 Task: Compose an email with the signature Bailey Nelson with the subject Congratulations and the message I will review this document and get back to you shortly. from softage.1@softage.net to softage.9@softage.net,  softage.1@softage.net and softage.10@softage.net with CC to softage.2@softage.net with an attached document Financial_report.xlsx, insert an emoji of late Send the email
Action: Mouse moved to (461, 605)
Screenshot: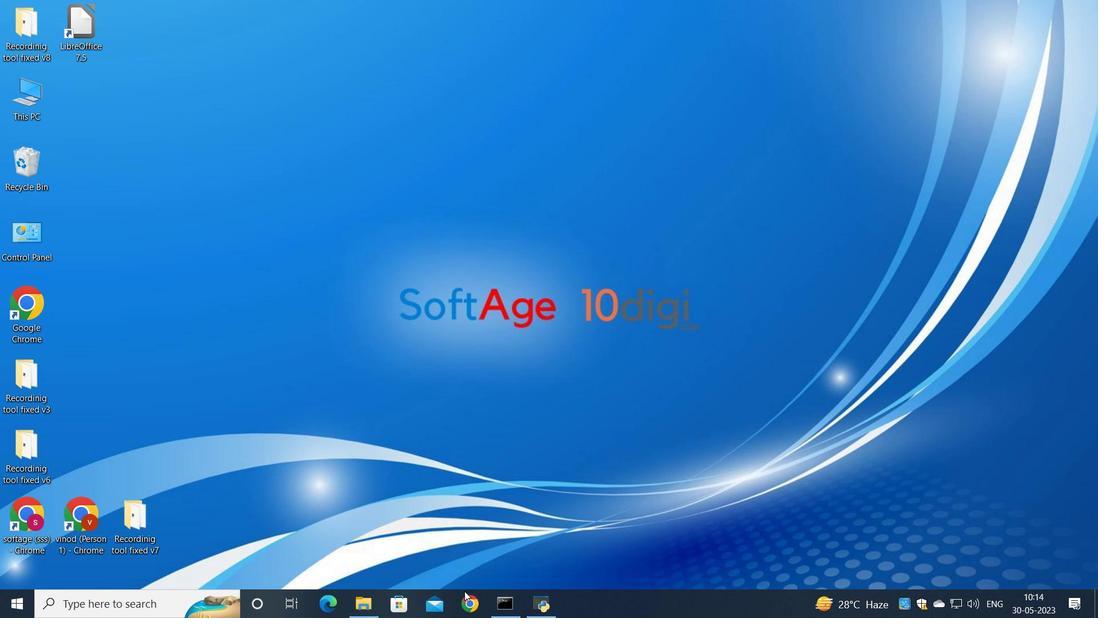 
Action: Mouse pressed left at (461, 605)
Screenshot: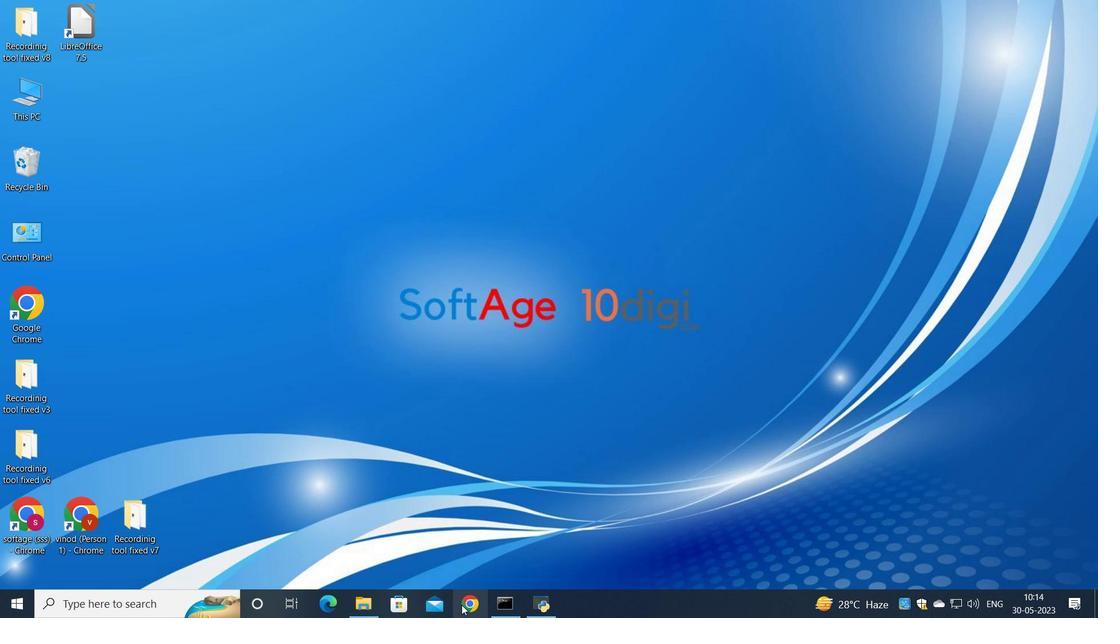 
Action: Mouse moved to (456, 372)
Screenshot: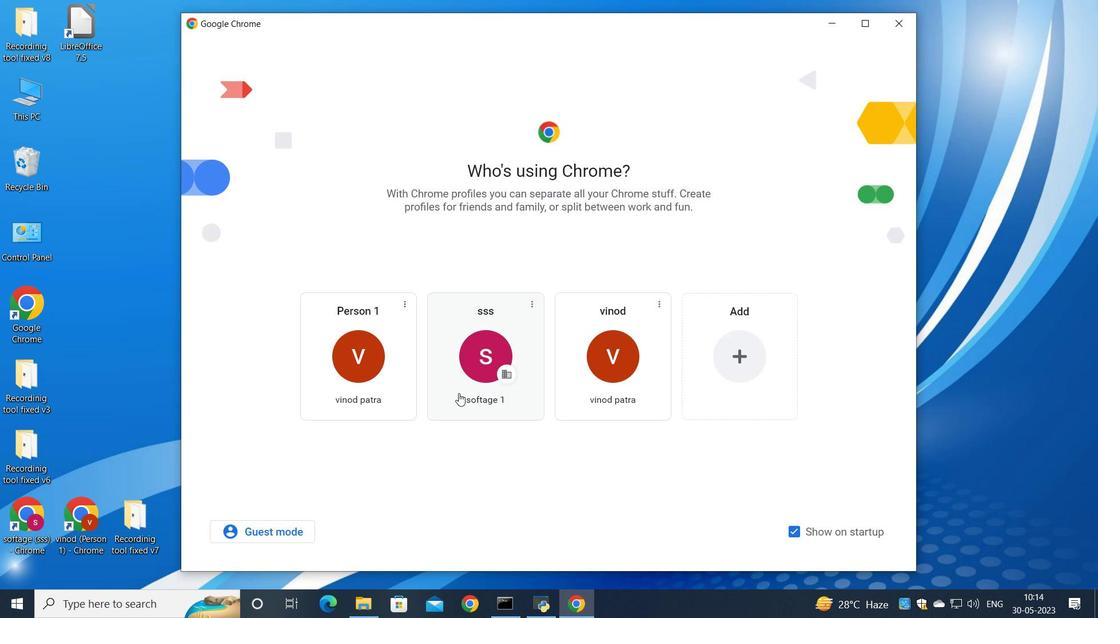 
Action: Mouse pressed left at (456, 372)
Screenshot: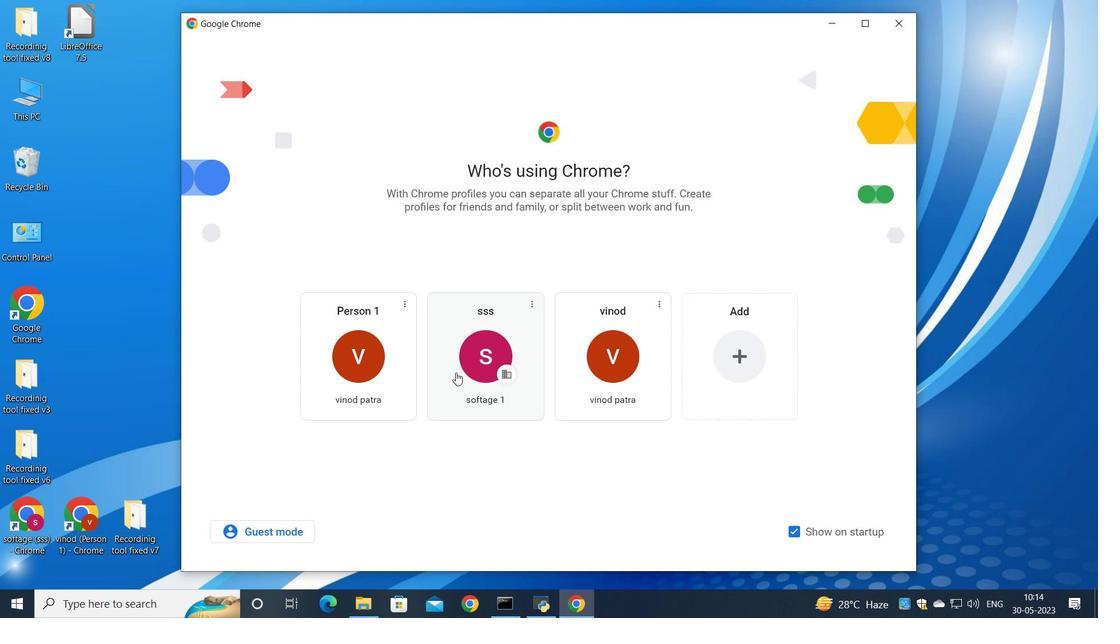 
Action: Mouse moved to (958, 78)
Screenshot: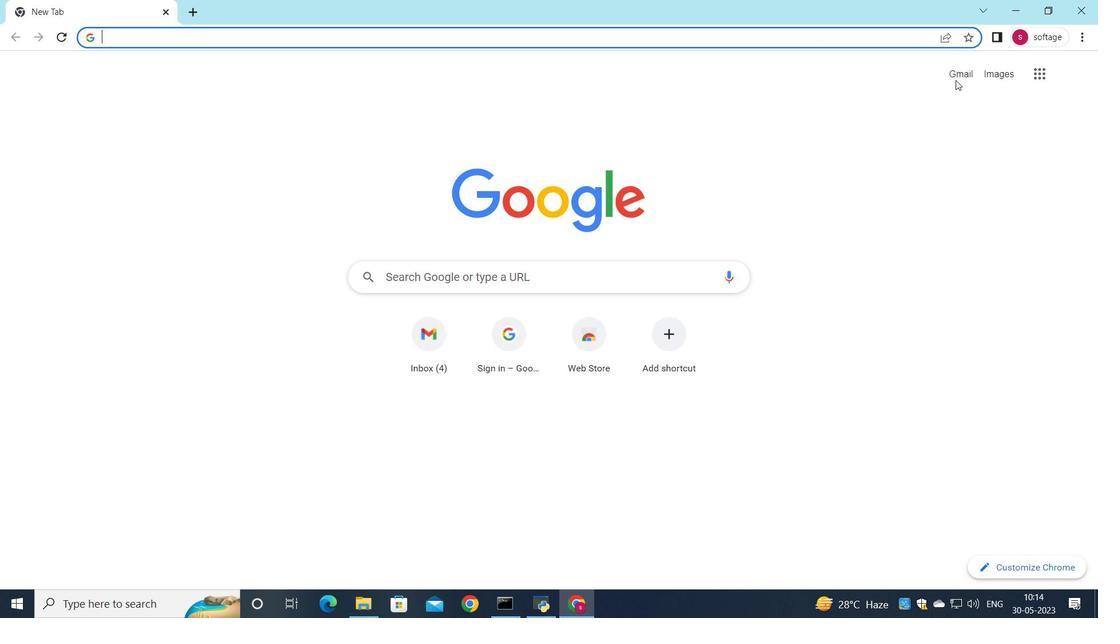 
Action: Mouse pressed left at (958, 78)
Screenshot: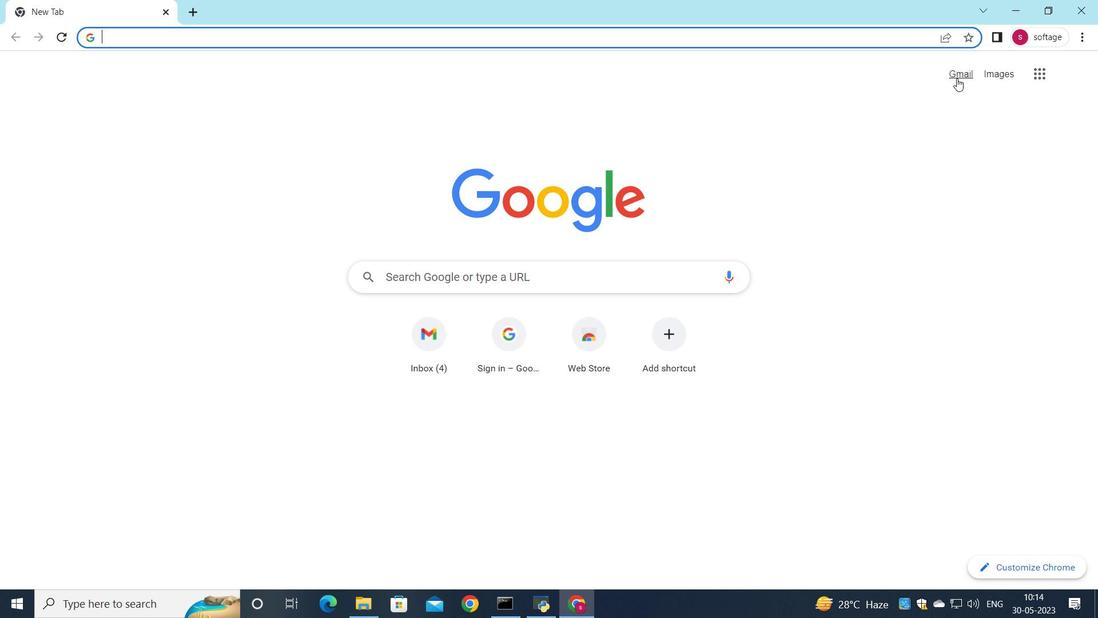 
Action: Mouse moved to (934, 101)
Screenshot: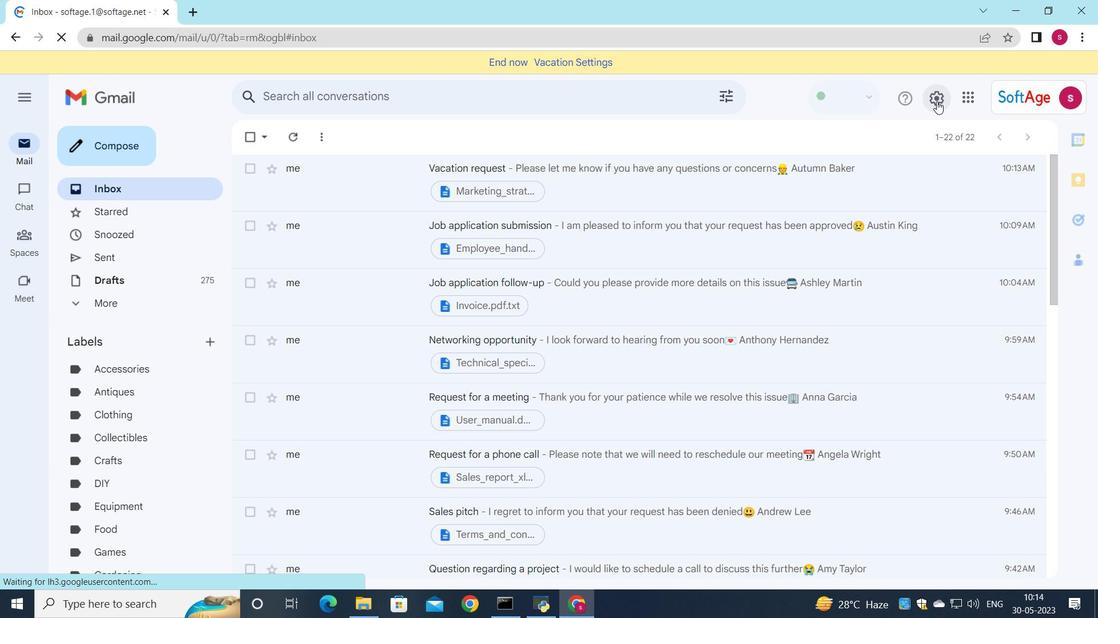 
Action: Mouse pressed left at (934, 101)
Screenshot: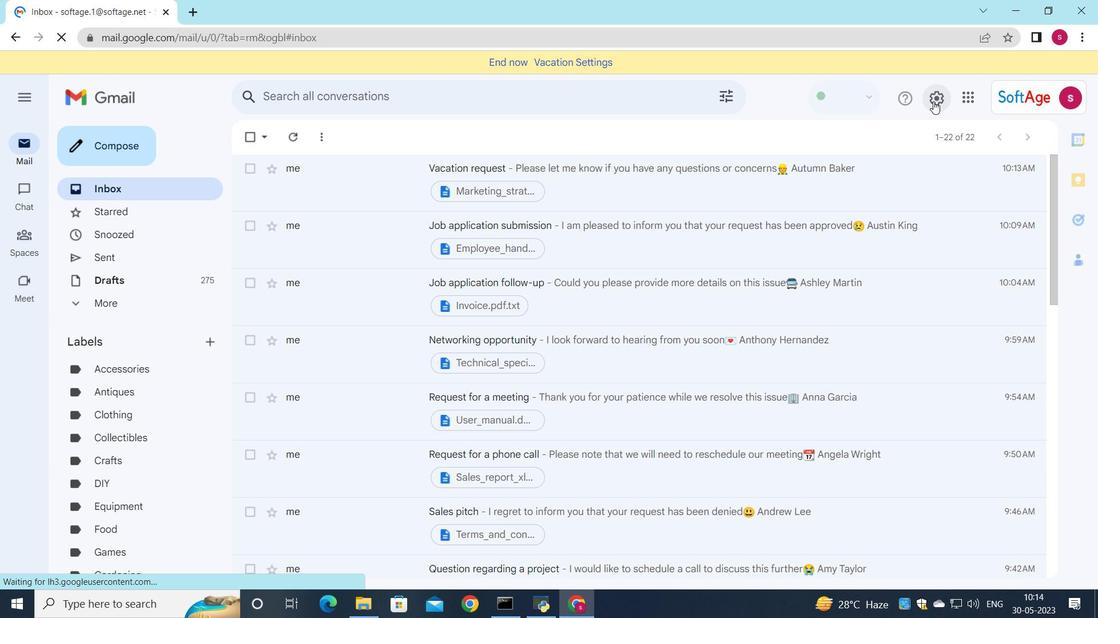 
Action: Mouse moved to (950, 168)
Screenshot: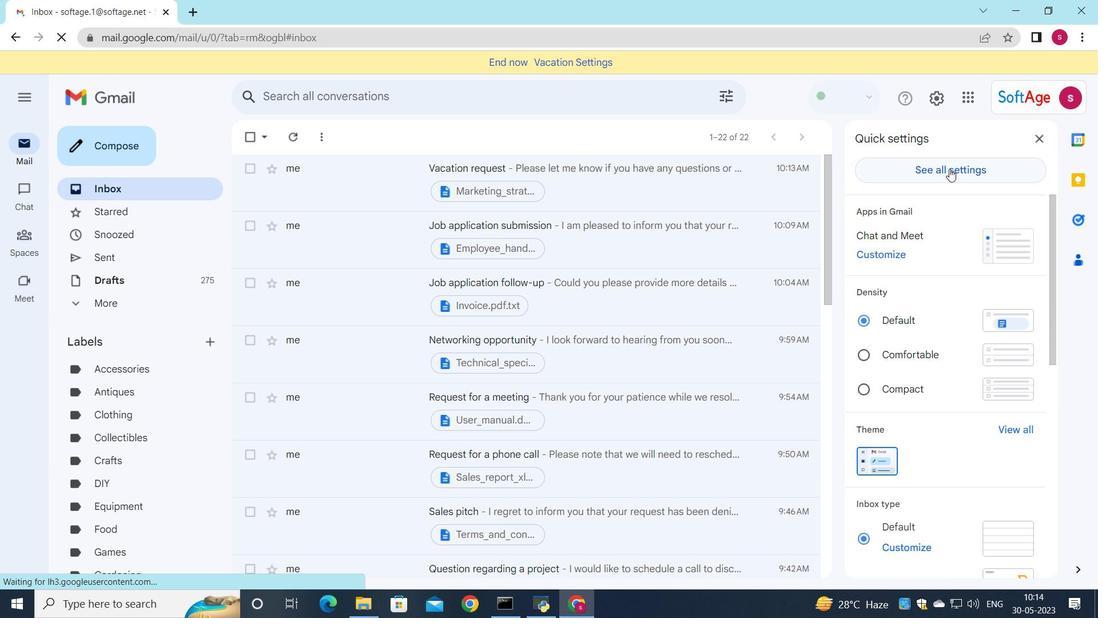 
Action: Mouse pressed left at (950, 168)
Screenshot: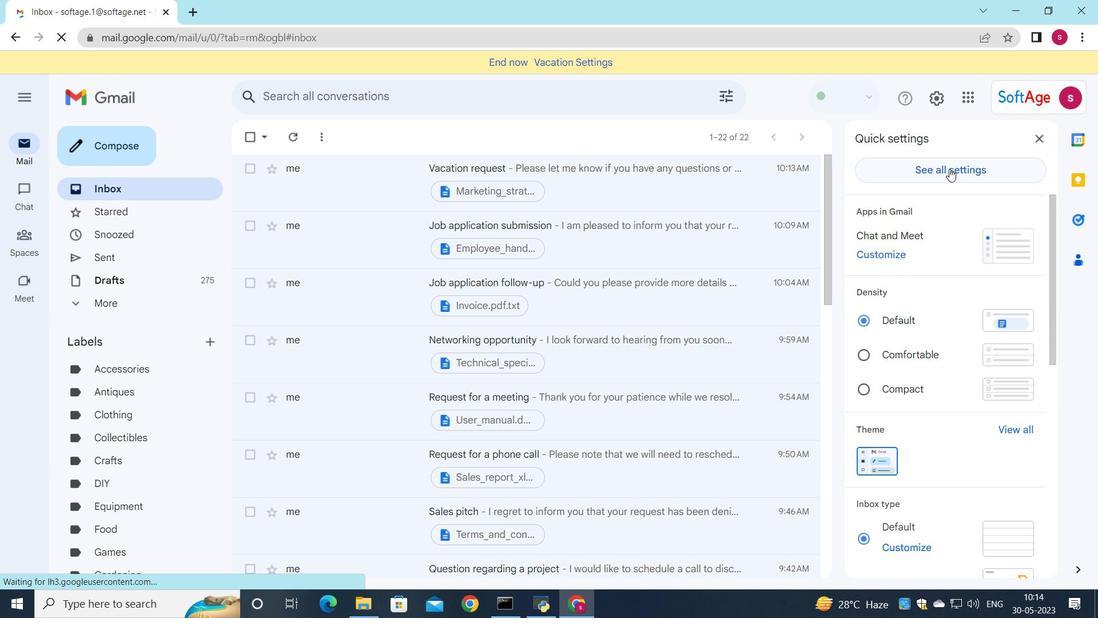 
Action: Mouse moved to (725, 245)
Screenshot: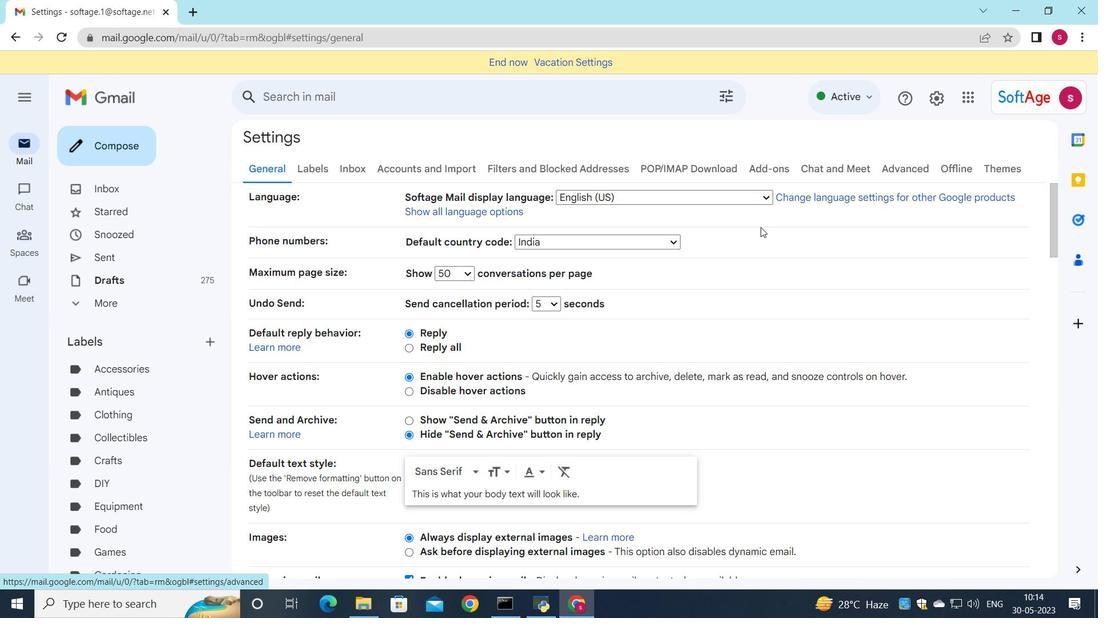 
Action: Mouse scrolled (725, 244) with delta (0, 0)
Screenshot: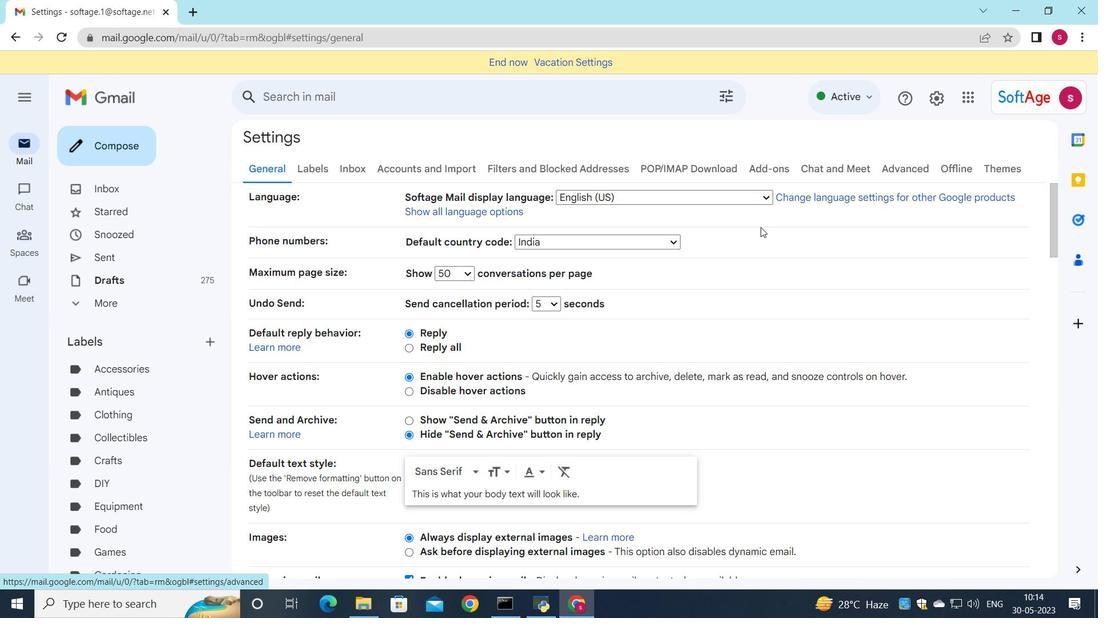 
Action: Mouse moved to (722, 251)
Screenshot: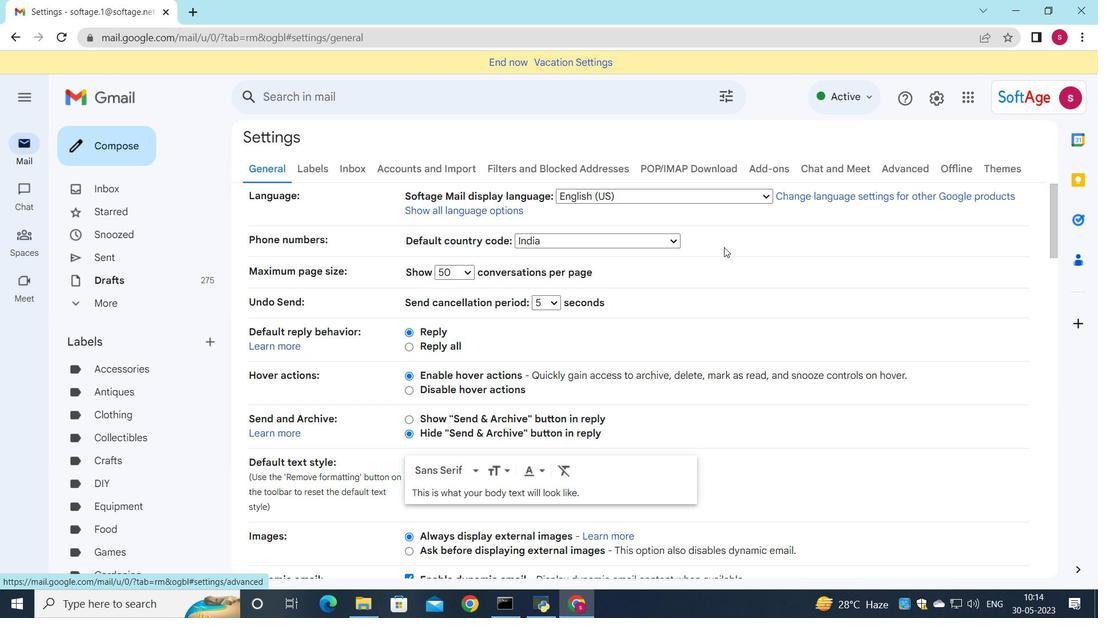 
Action: Mouse scrolled (723, 248) with delta (0, 0)
Screenshot: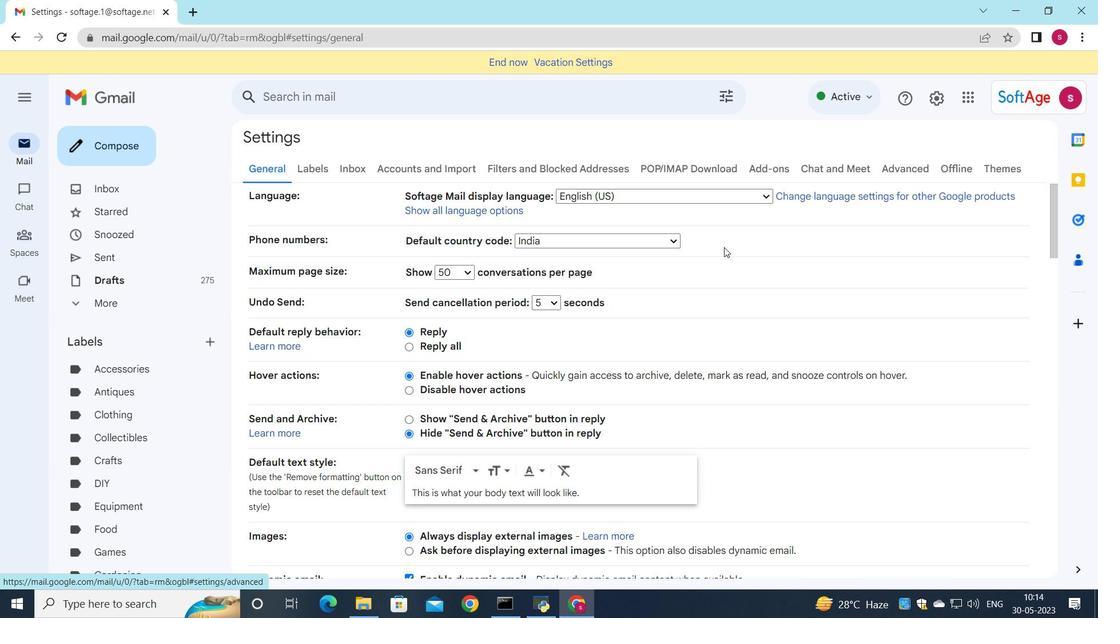 
Action: Mouse scrolled (722, 250) with delta (0, 0)
Screenshot: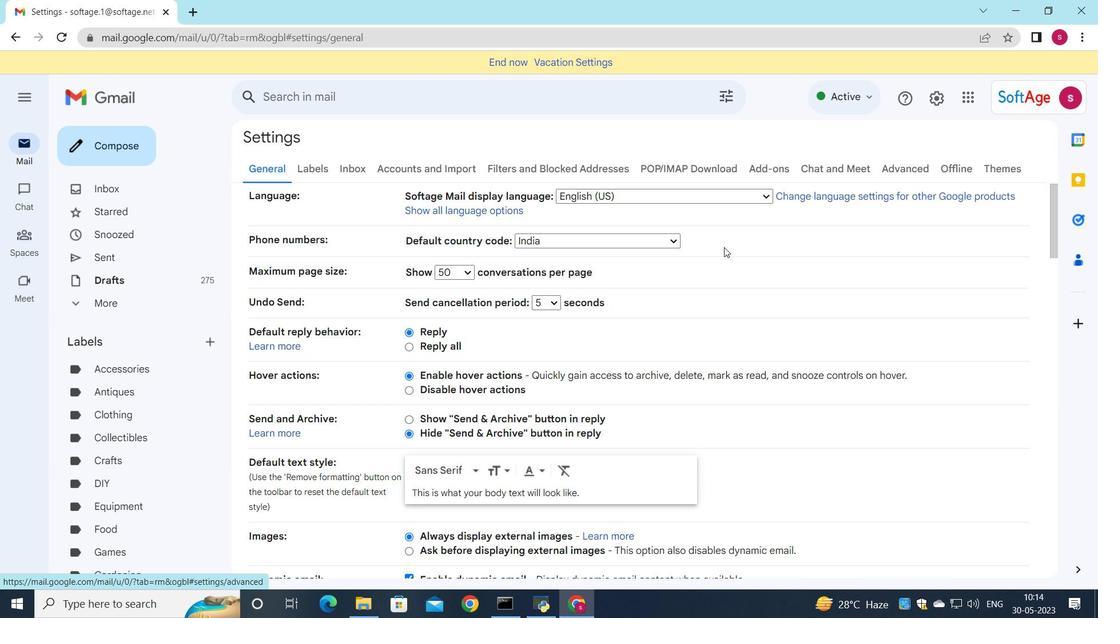 
Action: Mouse moved to (717, 250)
Screenshot: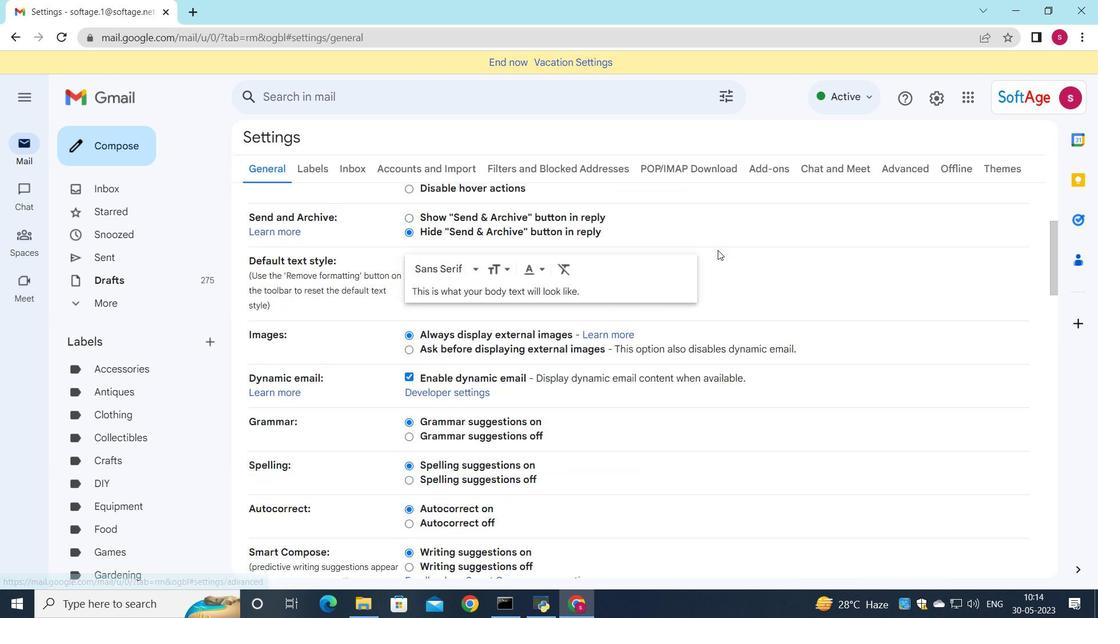 
Action: Mouse scrolled (717, 250) with delta (0, 0)
Screenshot: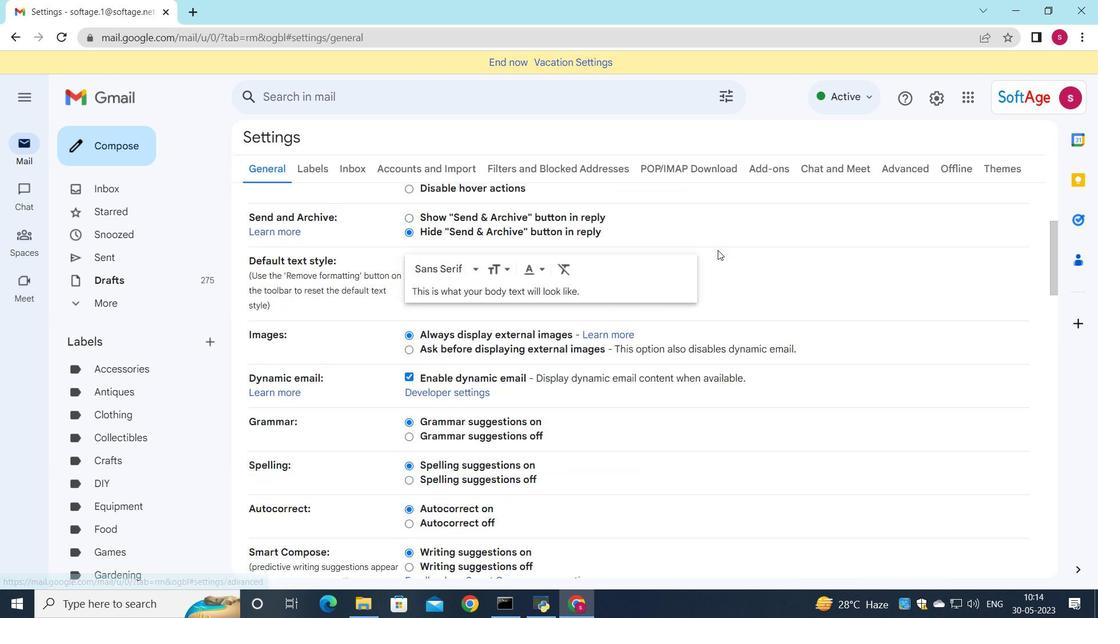
Action: Mouse scrolled (717, 250) with delta (0, 0)
Screenshot: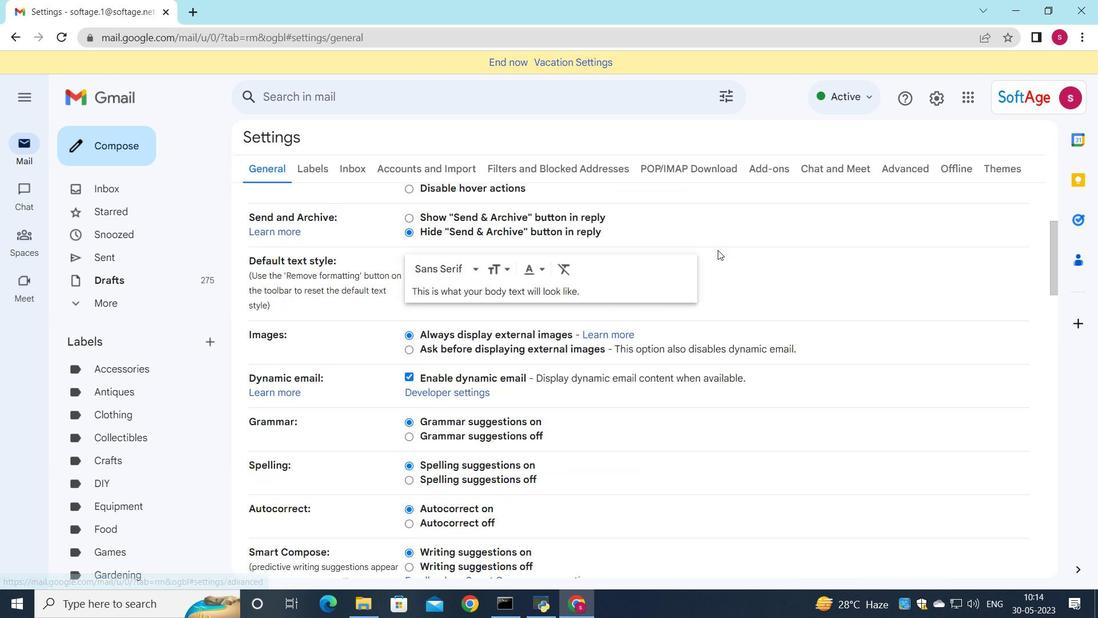 
Action: Mouse scrolled (717, 250) with delta (0, 0)
Screenshot: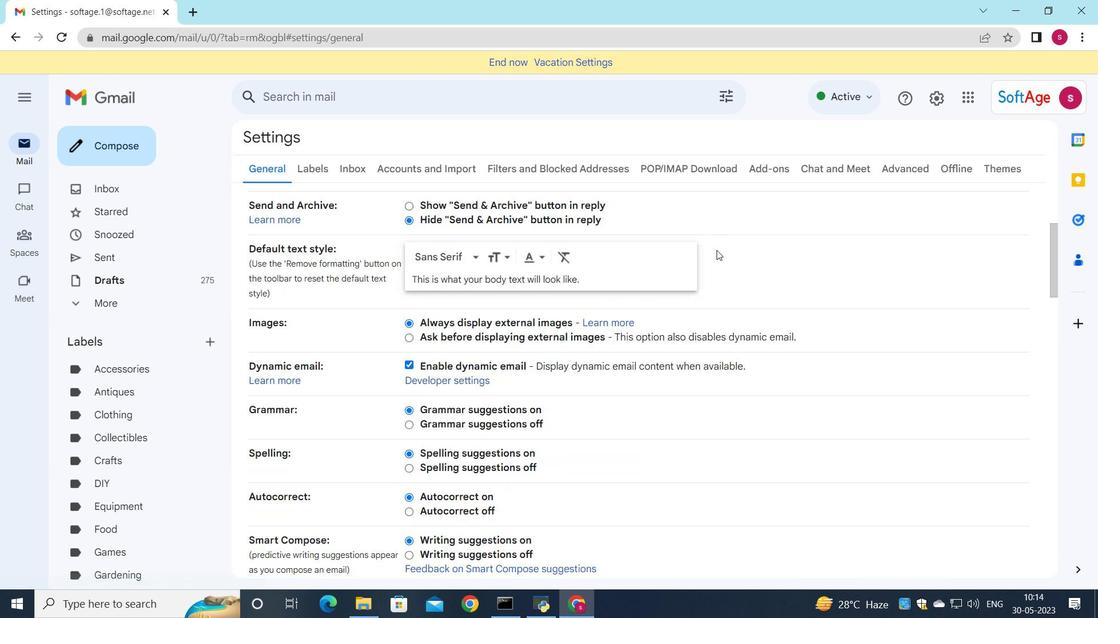 
Action: Mouse scrolled (717, 250) with delta (0, 0)
Screenshot: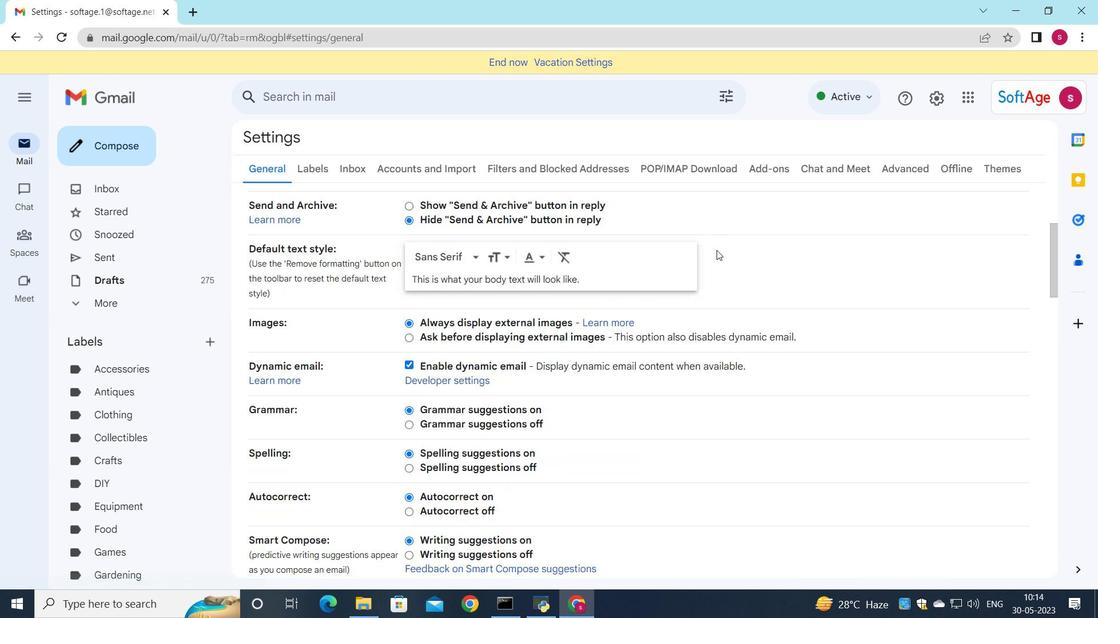 
Action: Mouse scrolled (717, 250) with delta (0, 0)
Screenshot: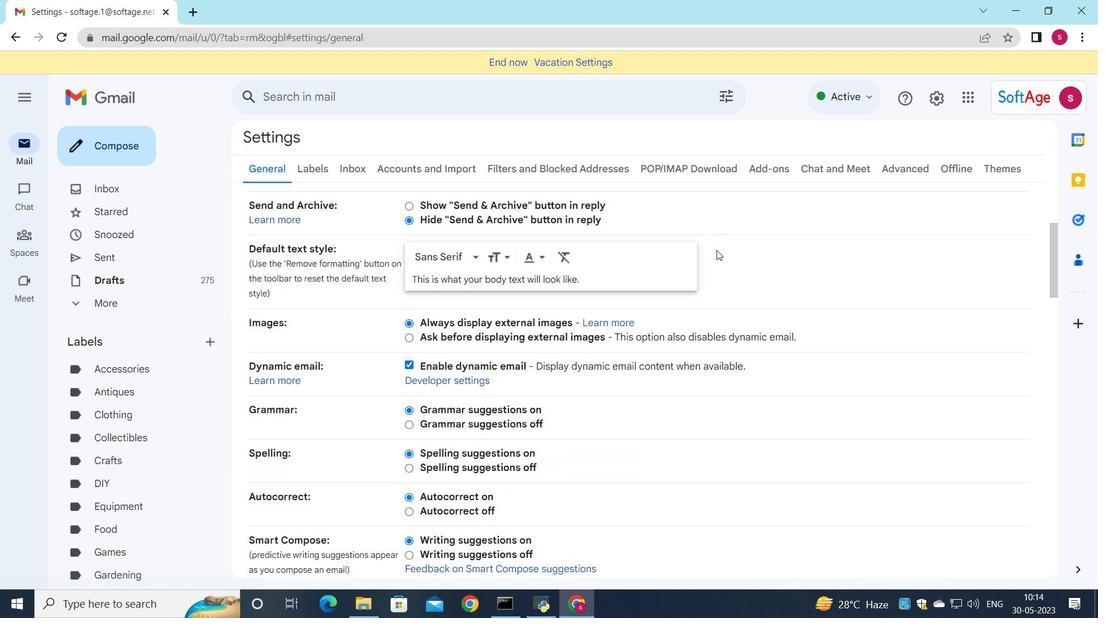 
Action: Mouse moved to (461, 299)
Screenshot: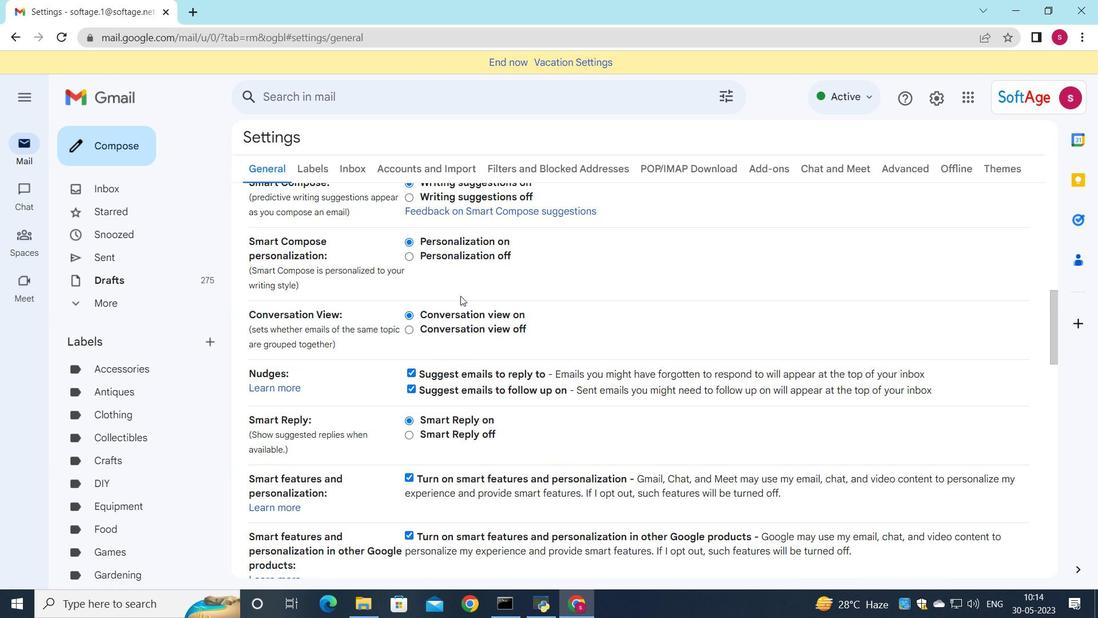 
Action: Mouse scrolled (461, 299) with delta (0, 0)
Screenshot: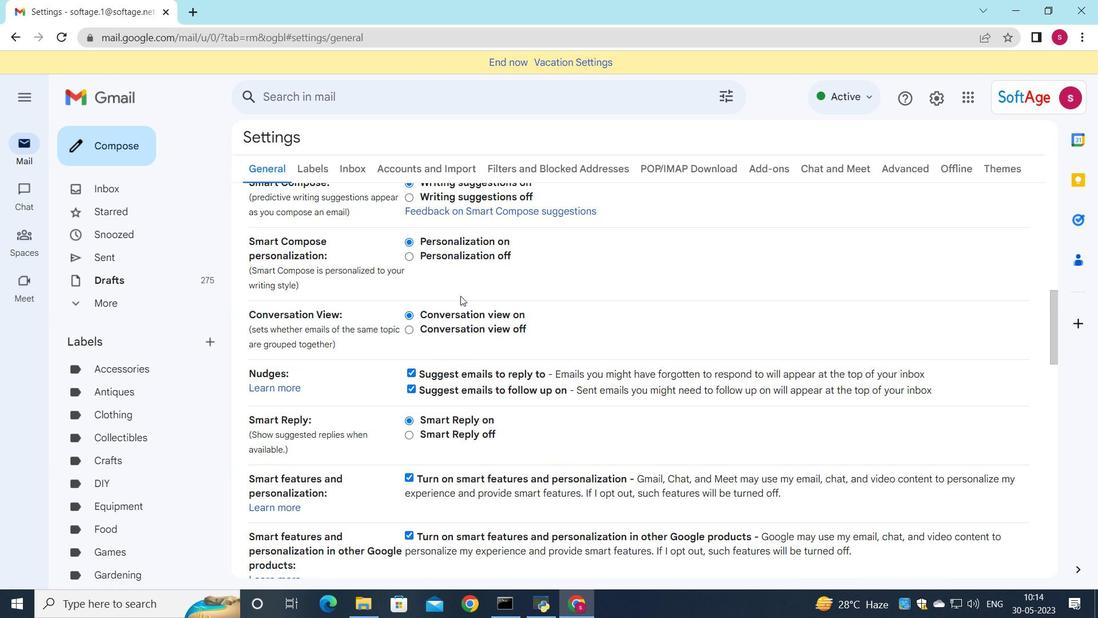 
Action: Mouse moved to (461, 300)
Screenshot: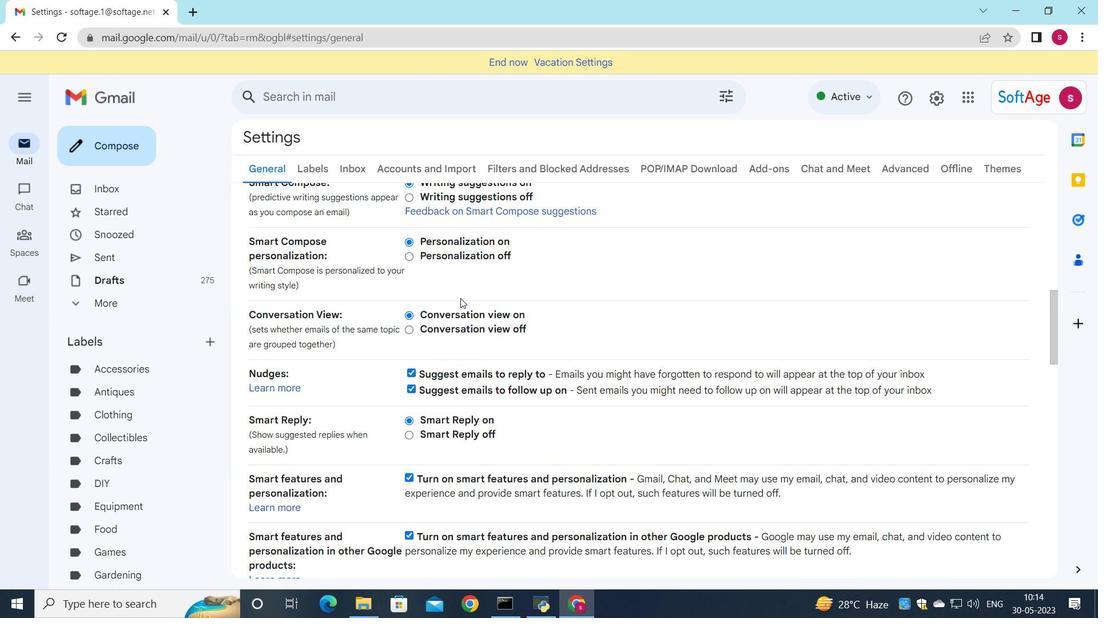 
Action: Mouse scrolled (461, 299) with delta (0, 0)
Screenshot: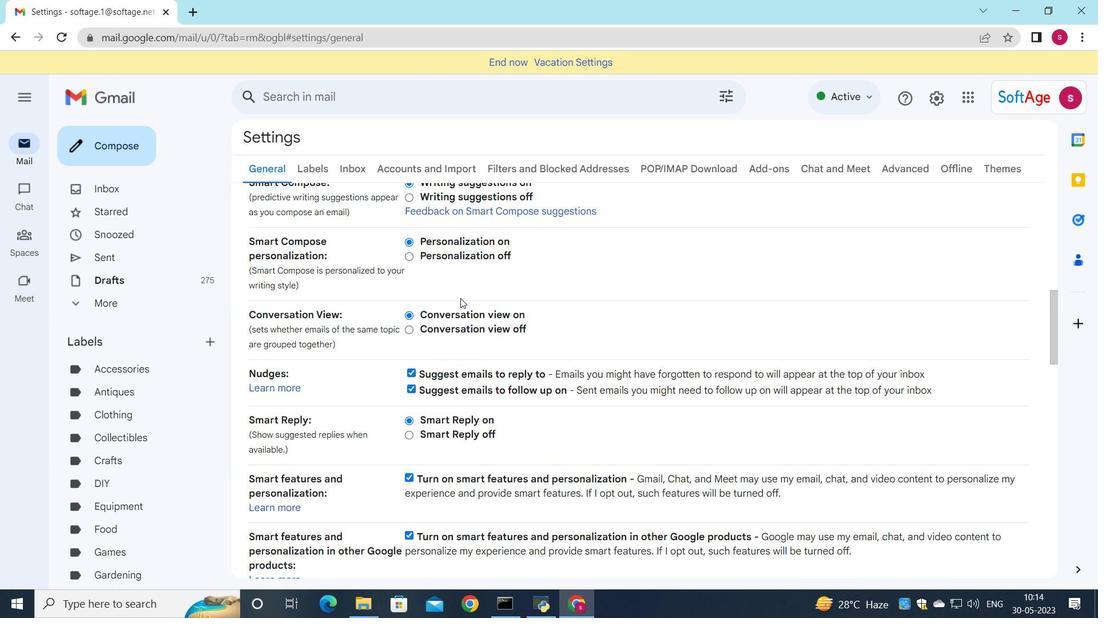 
Action: Mouse moved to (462, 301)
Screenshot: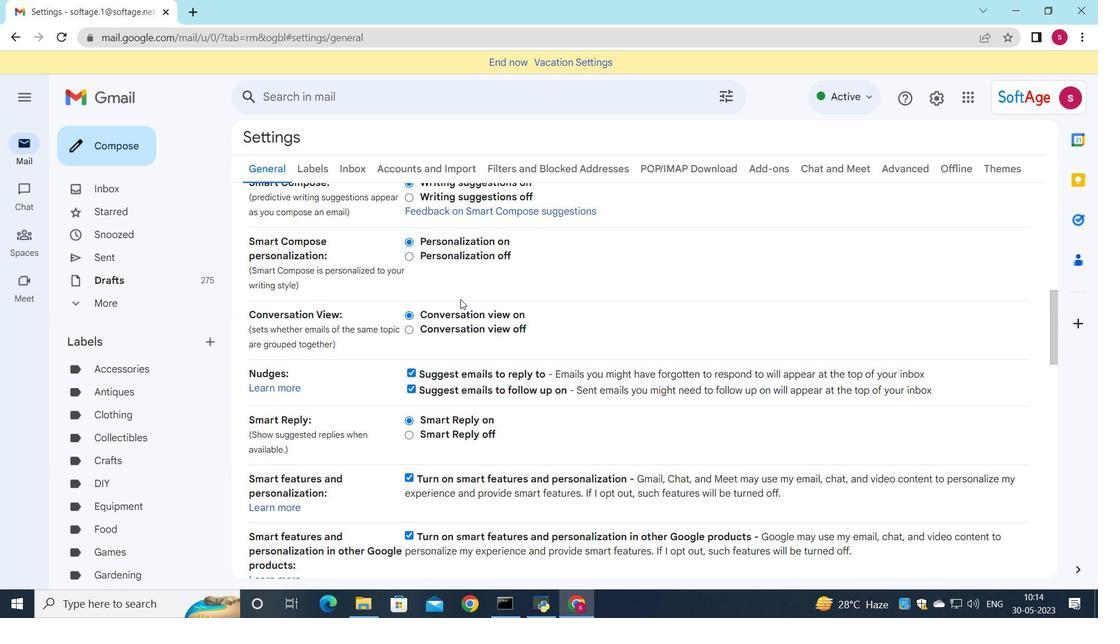 
Action: Mouse scrolled (462, 300) with delta (0, 0)
Screenshot: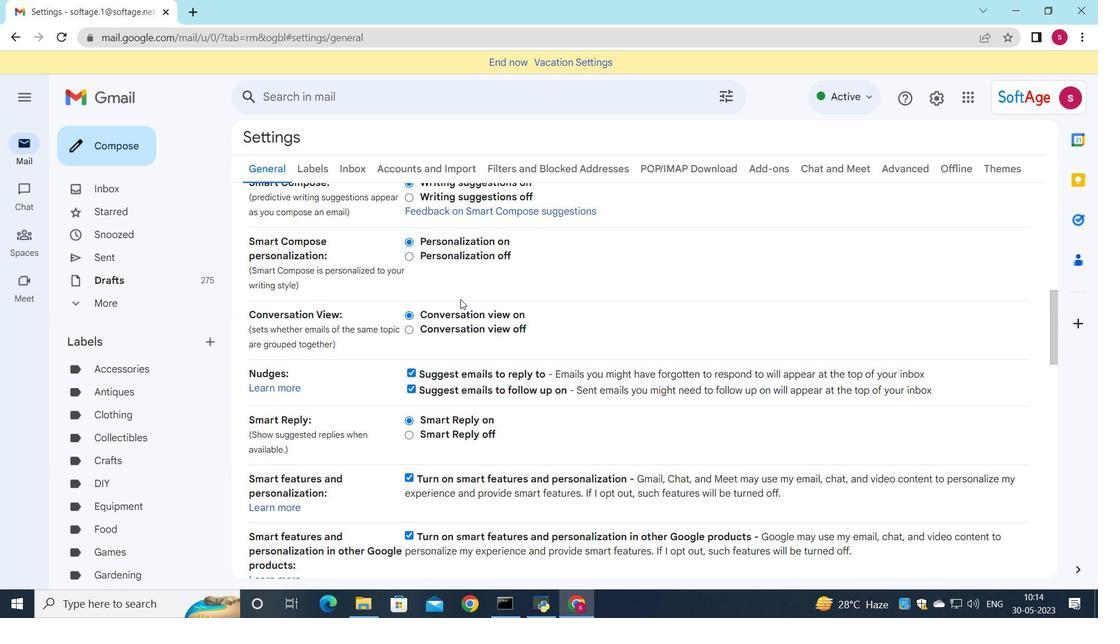 
Action: Mouse moved to (463, 301)
Screenshot: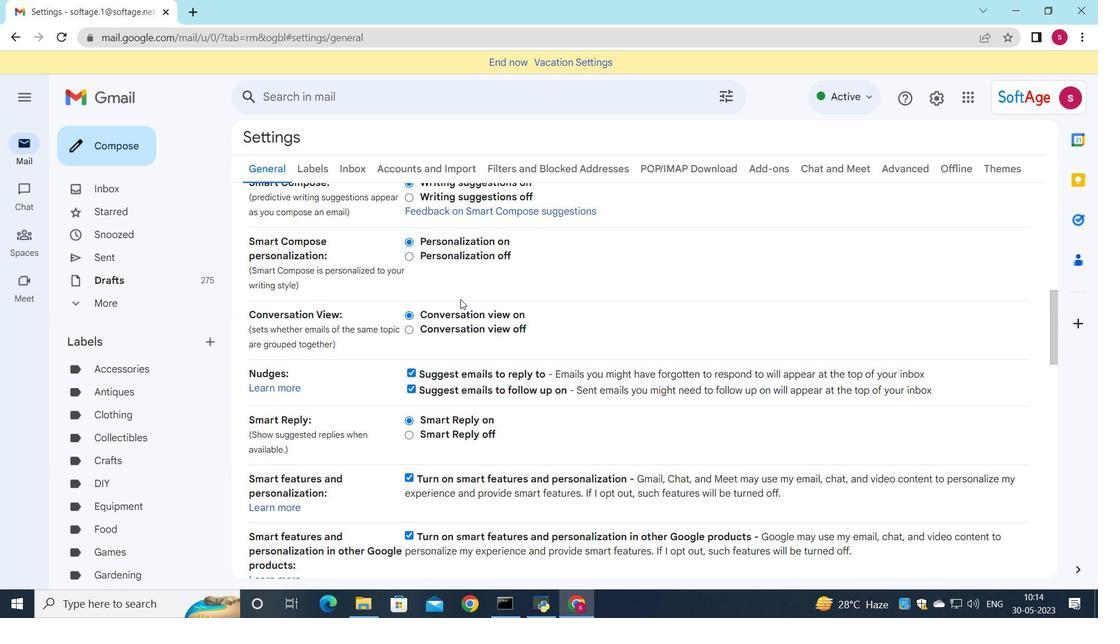 
Action: Mouse scrolled (463, 300) with delta (0, 0)
Screenshot: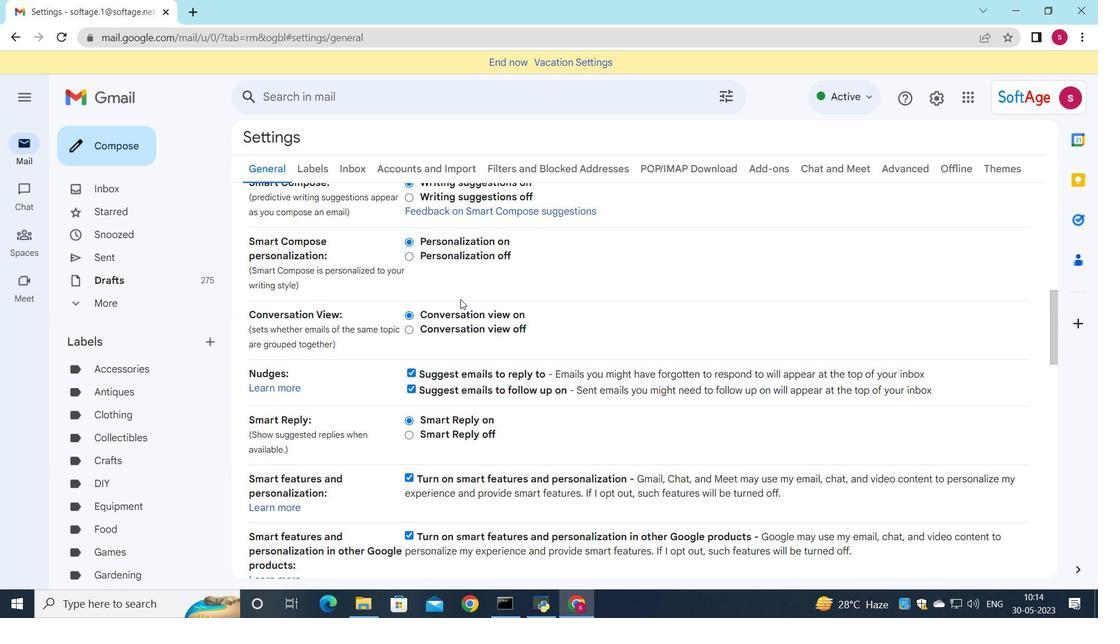 
Action: Mouse moved to (468, 303)
Screenshot: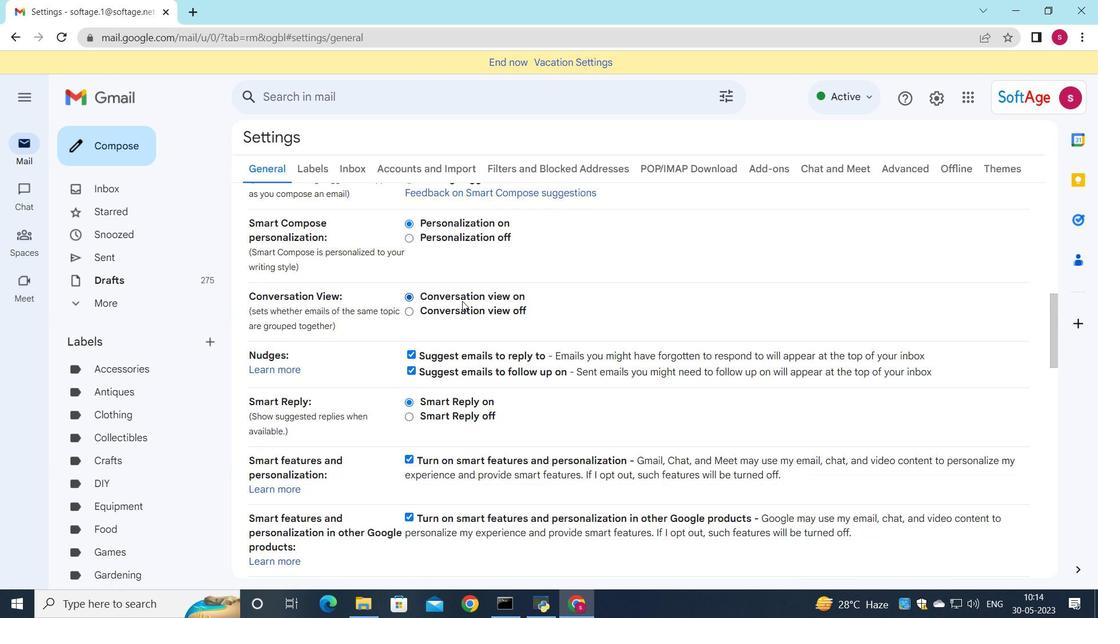 
Action: Mouse scrolled (468, 303) with delta (0, 0)
Screenshot: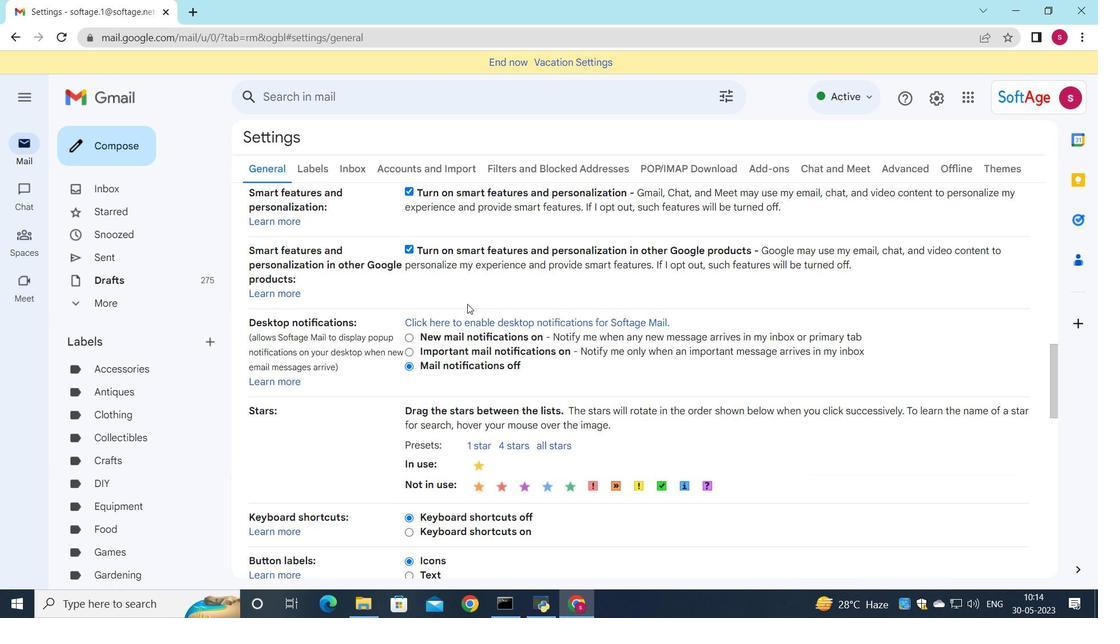 
Action: Mouse scrolled (468, 303) with delta (0, 0)
Screenshot: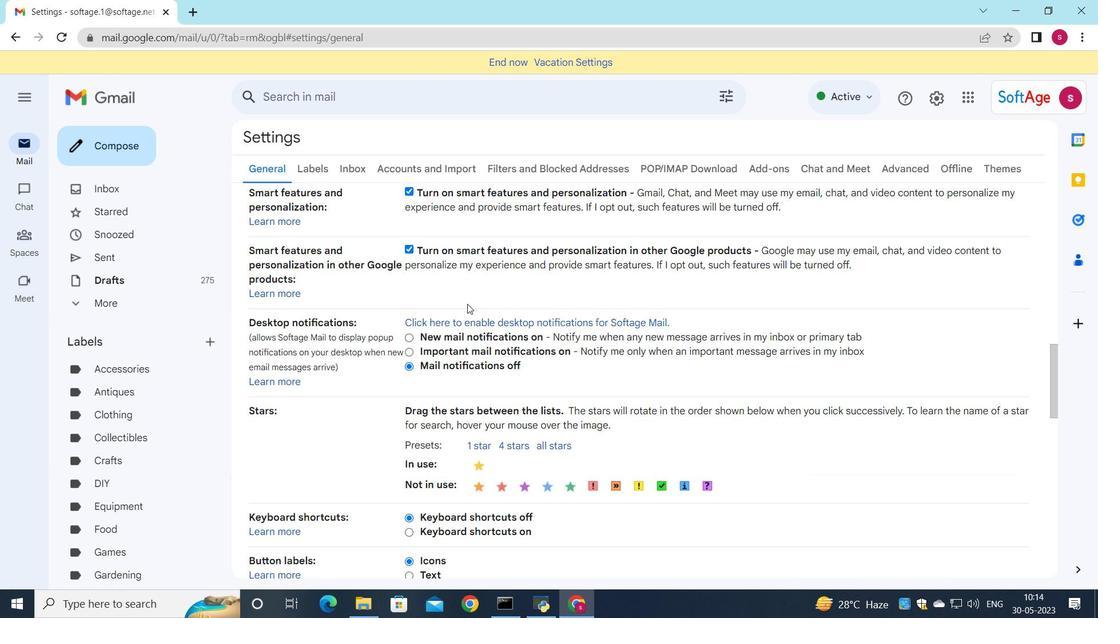 
Action: Mouse scrolled (468, 303) with delta (0, 0)
Screenshot: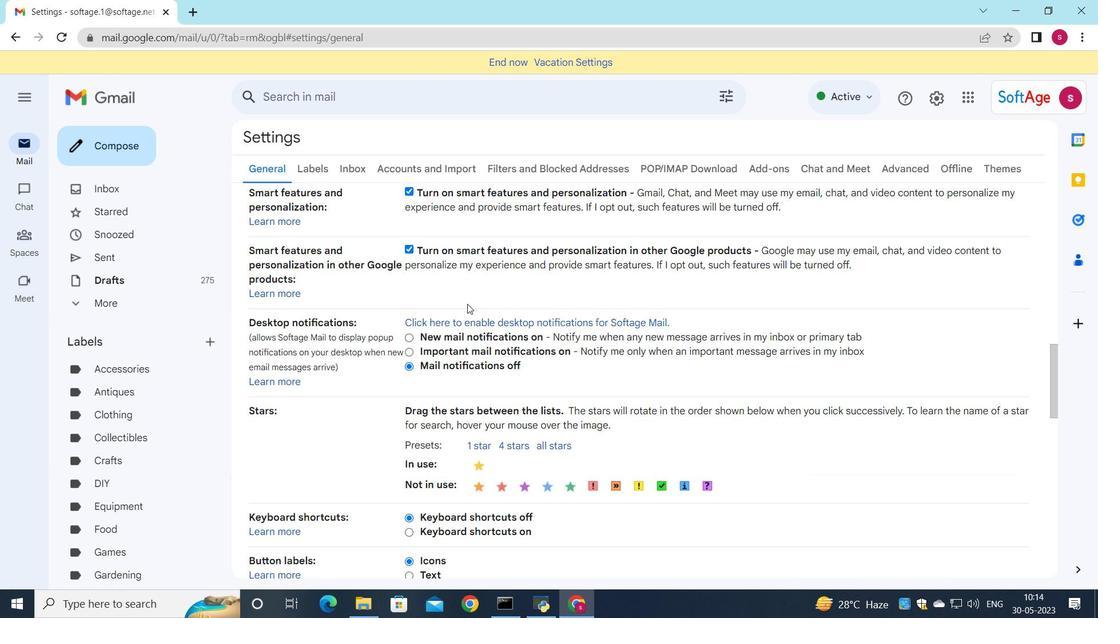 
Action: Mouse scrolled (468, 303) with delta (0, 0)
Screenshot: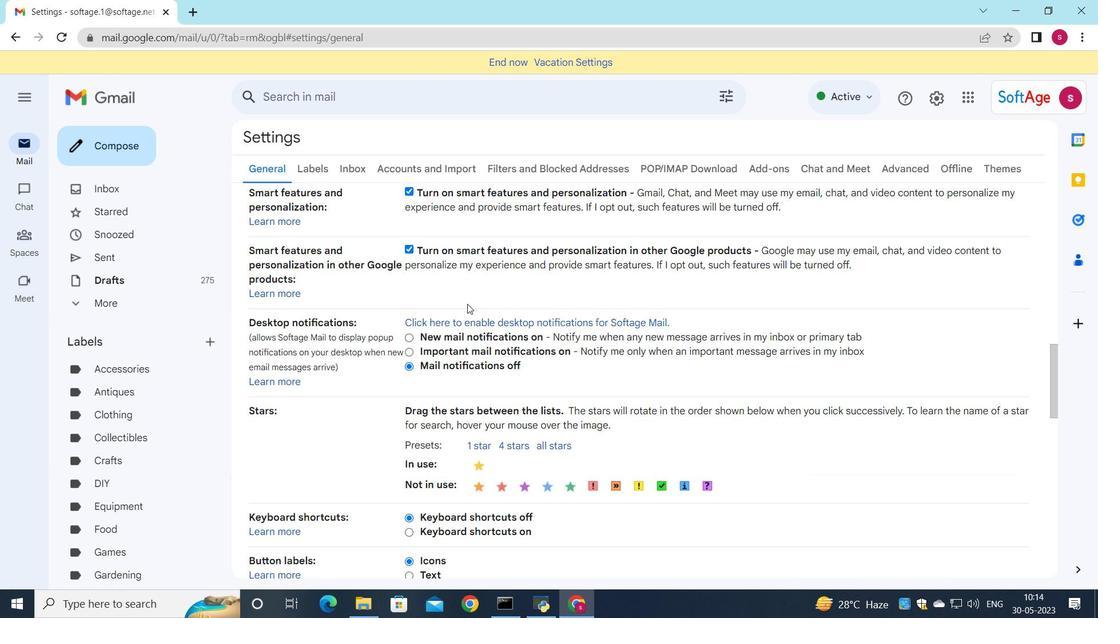 
Action: Mouse scrolled (468, 303) with delta (0, 0)
Screenshot: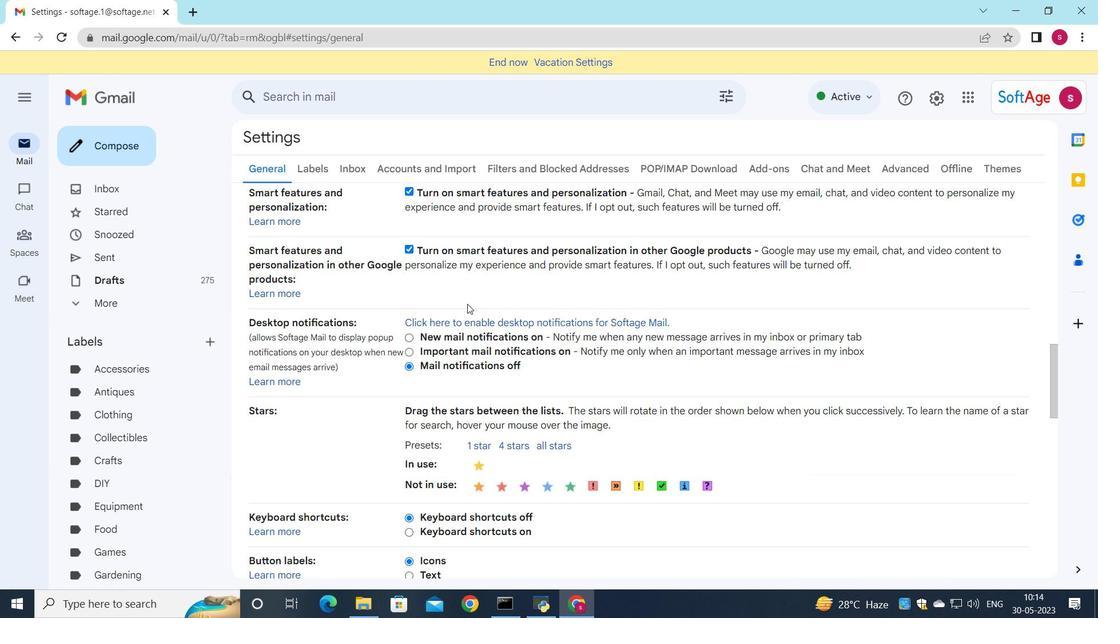 
Action: Mouse moved to (552, 355)
Screenshot: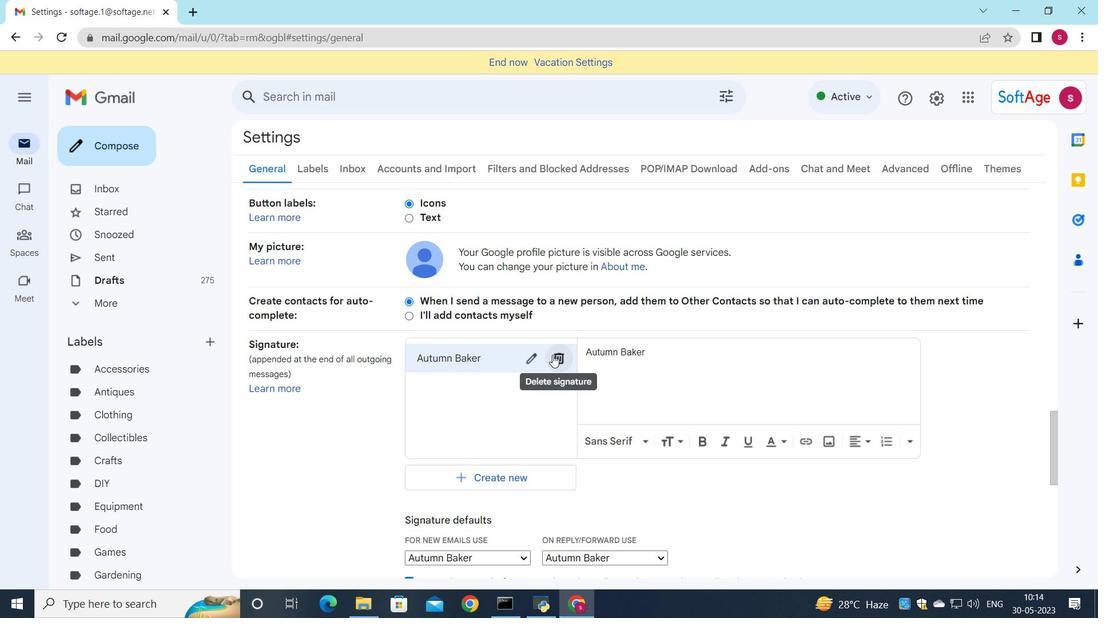 
Action: Mouse pressed left at (552, 355)
Screenshot: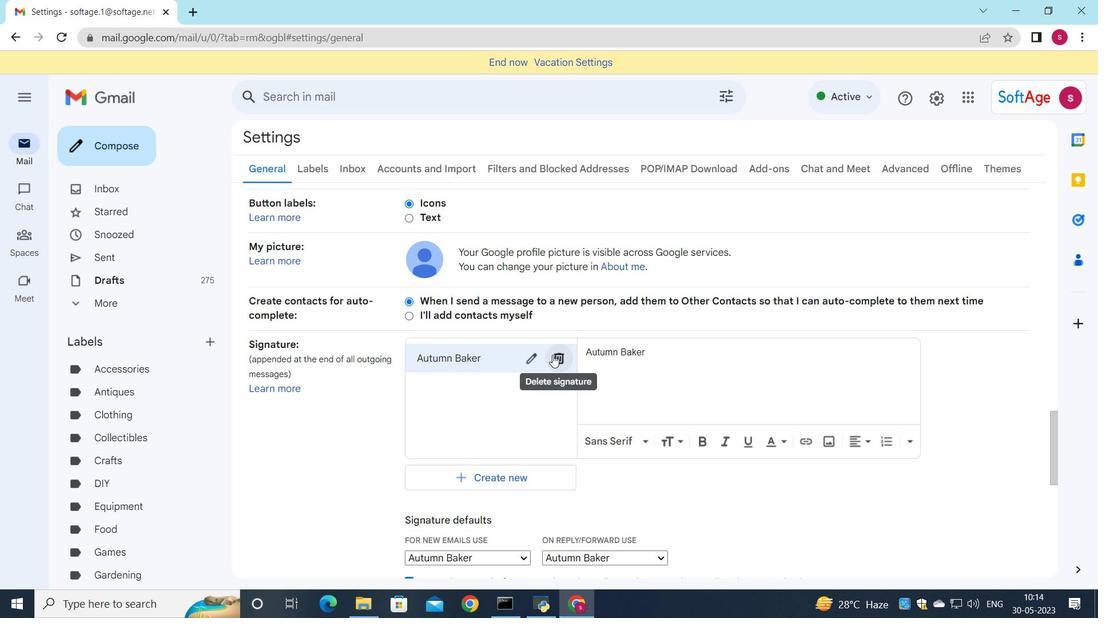 
Action: Mouse moved to (685, 354)
Screenshot: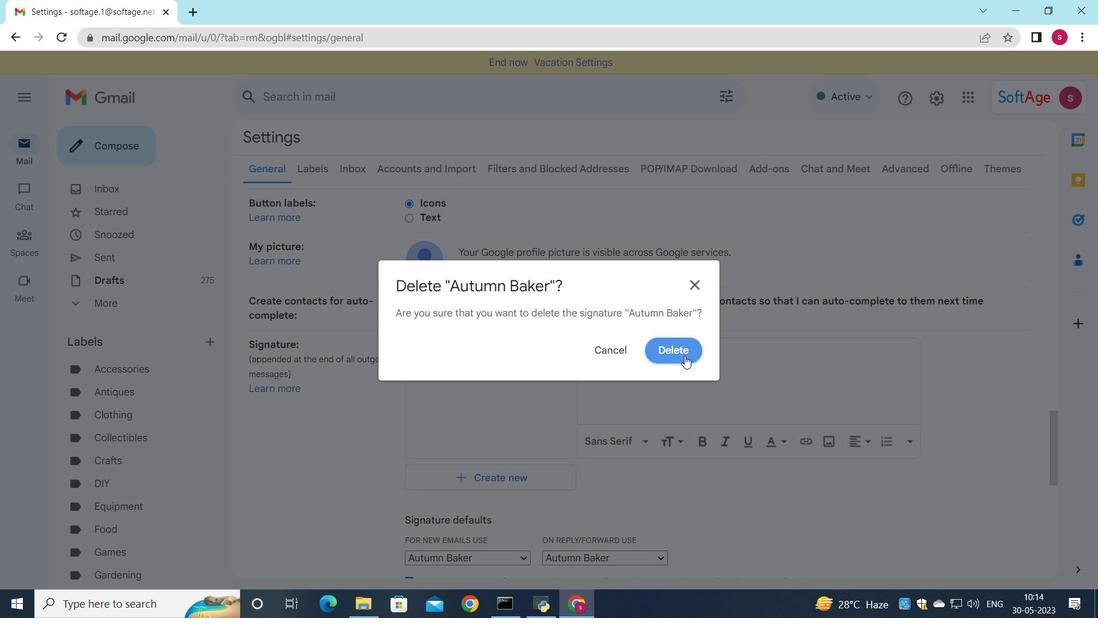 
Action: Mouse pressed left at (685, 354)
Screenshot: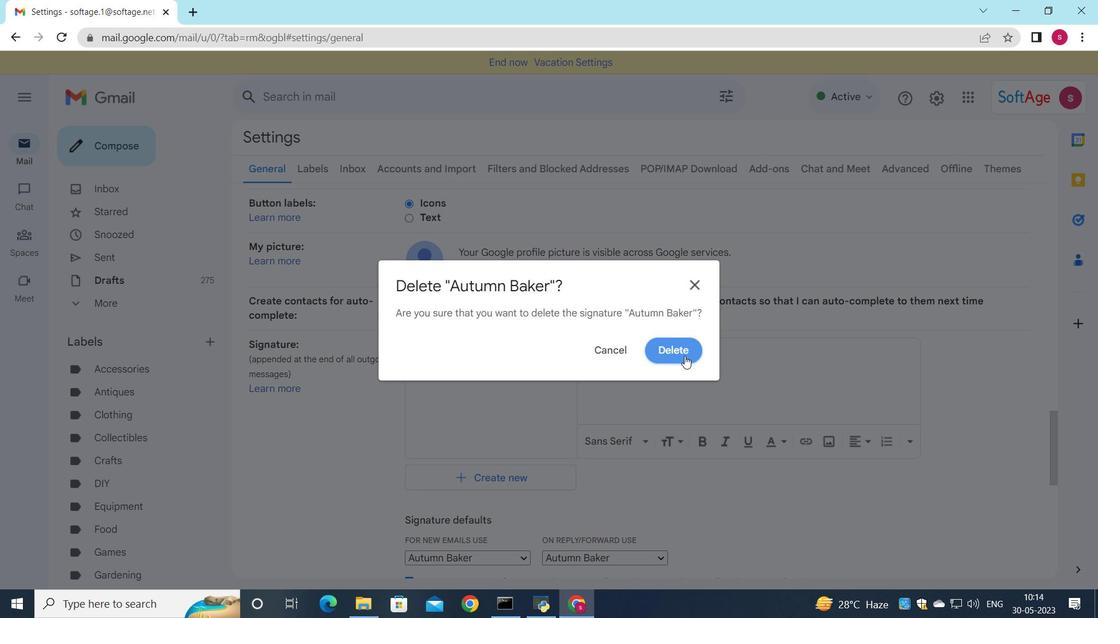 
Action: Mouse moved to (473, 375)
Screenshot: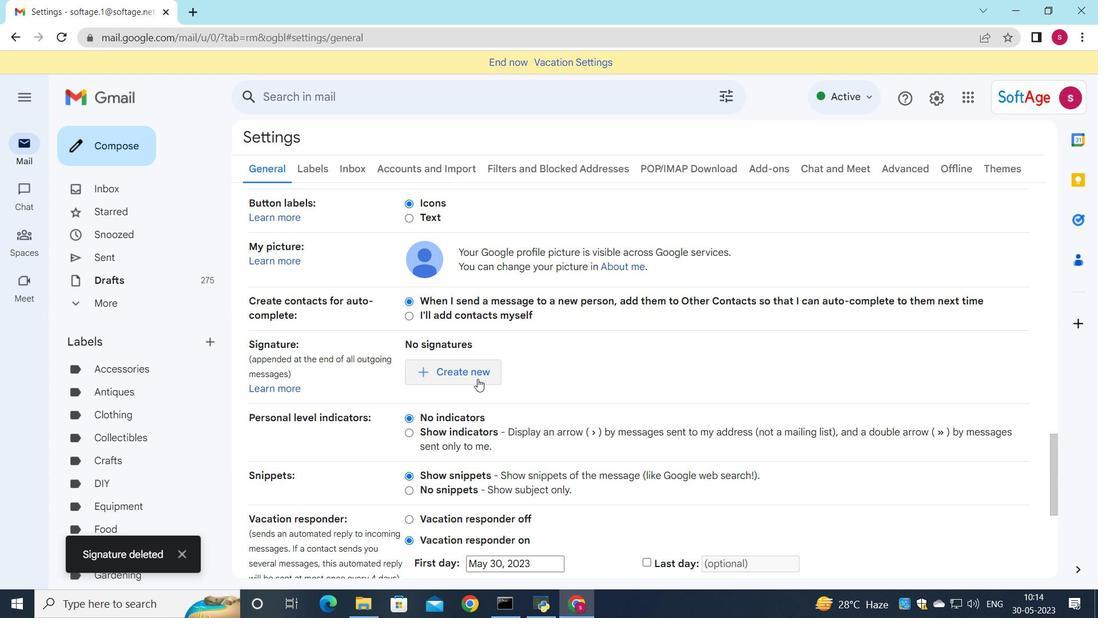 
Action: Mouse pressed left at (473, 375)
Screenshot: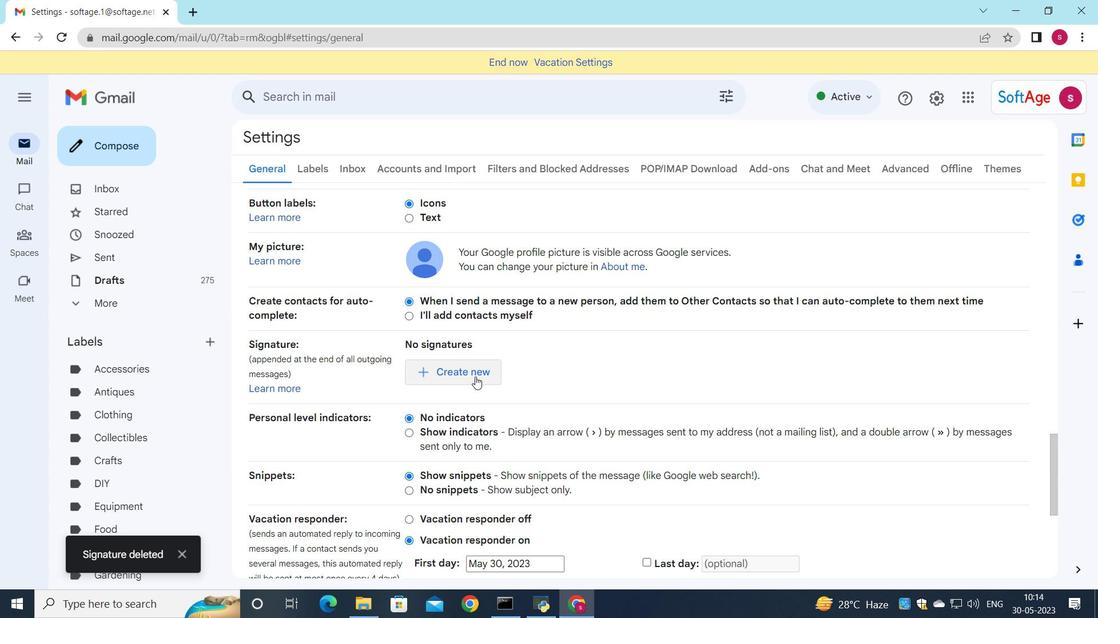 
Action: Mouse moved to (729, 398)
Screenshot: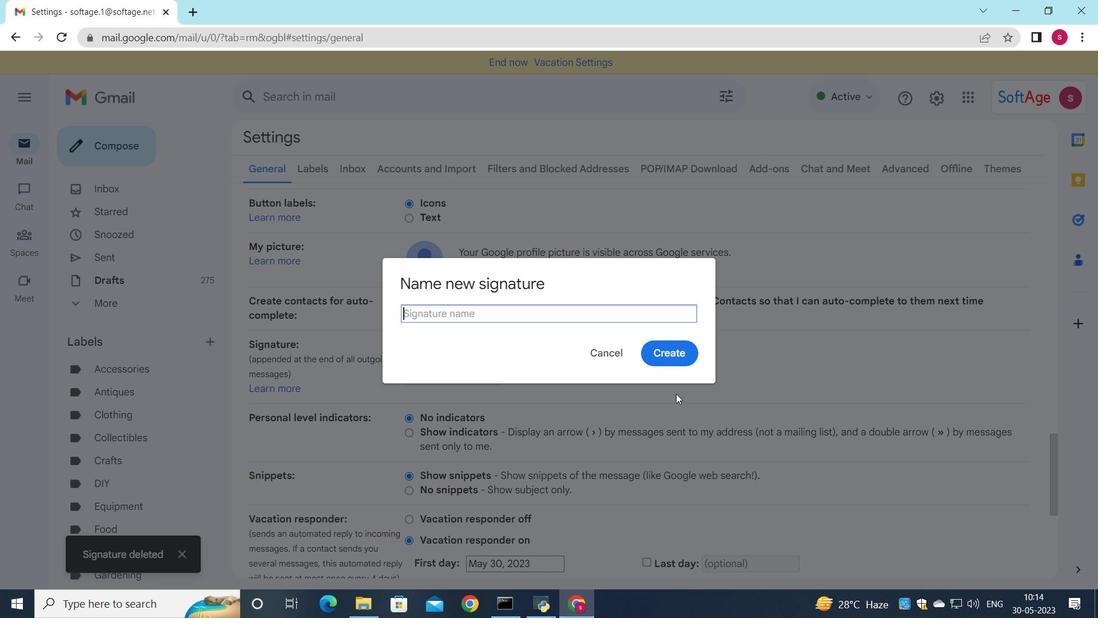 
Action: Key pressed <Key.shift>Bailey<Key.space><Key.shift>Nelson
Screenshot: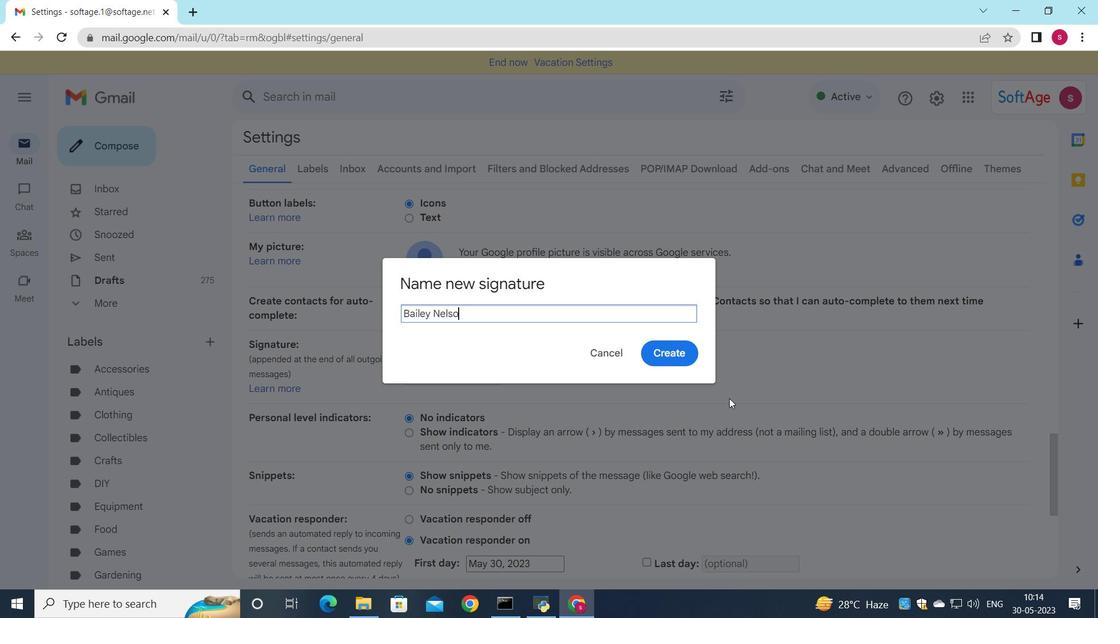 
Action: Mouse moved to (651, 346)
Screenshot: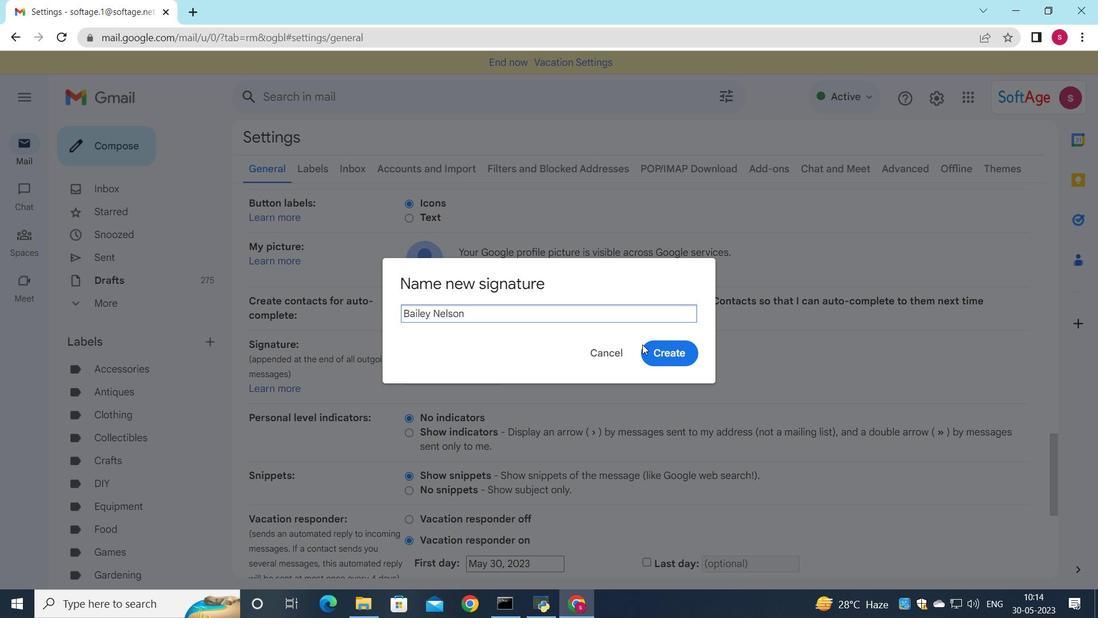 
Action: Mouse pressed left at (651, 346)
Screenshot: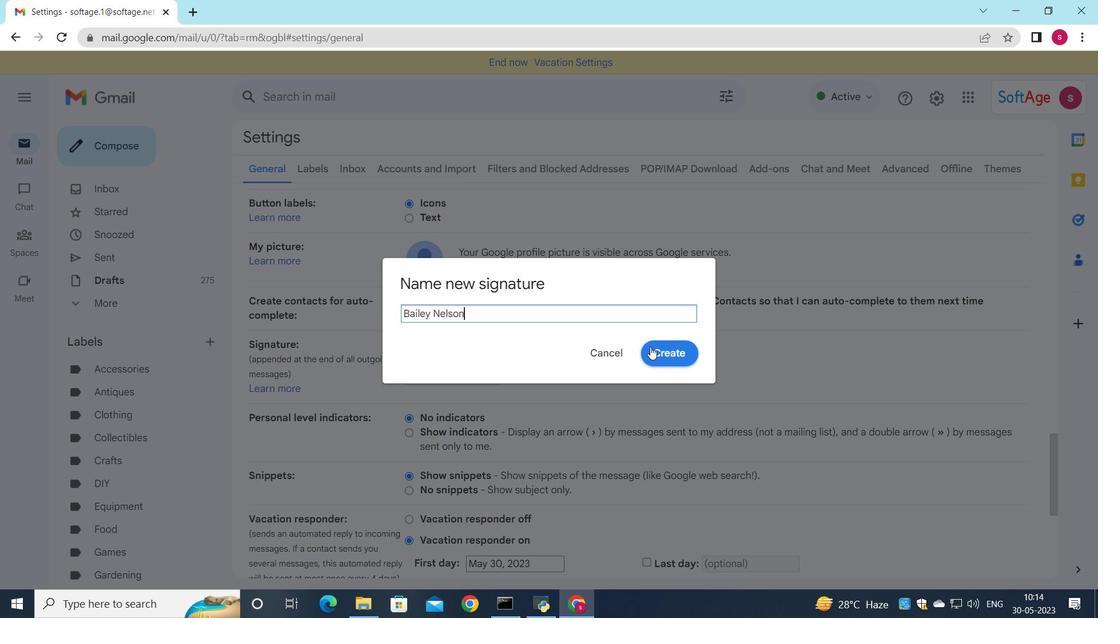
Action: Mouse moved to (694, 365)
Screenshot: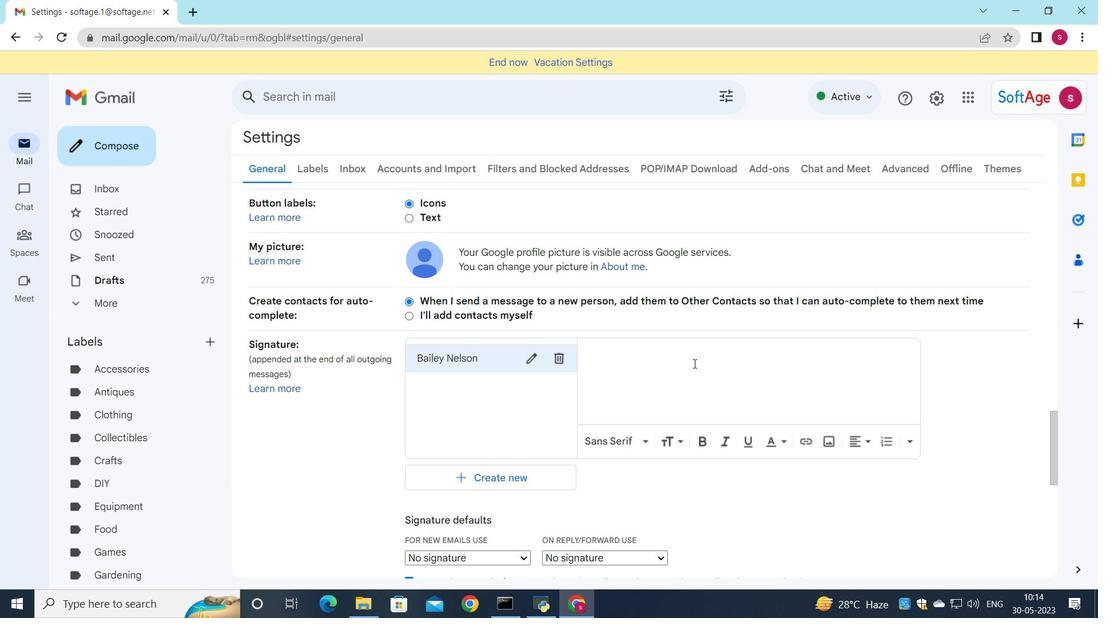 
Action: Mouse pressed left at (694, 365)
Screenshot: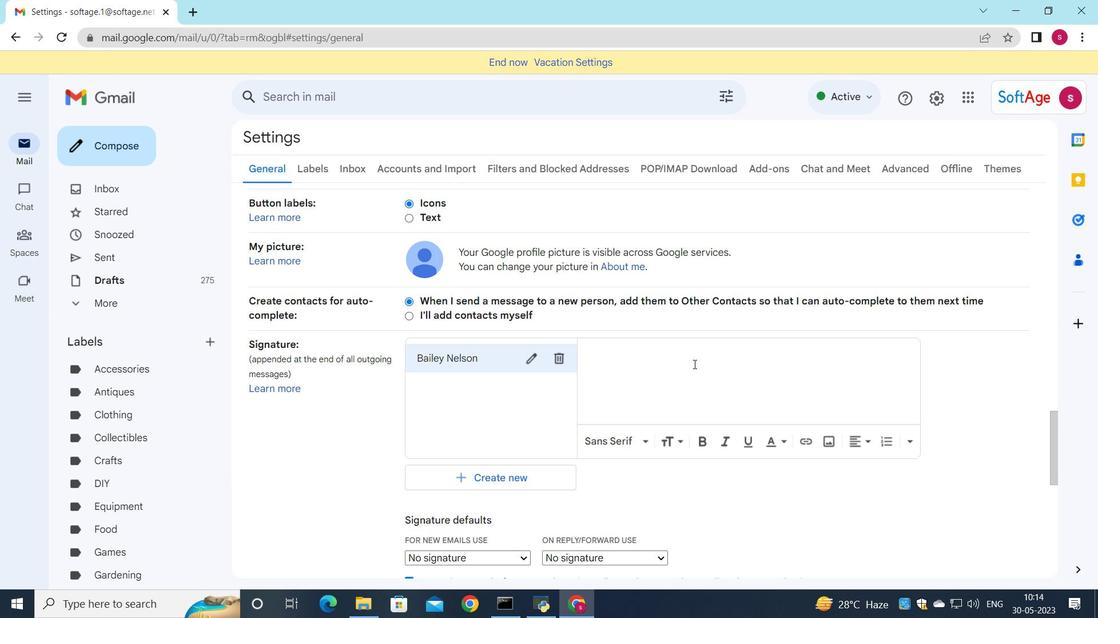 
Action: Key pressed <Key.shift>Bailey<Key.space><Key.shift>Nelson
Screenshot: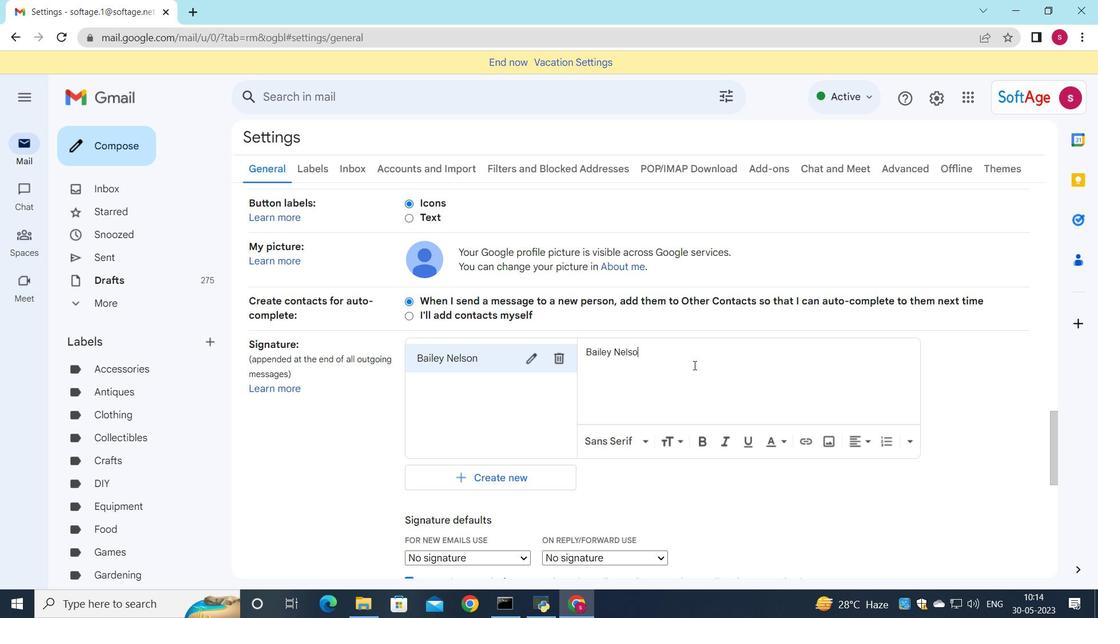 
Action: Mouse moved to (573, 385)
Screenshot: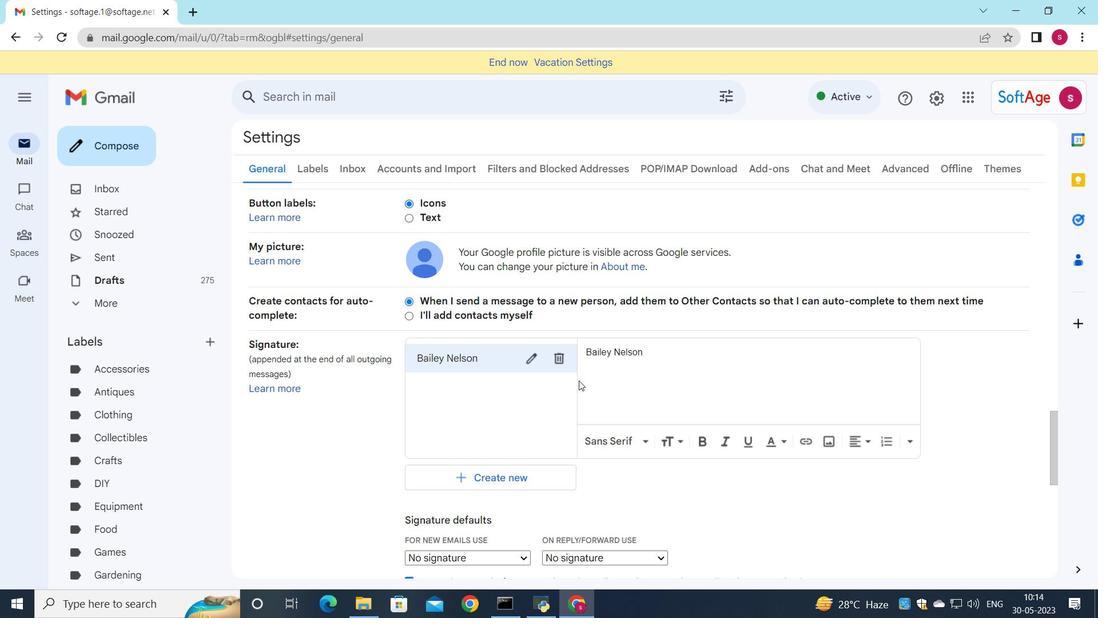 
Action: Mouse scrolled (573, 385) with delta (0, 0)
Screenshot: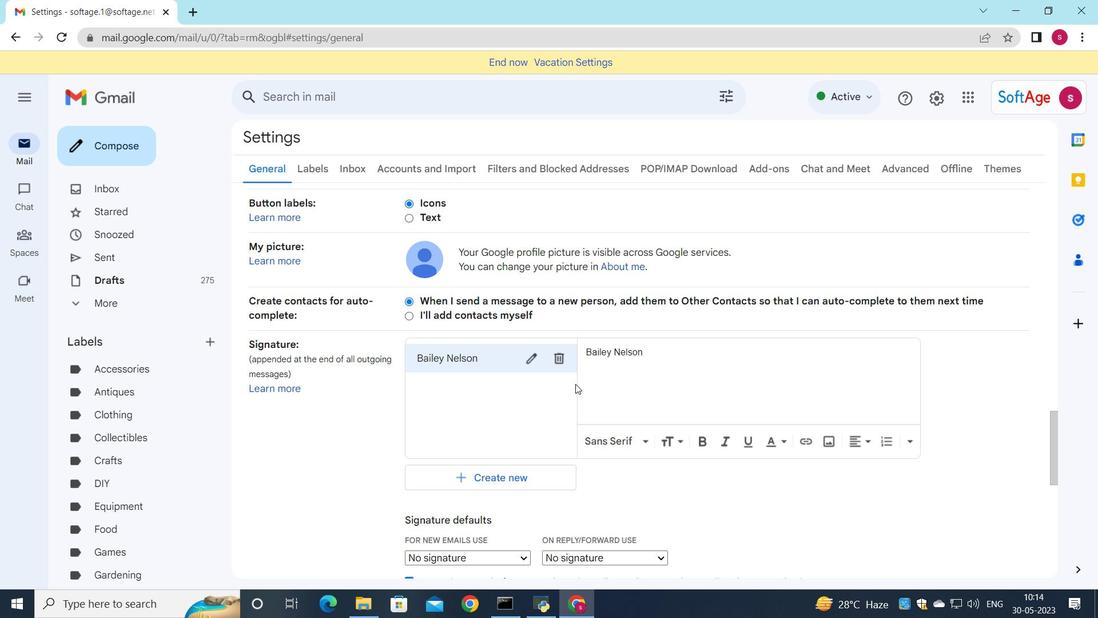 
Action: Mouse moved to (573, 386)
Screenshot: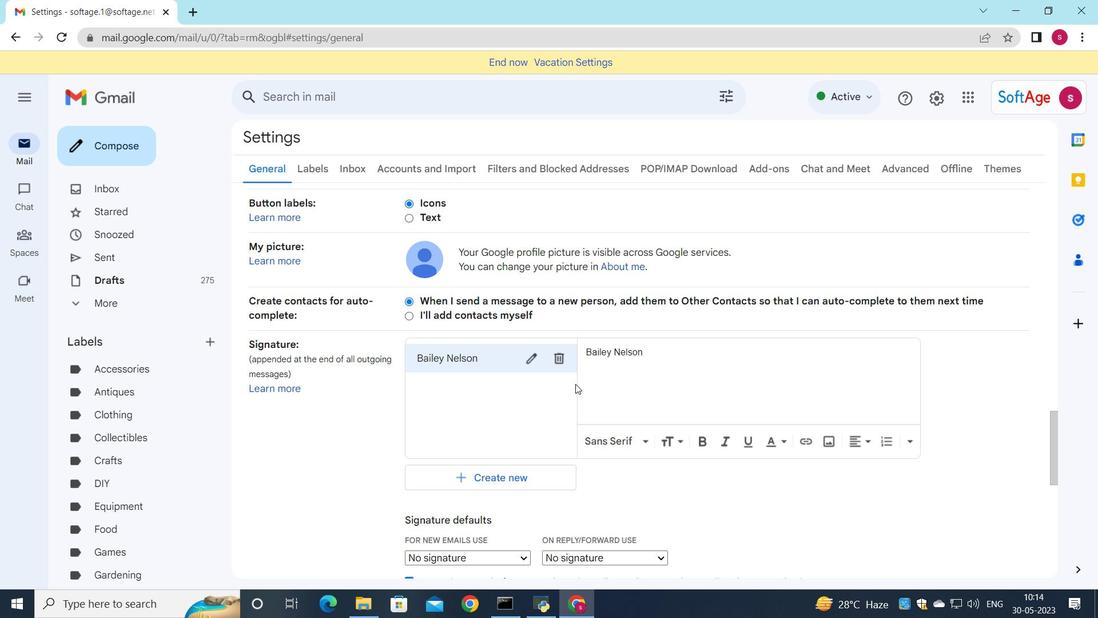 
Action: Mouse scrolled (573, 385) with delta (0, 0)
Screenshot: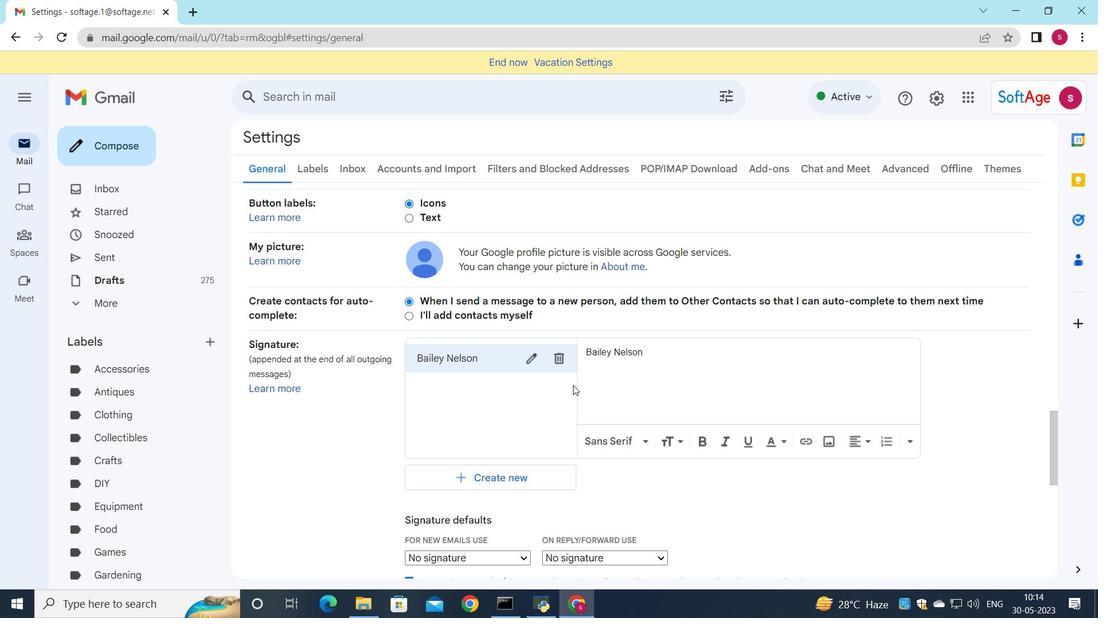 
Action: Mouse moved to (500, 414)
Screenshot: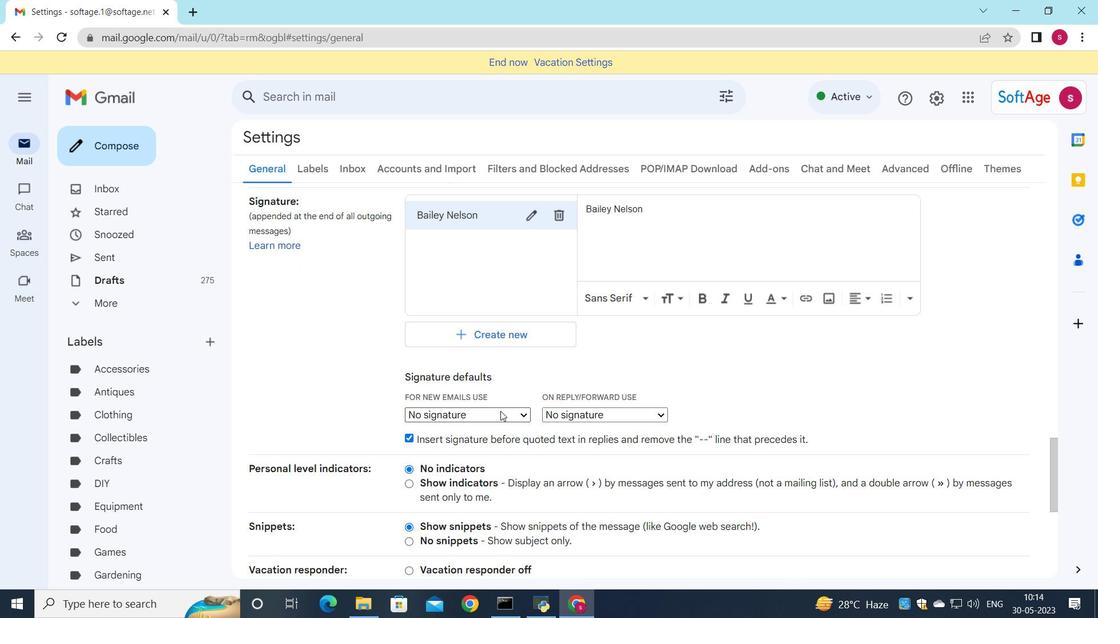 
Action: Mouse pressed left at (500, 414)
Screenshot: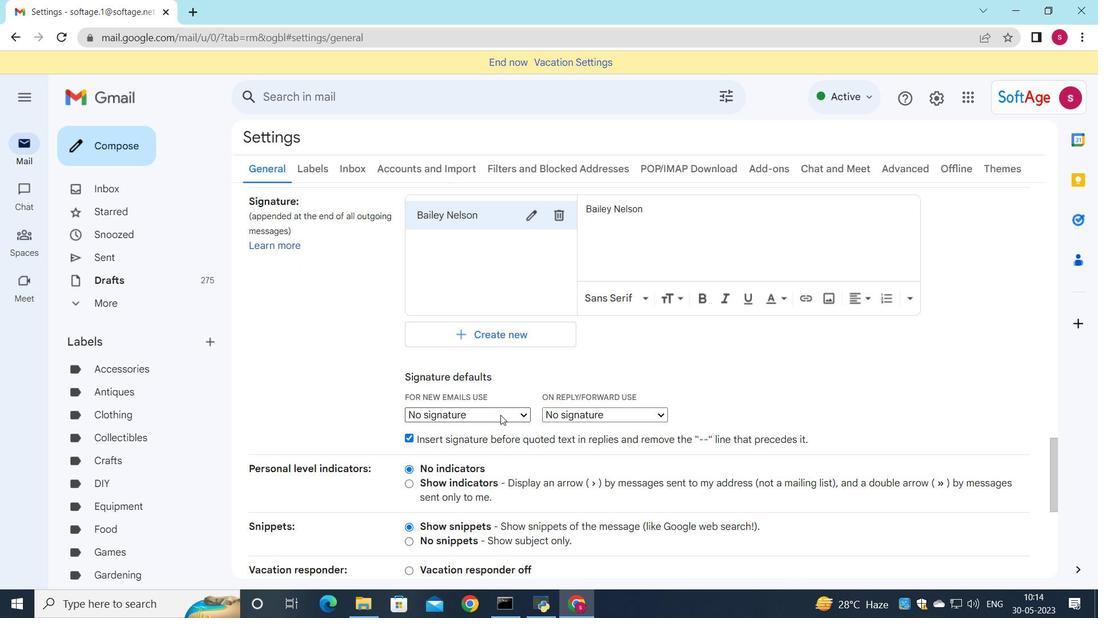 
Action: Mouse moved to (489, 440)
Screenshot: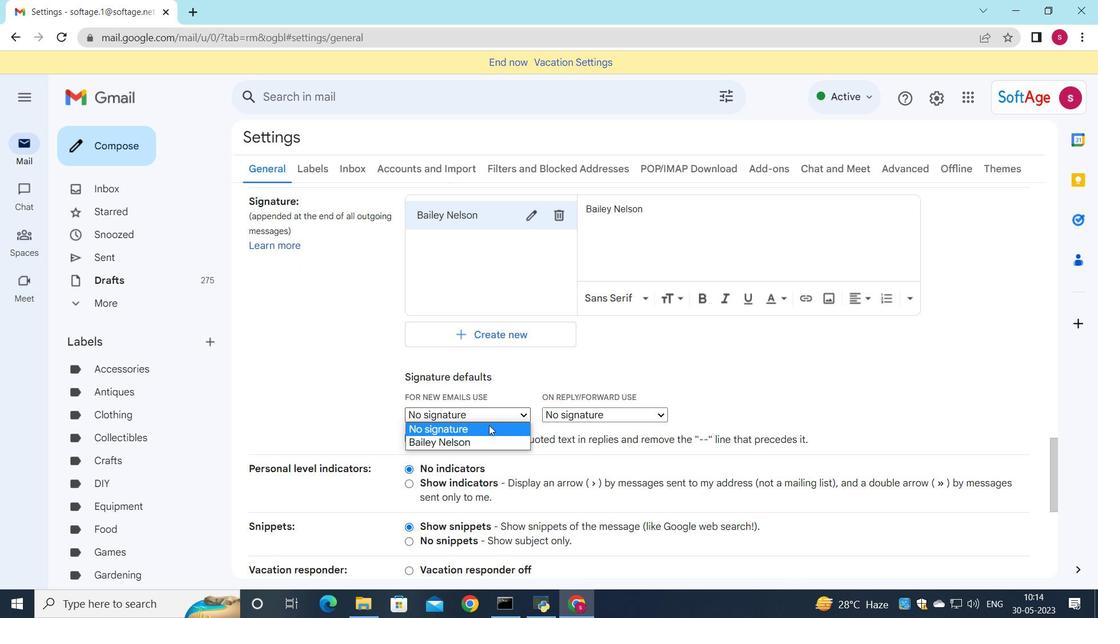 
Action: Mouse pressed left at (489, 440)
Screenshot: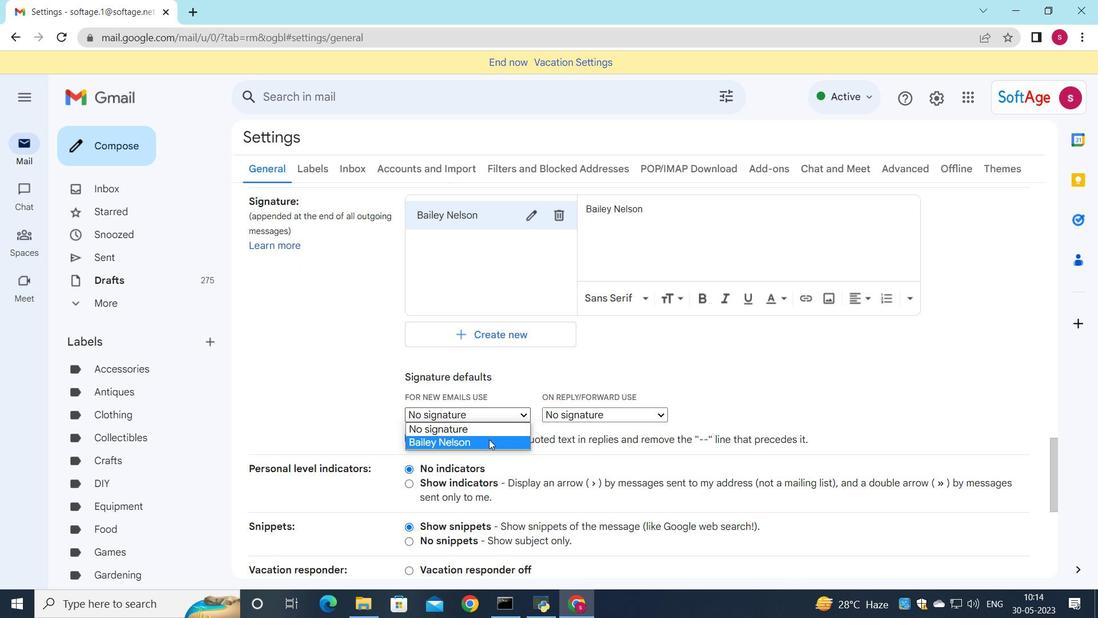 
Action: Mouse moved to (559, 416)
Screenshot: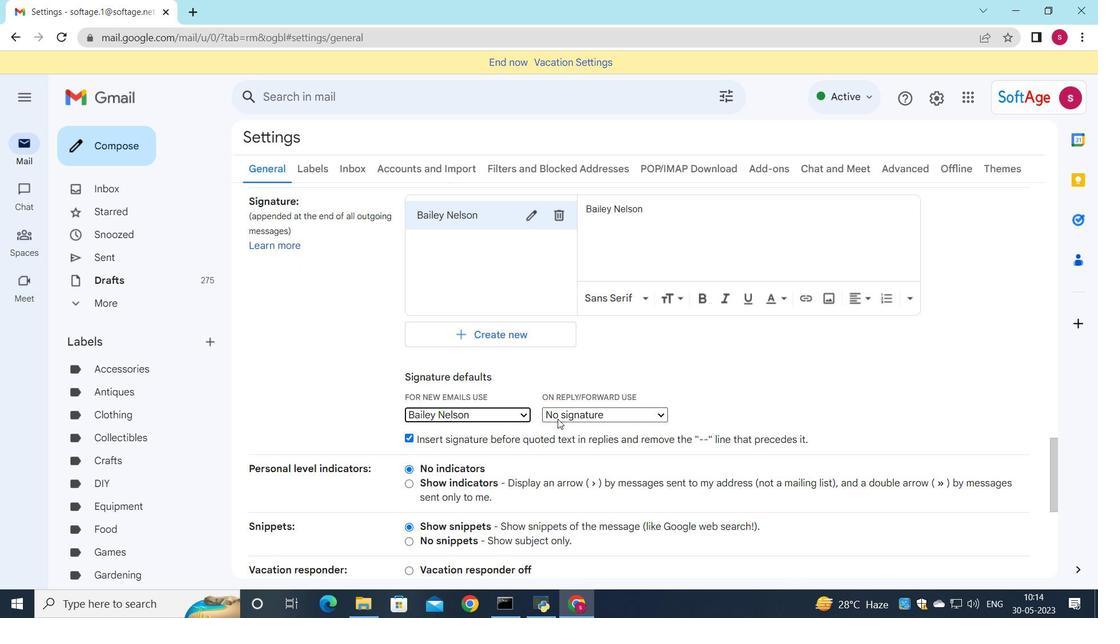 
Action: Mouse pressed left at (559, 416)
Screenshot: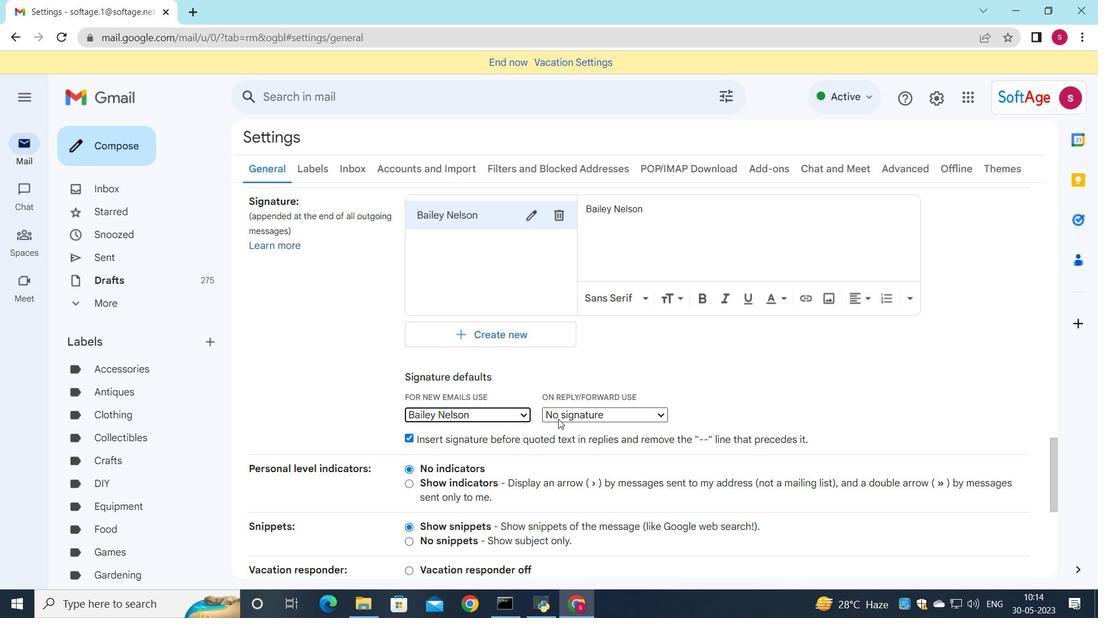 
Action: Mouse moved to (560, 438)
Screenshot: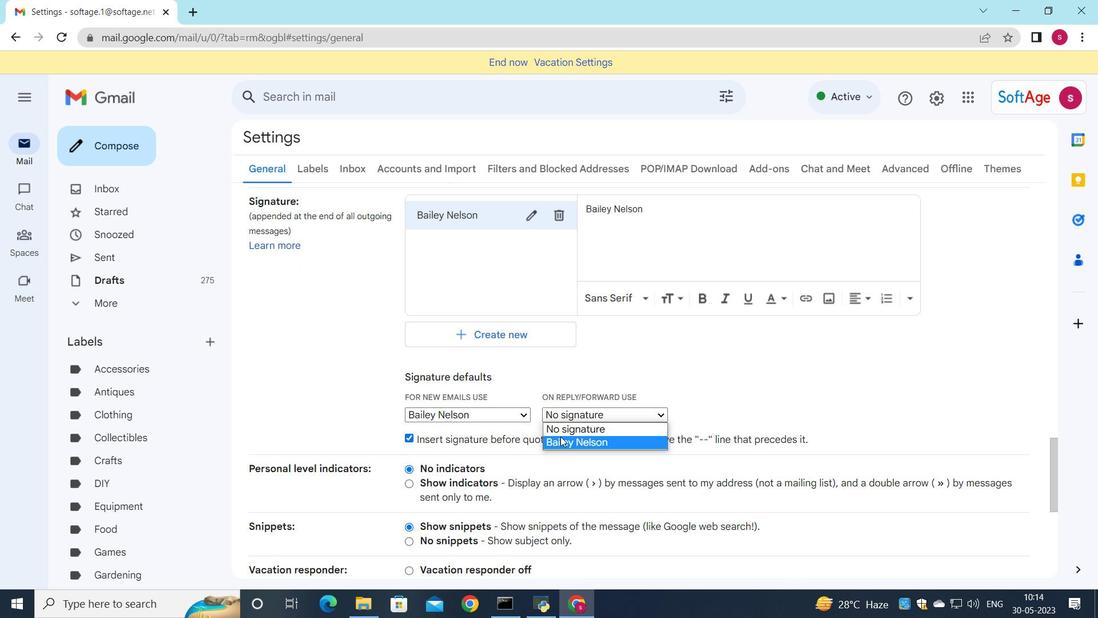 
Action: Mouse pressed left at (560, 438)
Screenshot: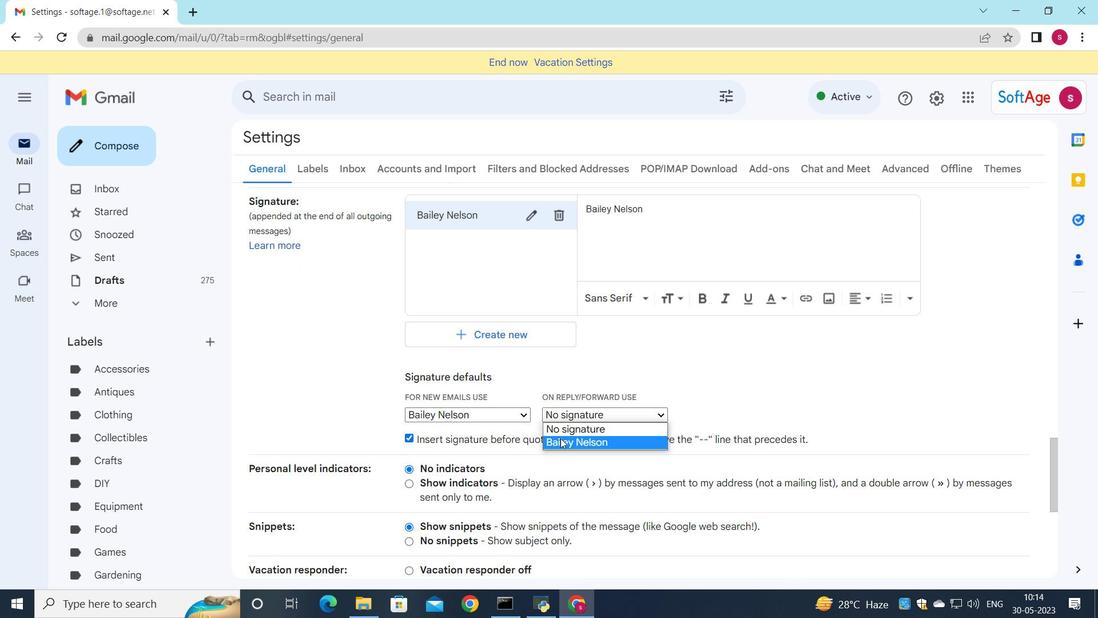 
Action: Mouse moved to (588, 324)
Screenshot: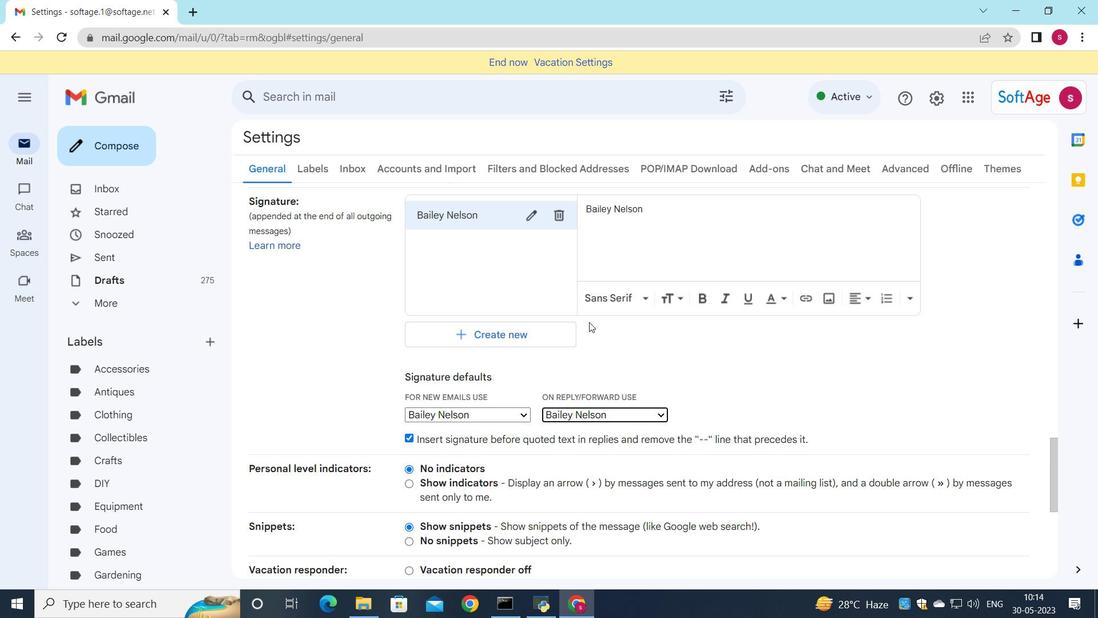 
Action: Mouse scrolled (588, 323) with delta (0, 0)
Screenshot: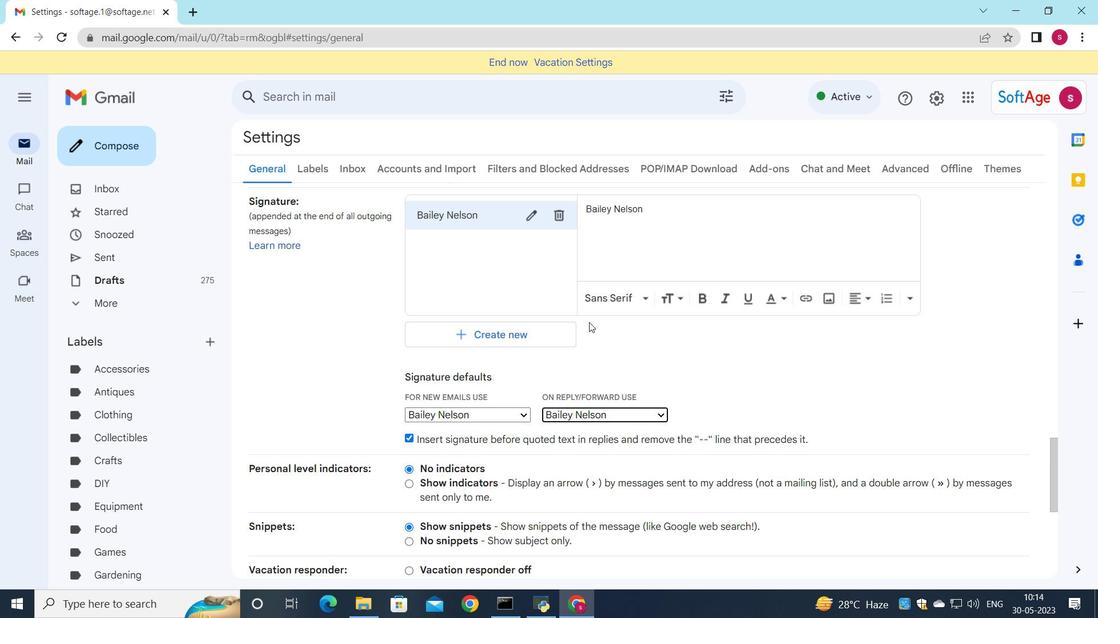 
Action: Mouse scrolled (588, 323) with delta (0, 0)
Screenshot: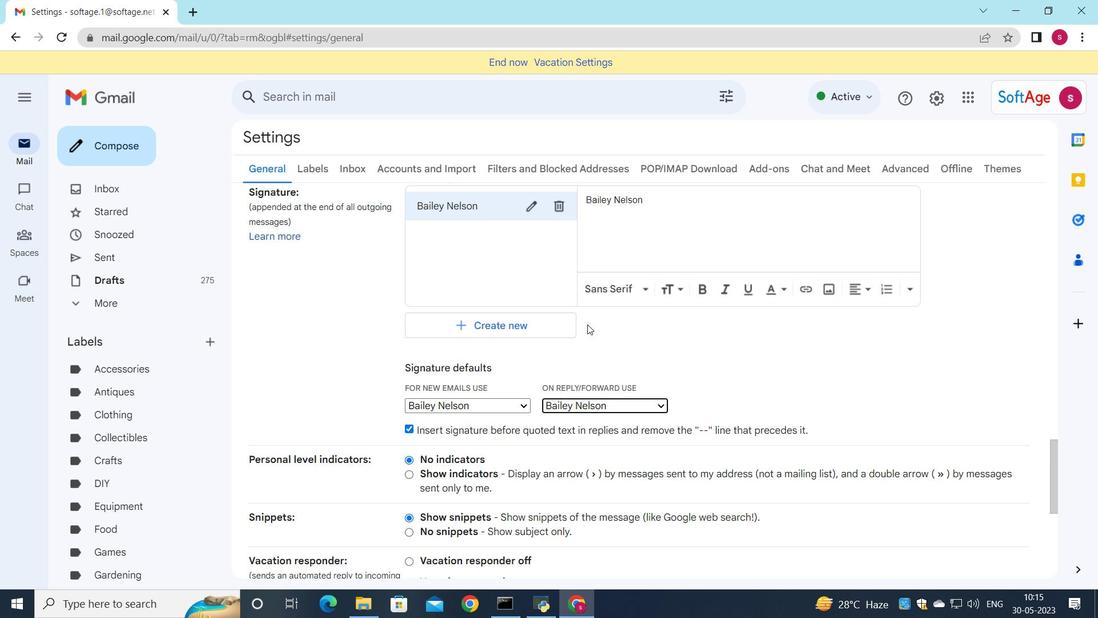 
Action: Mouse scrolled (588, 323) with delta (0, 0)
Screenshot: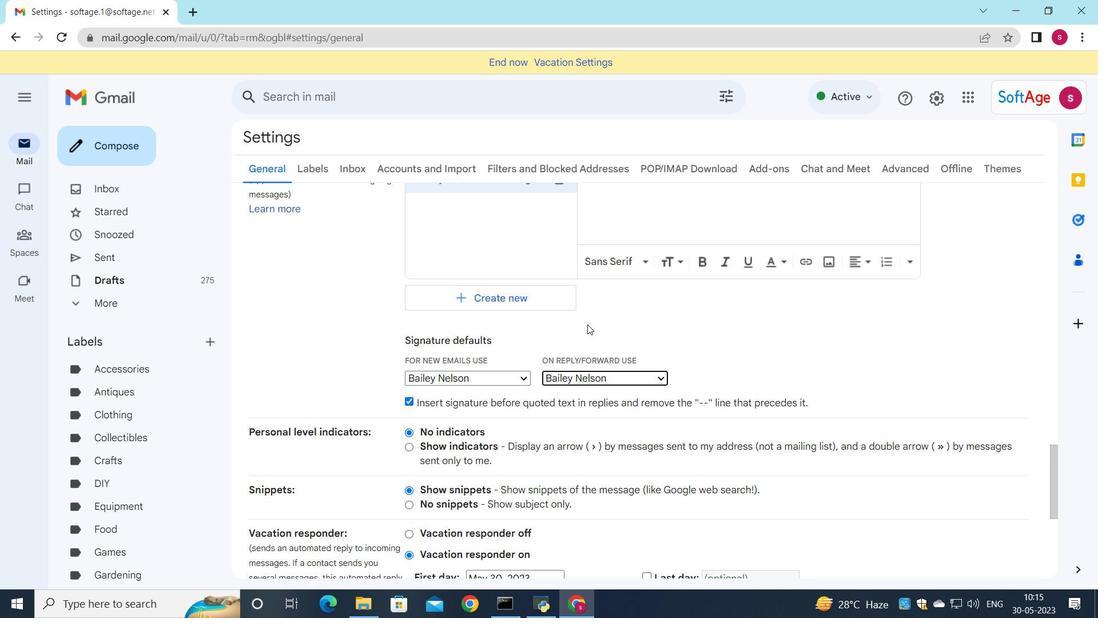 
Action: Mouse moved to (520, 452)
Screenshot: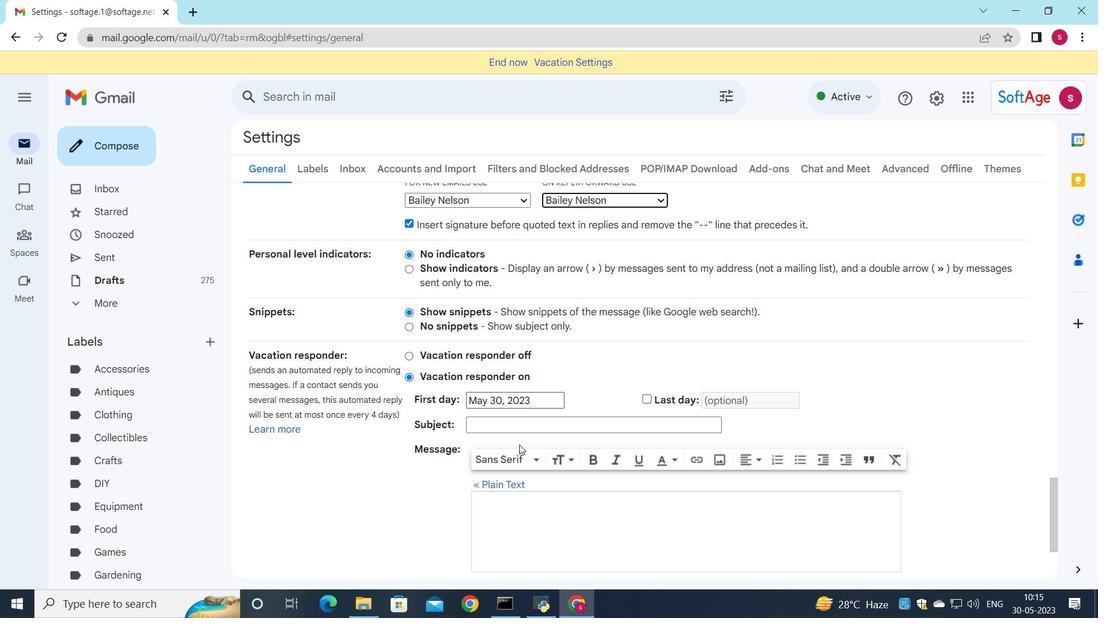 
Action: Mouse scrolled (520, 451) with delta (0, 0)
Screenshot: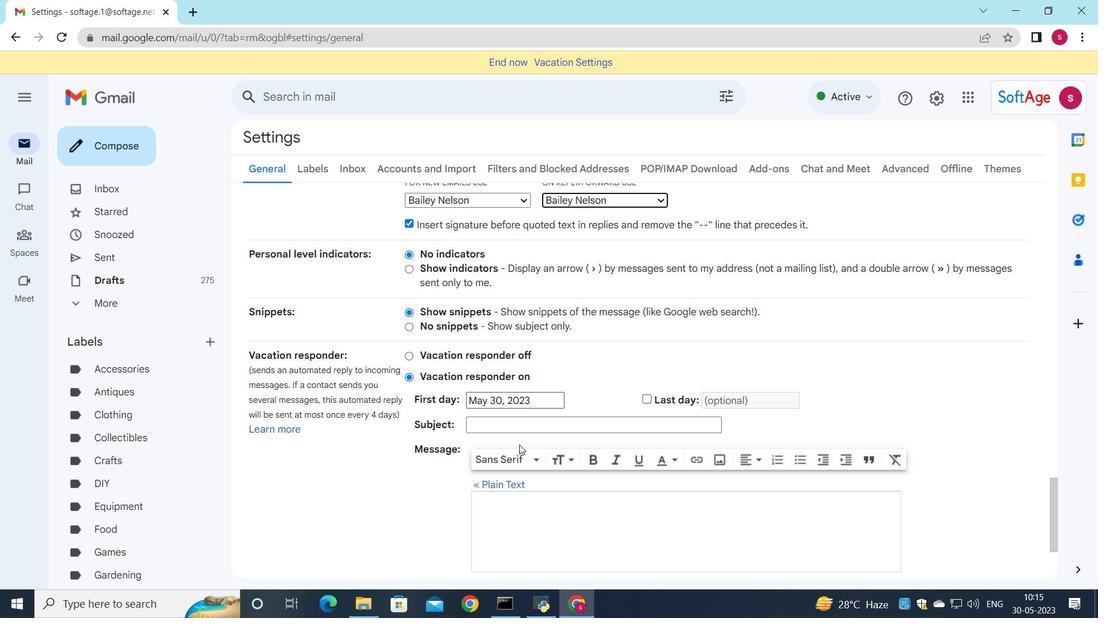 
Action: Mouse scrolled (520, 451) with delta (0, 0)
Screenshot: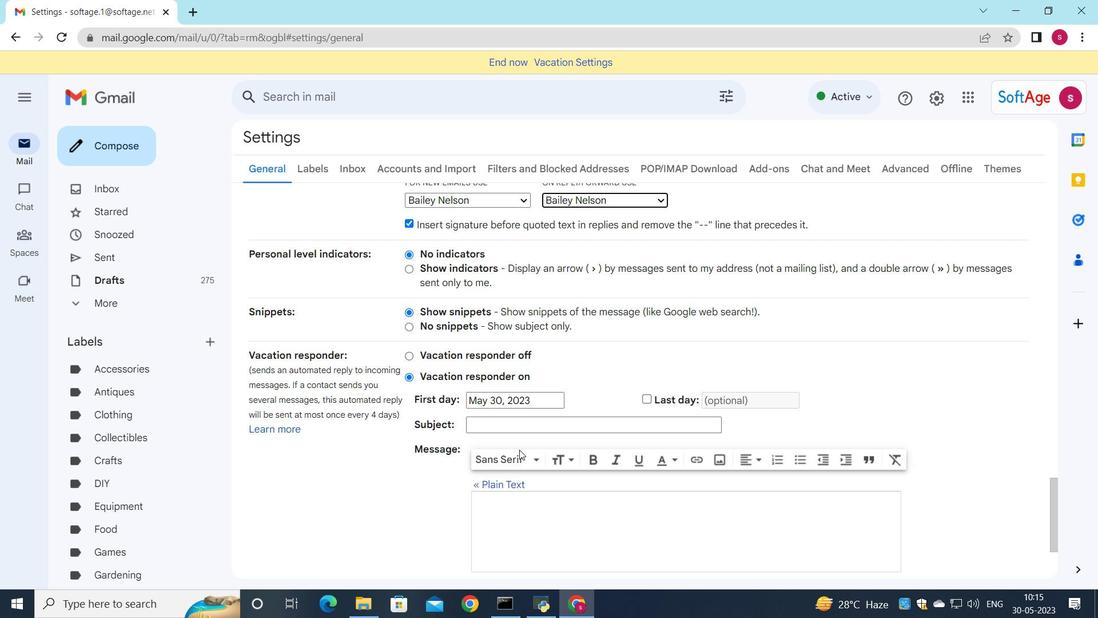 
Action: Mouse scrolled (520, 451) with delta (0, 0)
Screenshot: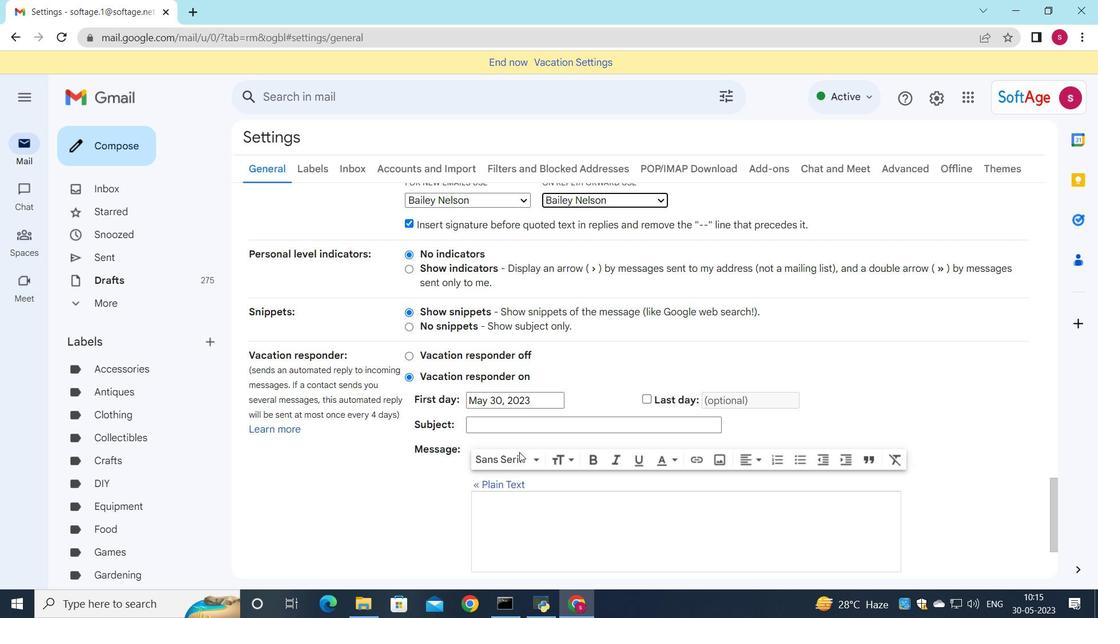 
Action: Mouse scrolled (520, 451) with delta (0, 0)
Screenshot: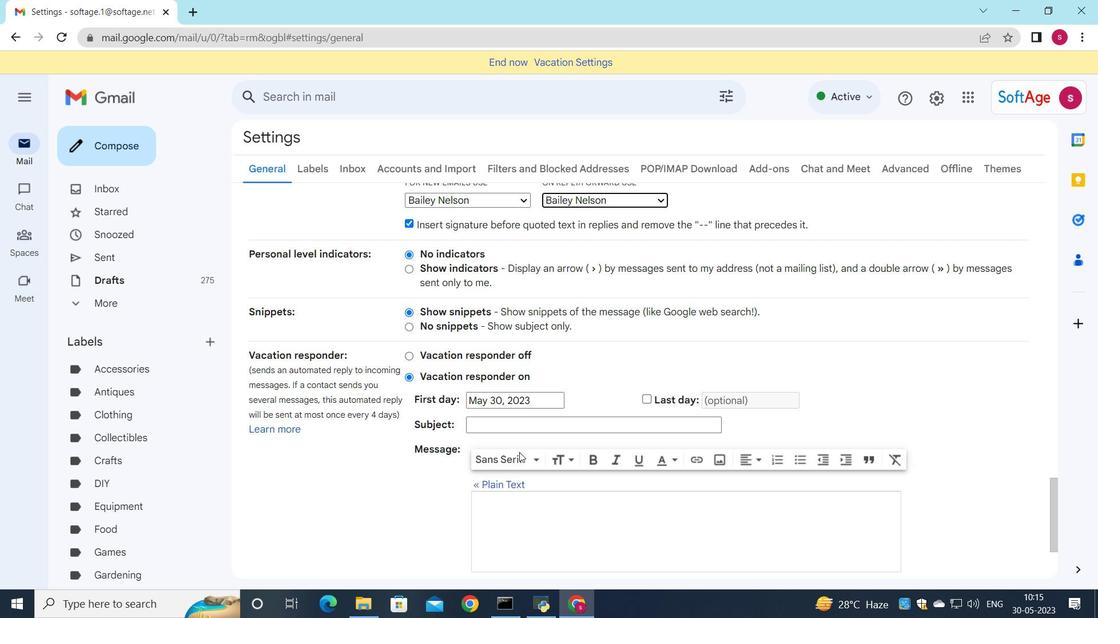 
Action: Mouse moved to (601, 498)
Screenshot: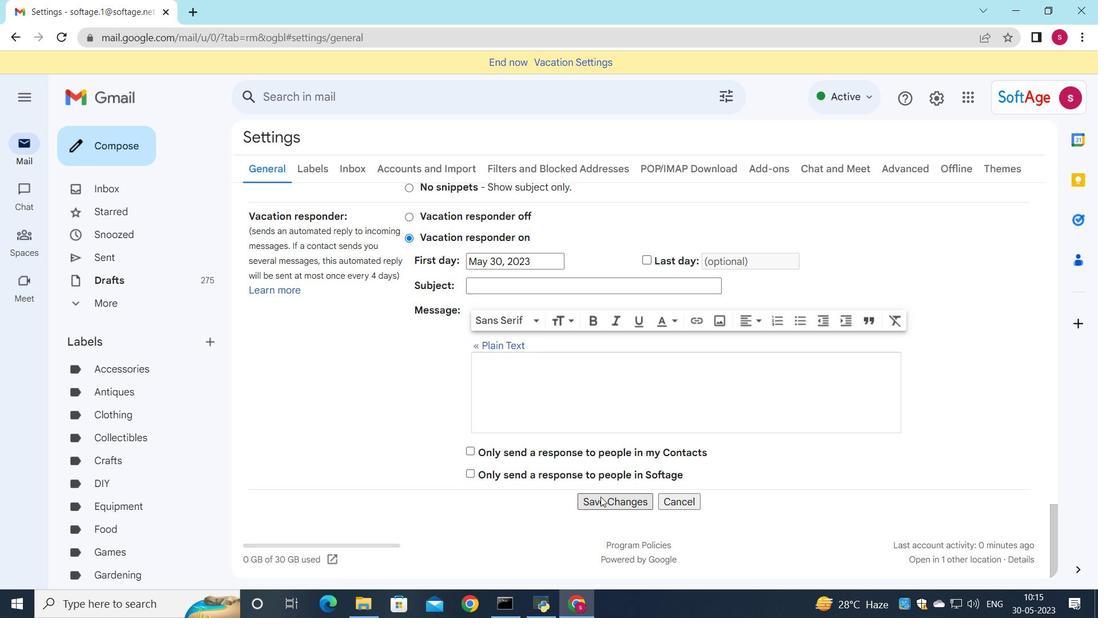 
Action: Mouse pressed left at (601, 498)
Screenshot: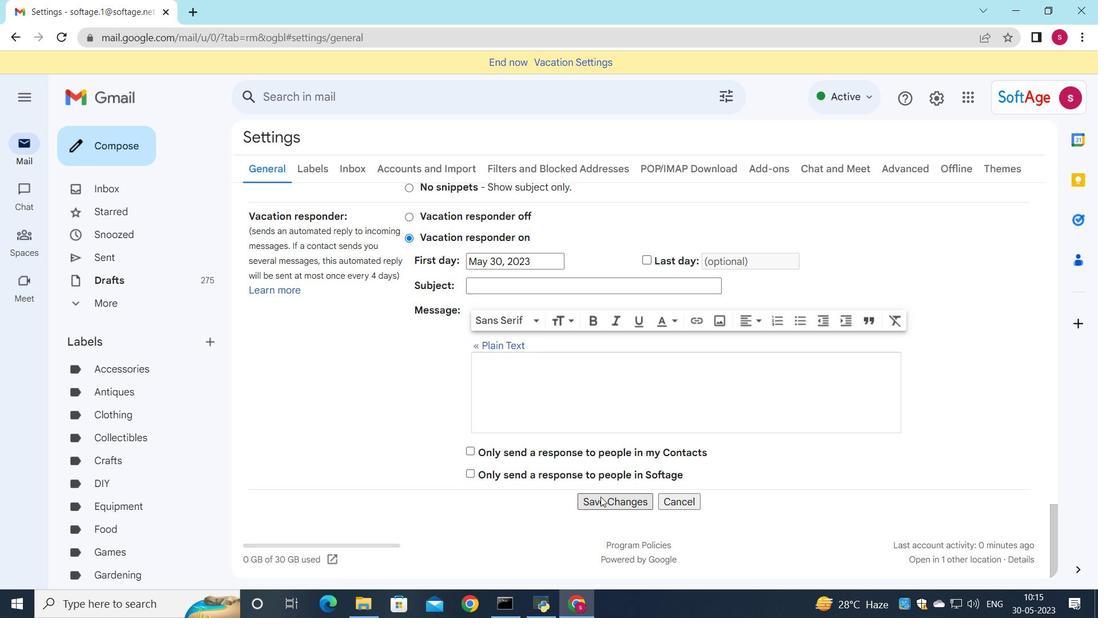 
Action: Mouse moved to (81, 137)
Screenshot: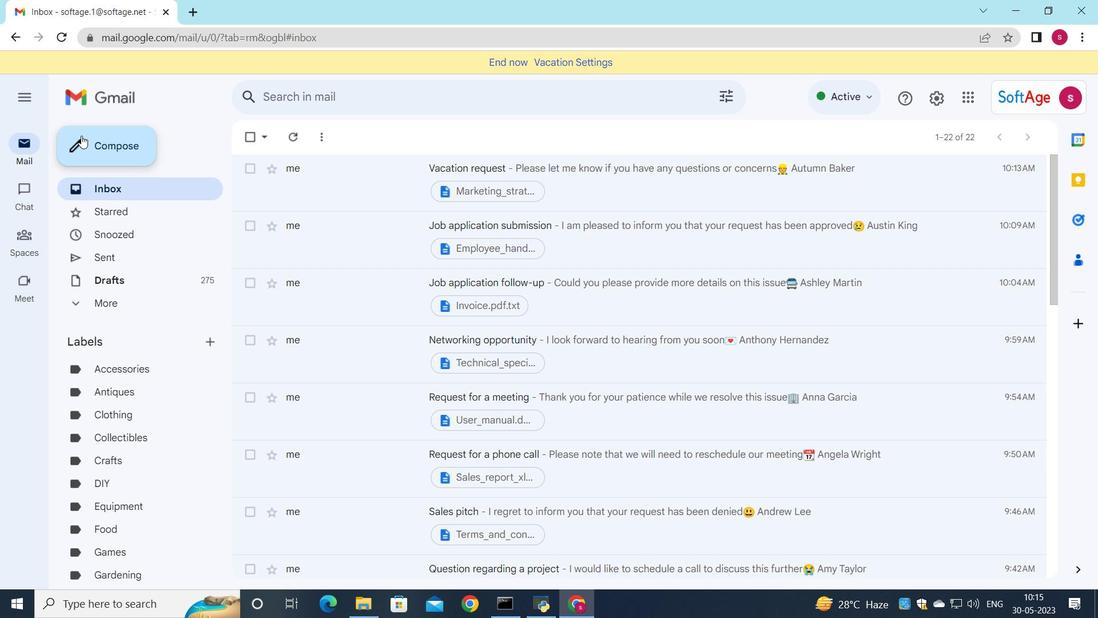 
Action: Mouse pressed left at (81, 137)
Screenshot: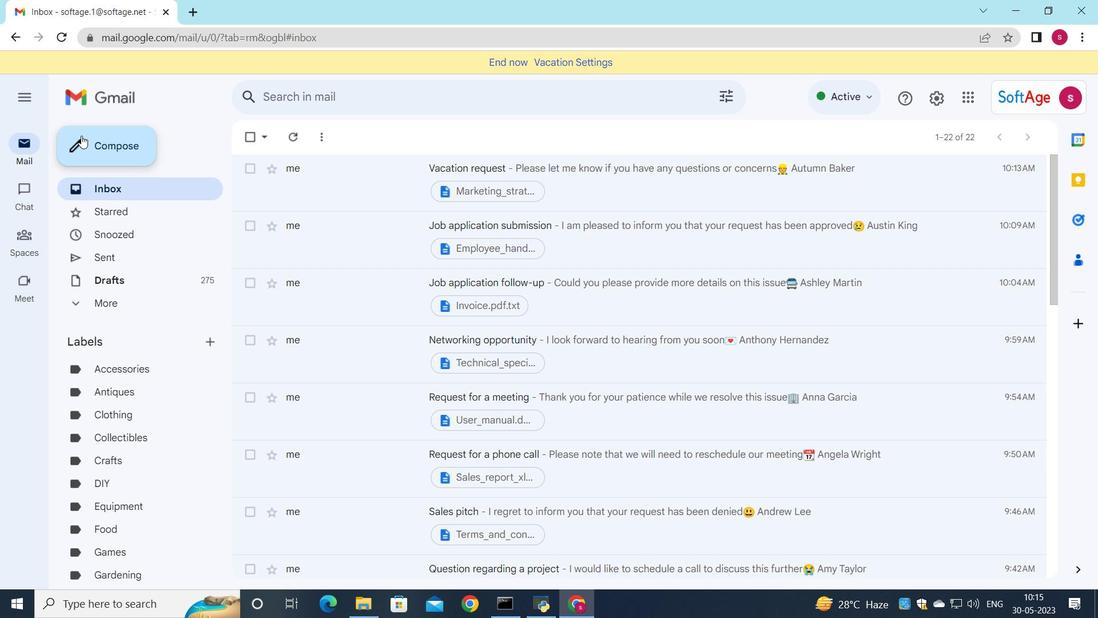 
Action: Mouse moved to (697, 262)
Screenshot: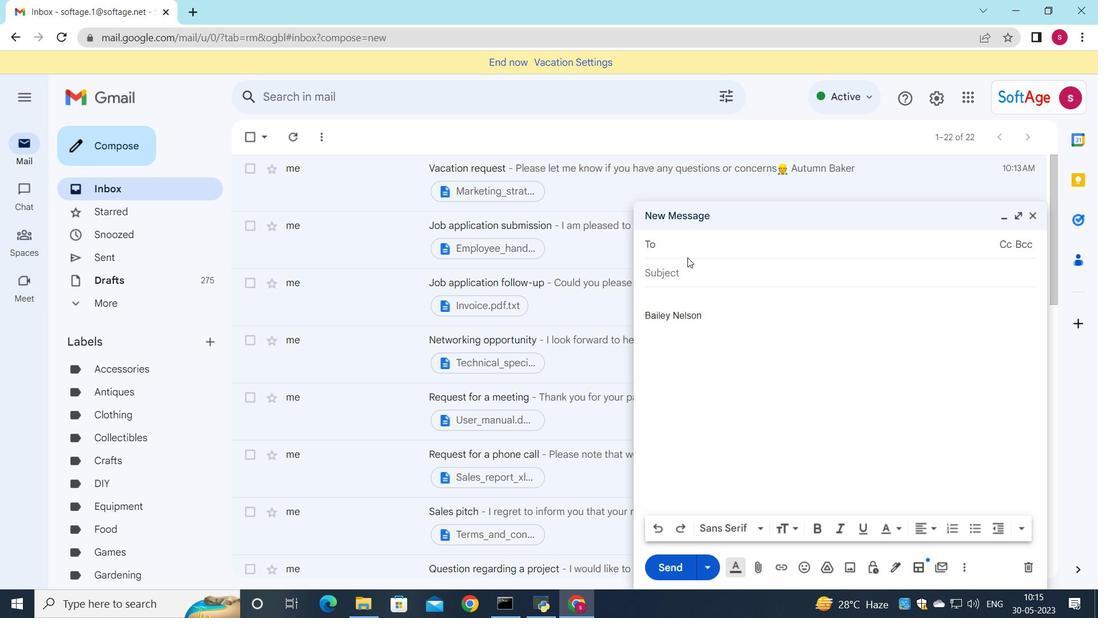 
Action: Key pressed <Key.down>softage.9<Key.enter><Key.down><Key.down><Key.enter><Key.down><Key.down><Key.down><Key.up><Key.up><Key.enter>
Screenshot: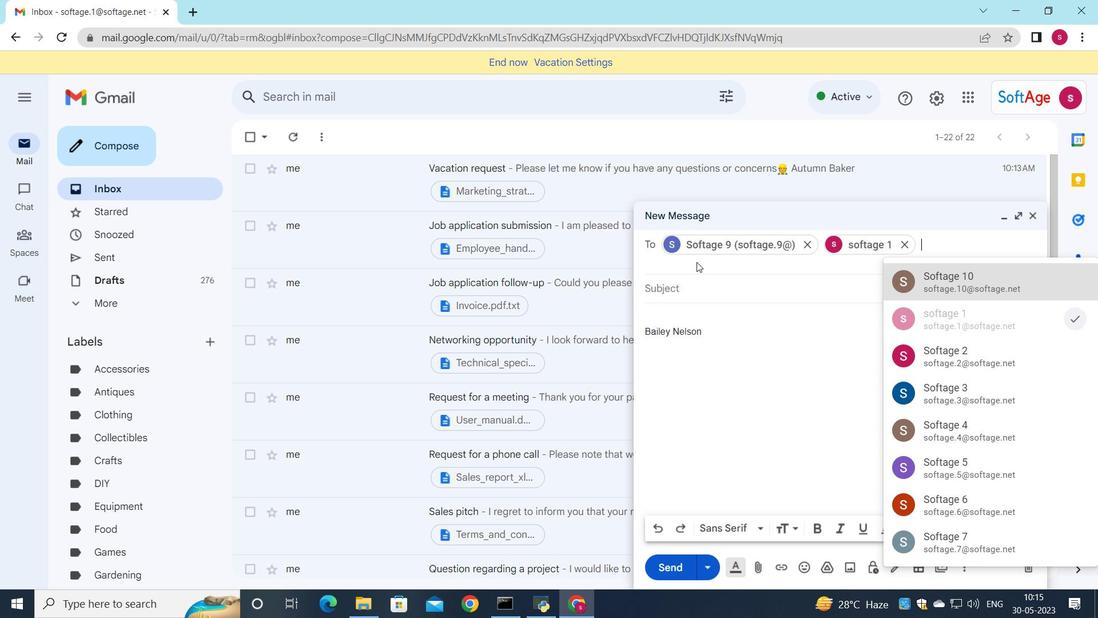 
Action: Mouse moved to (1005, 290)
Screenshot: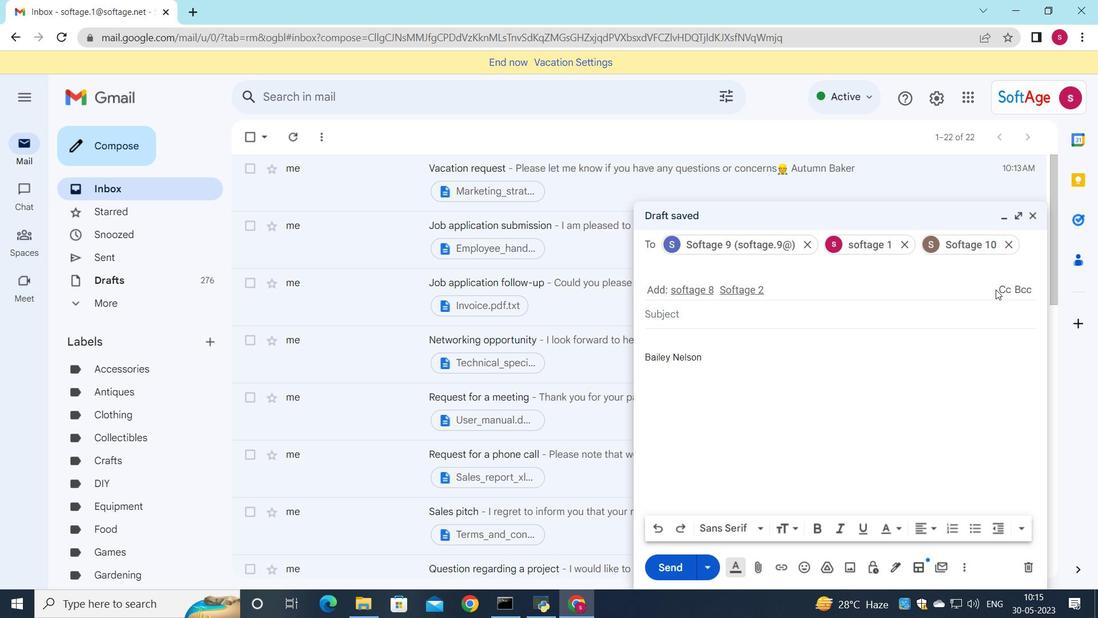 
Action: Mouse pressed left at (1005, 290)
Screenshot: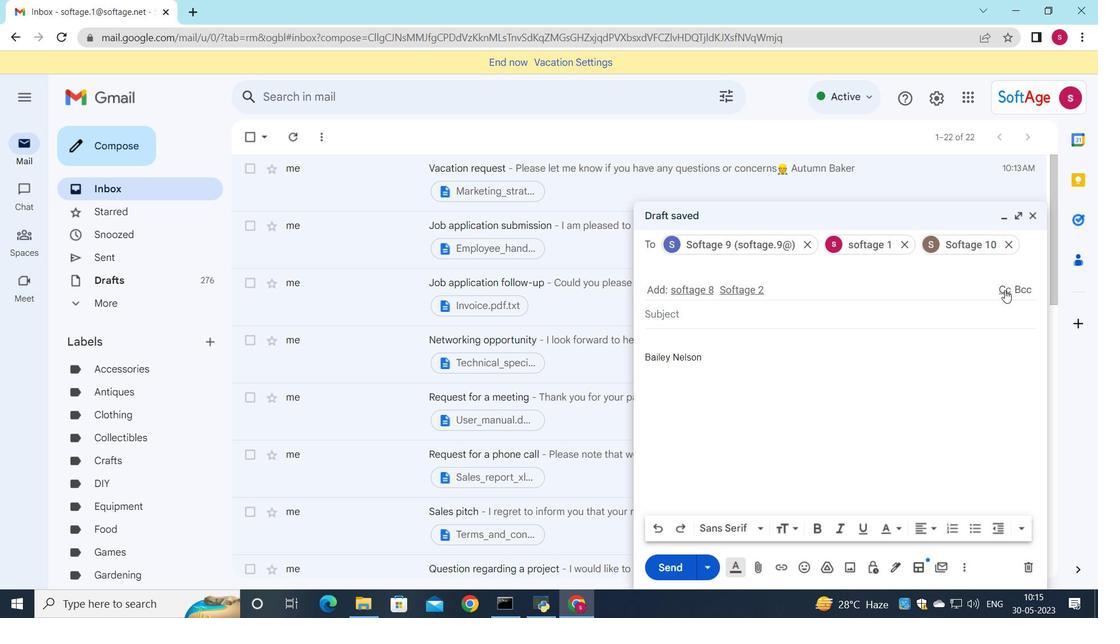 
Action: Mouse moved to (1003, 255)
Screenshot: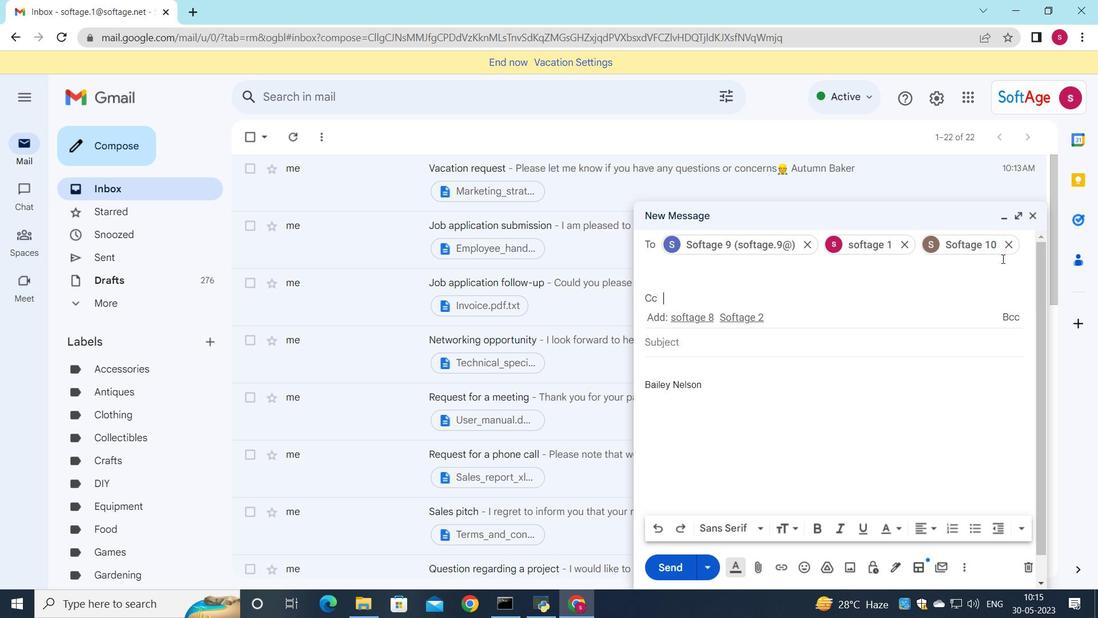 
Action: Key pressed <Key.down><Key.down><Key.down><Key.enter>
Screenshot: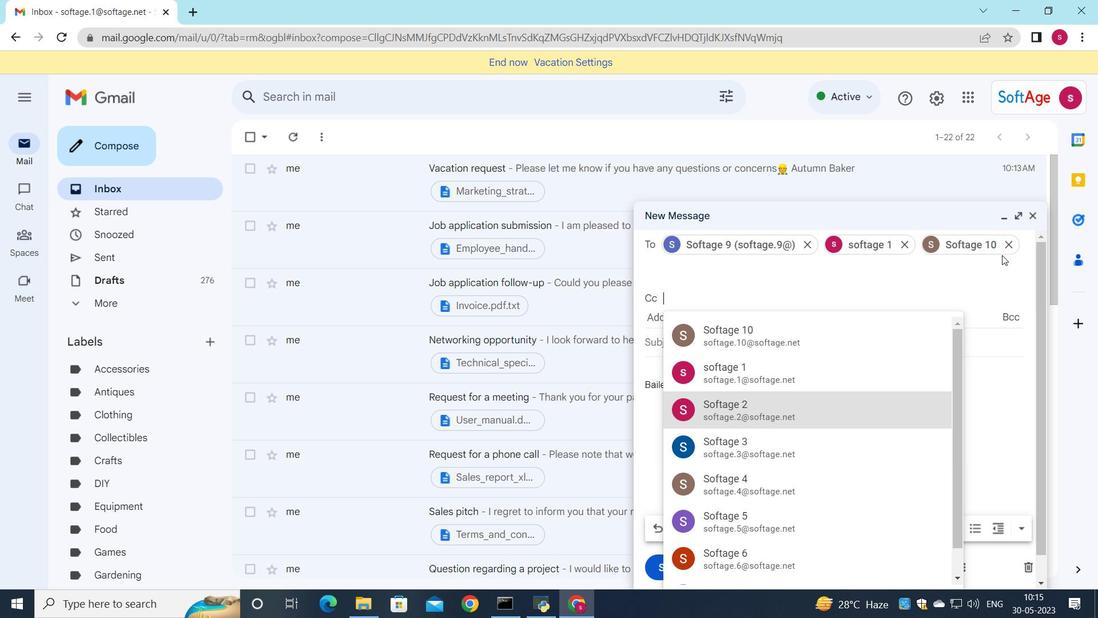 
Action: Mouse moved to (684, 341)
Screenshot: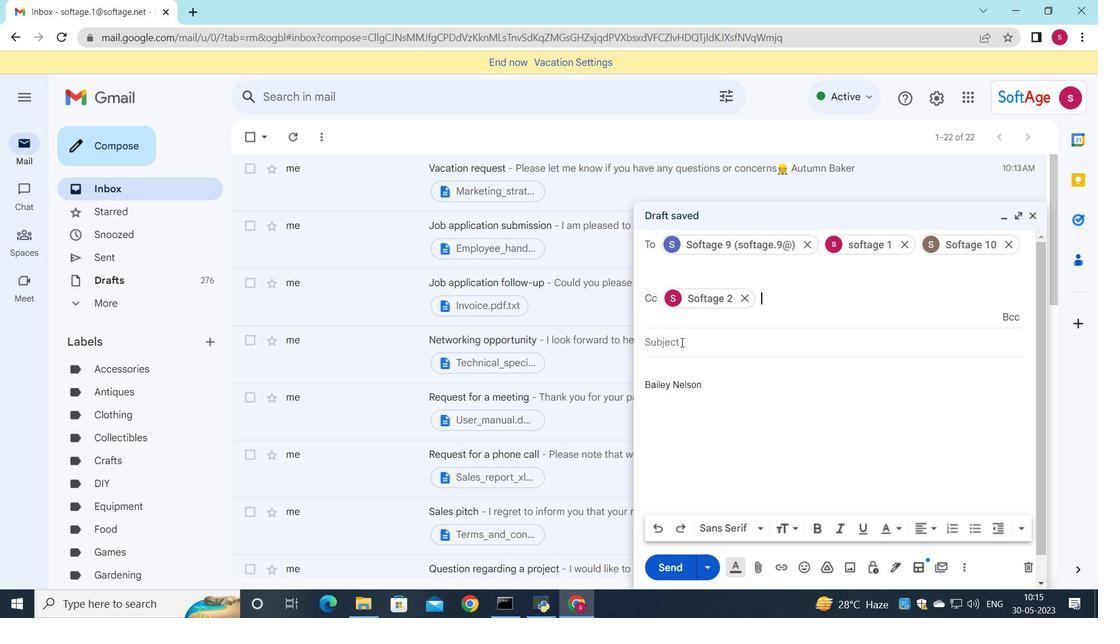 
Action: Mouse pressed left at (684, 341)
Screenshot: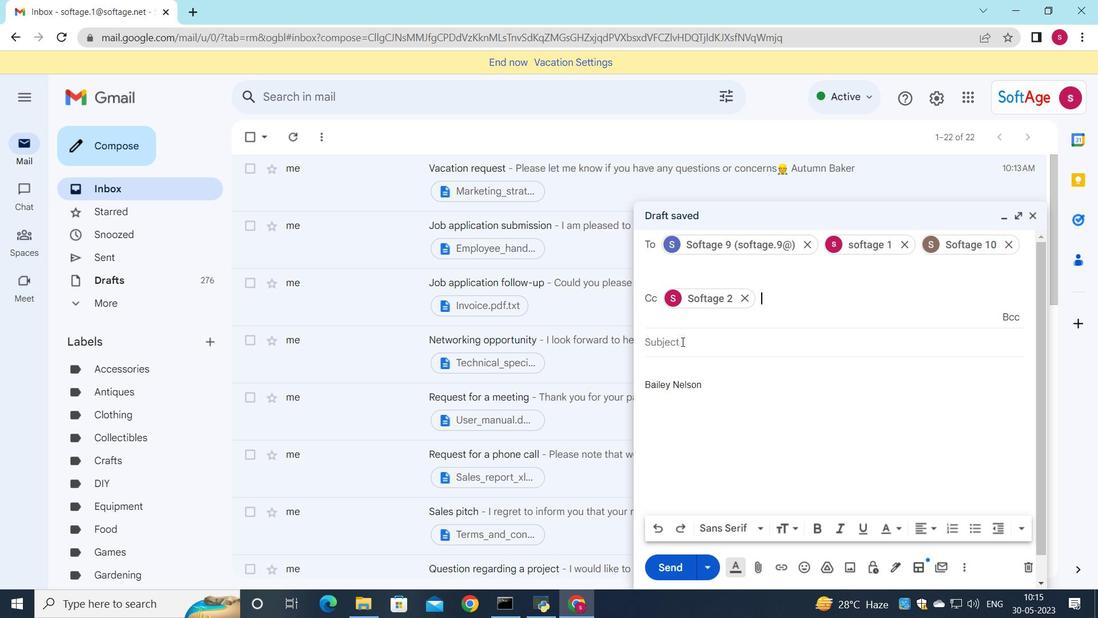 
Action: Mouse moved to (764, 357)
Screenshot: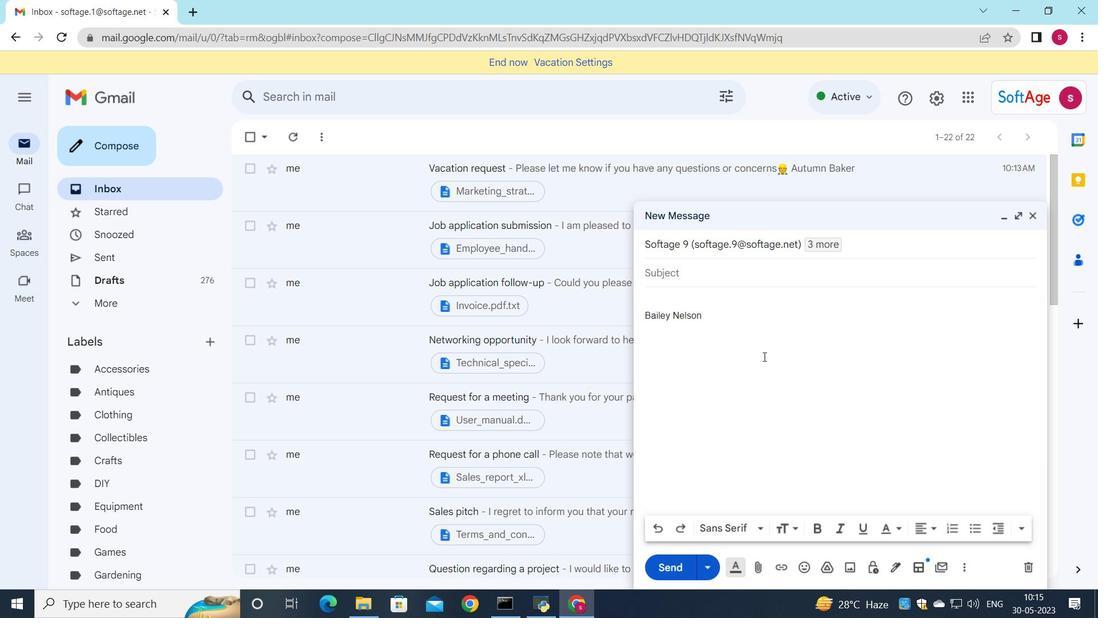 
Action: Key pressed <Key.shift>Congratulations
Screenshot: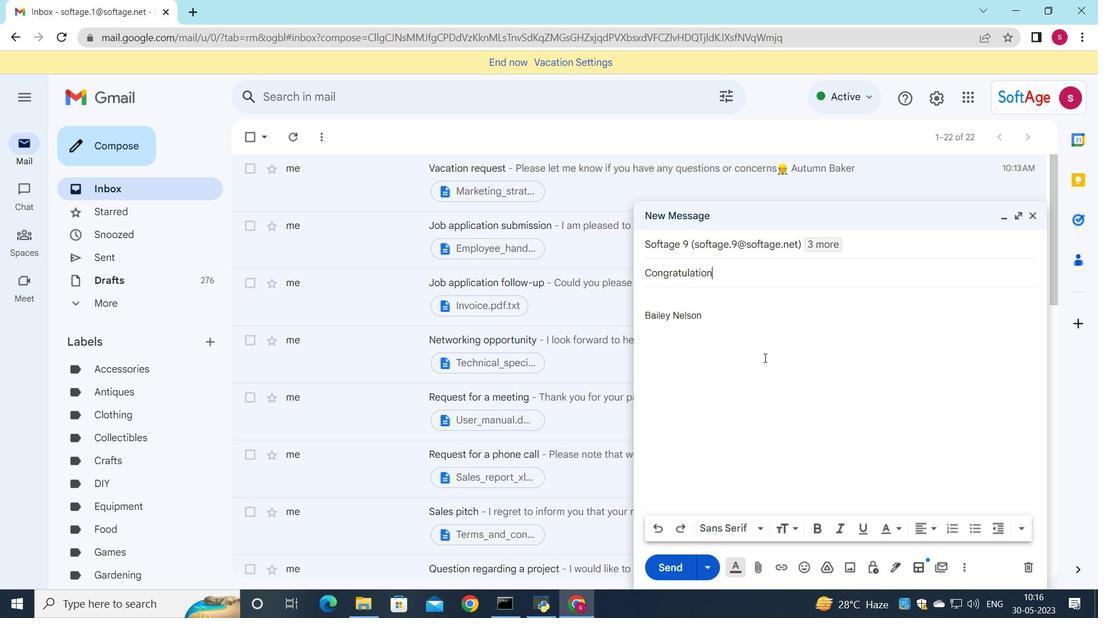
Action: Mouse moved to (670, 303)
Screenshot: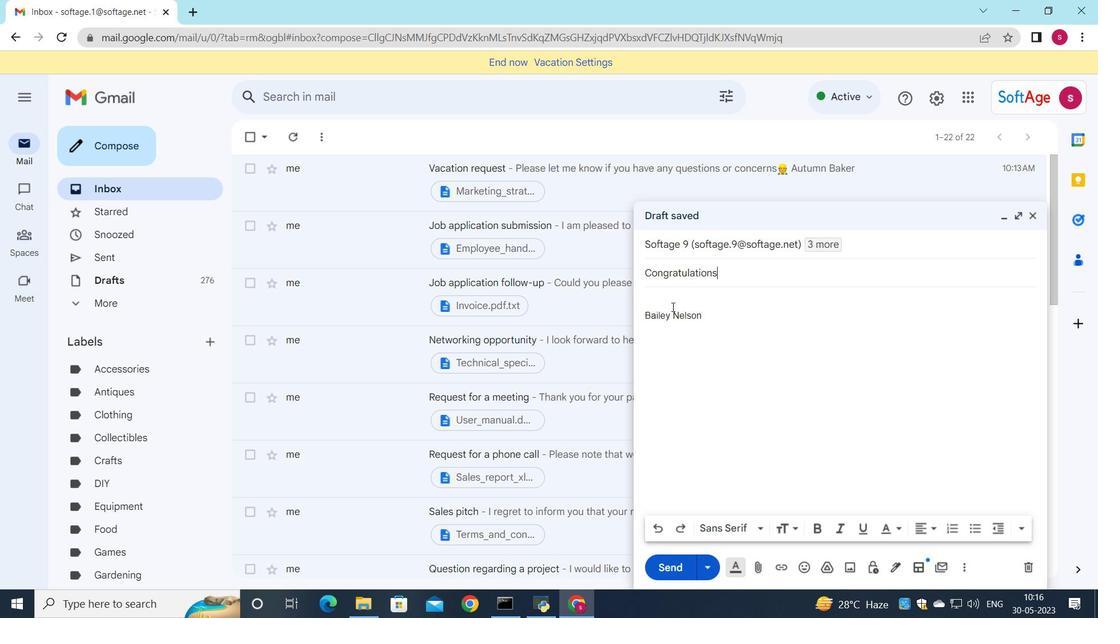 
Action: Mouse pressed left at (670, 303)
Screenshot: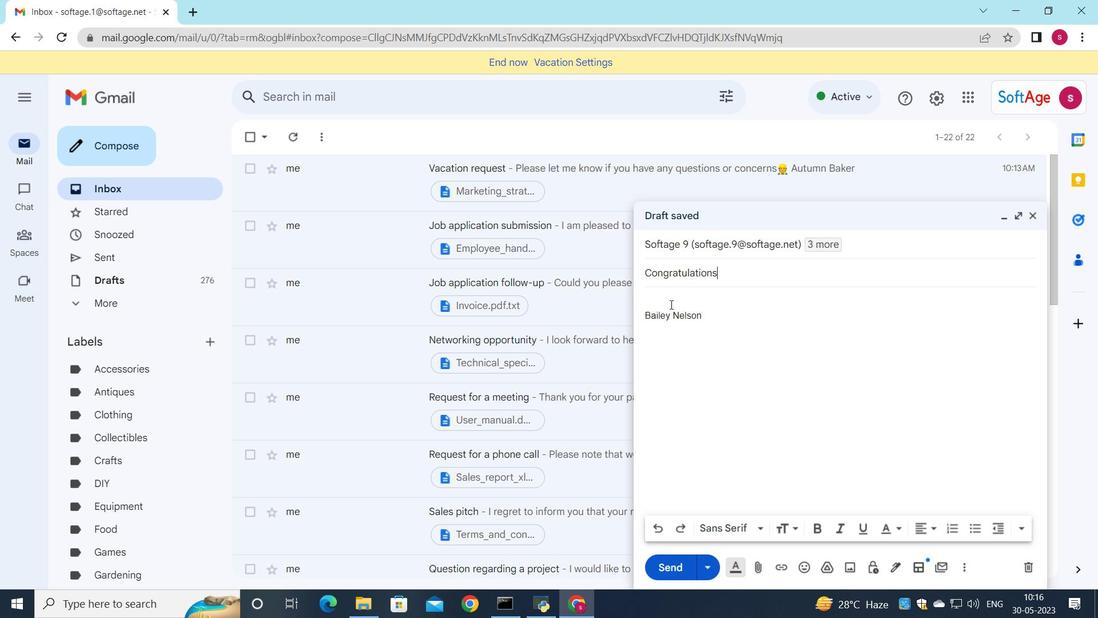 
Action: Mouse moved to (756, 308)
Screenshot: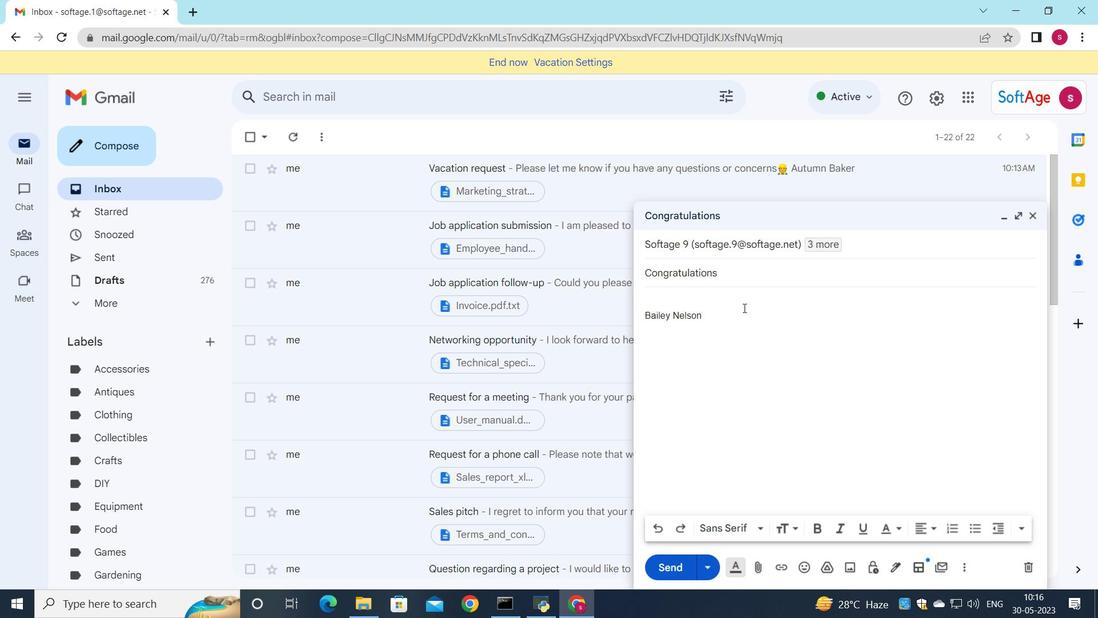 
Action: Key pressed <Key.shift>I<Key.space>will<Key.space>review<Key.space>this<Key.space>document<Key.space>and<Key.space>get<Key.space>back<Key.space>to<Key.space>you<Key.space>shortly
Screenshot: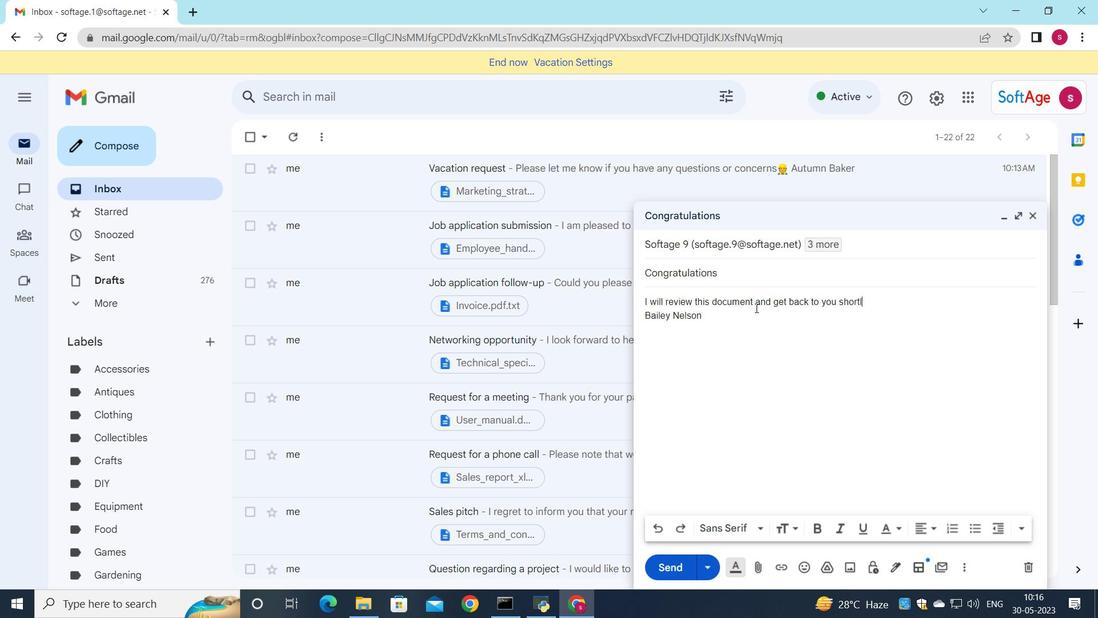 
Action: Mouse moved to (801, 566)
Screenshot: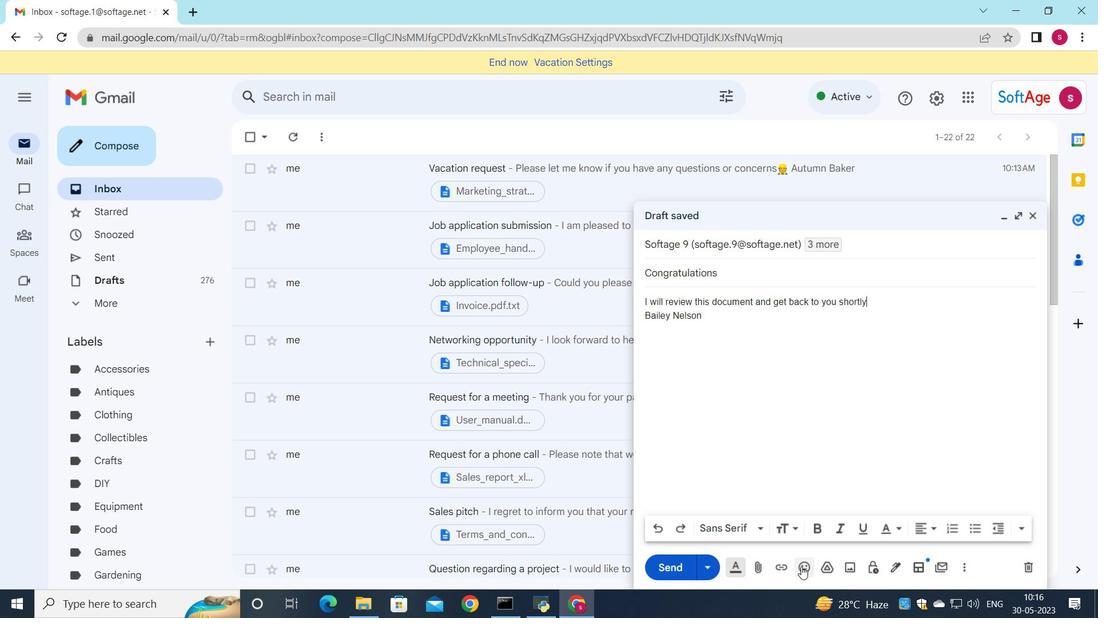 
Action: Mouse pressed left at (801, 566)
Screenshot: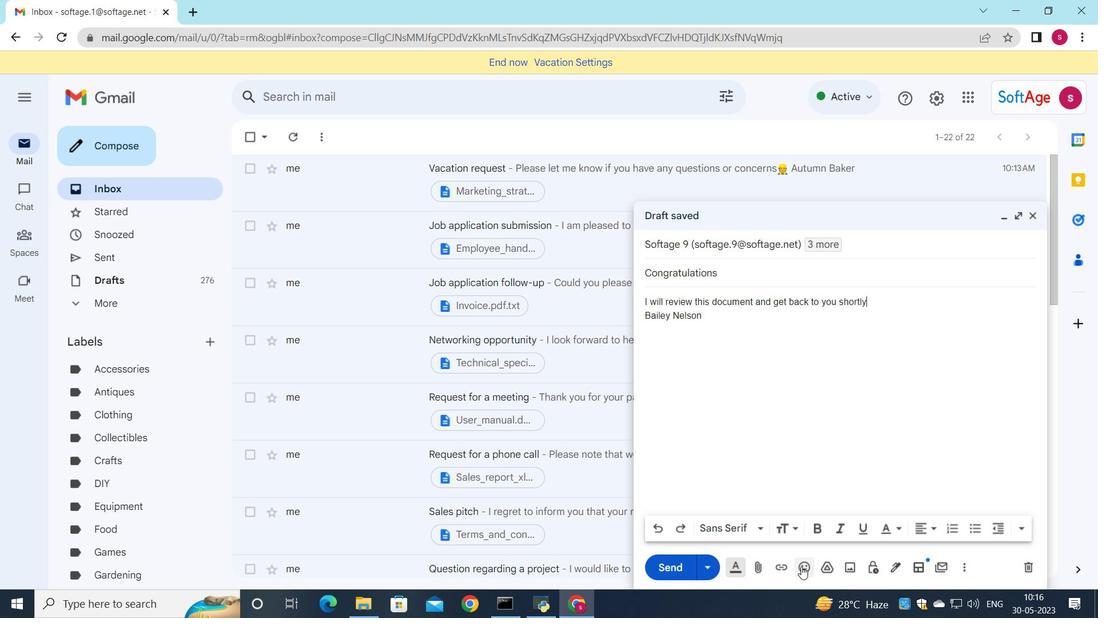 
Action: Mouse moved to (764, 375)
Screenshot: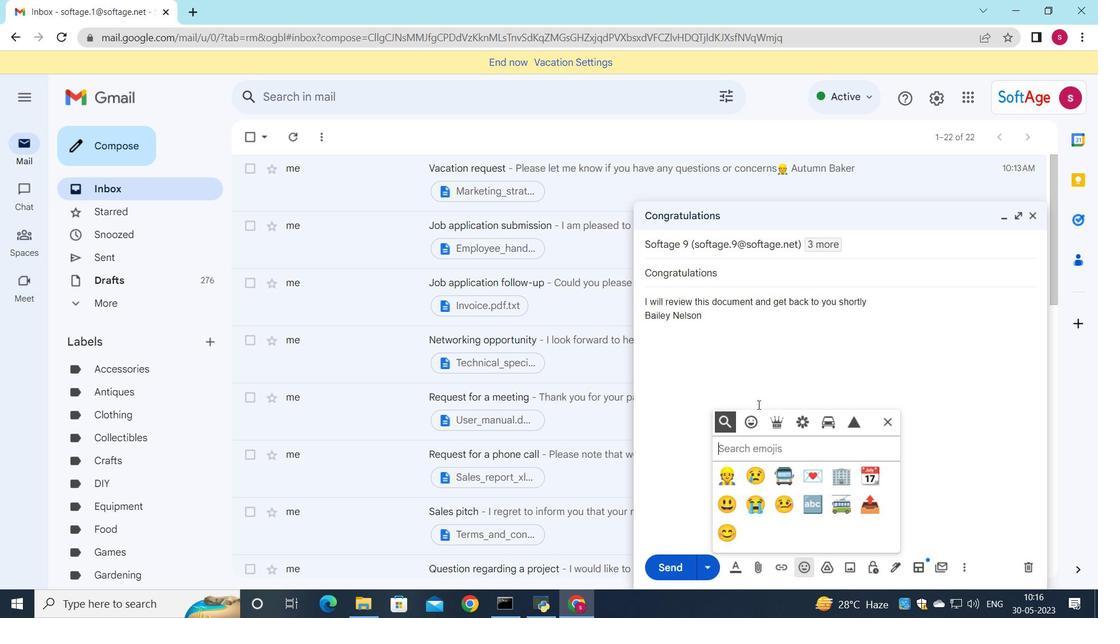 
Action: Key pressed late<Key.backspace>
Screenshot: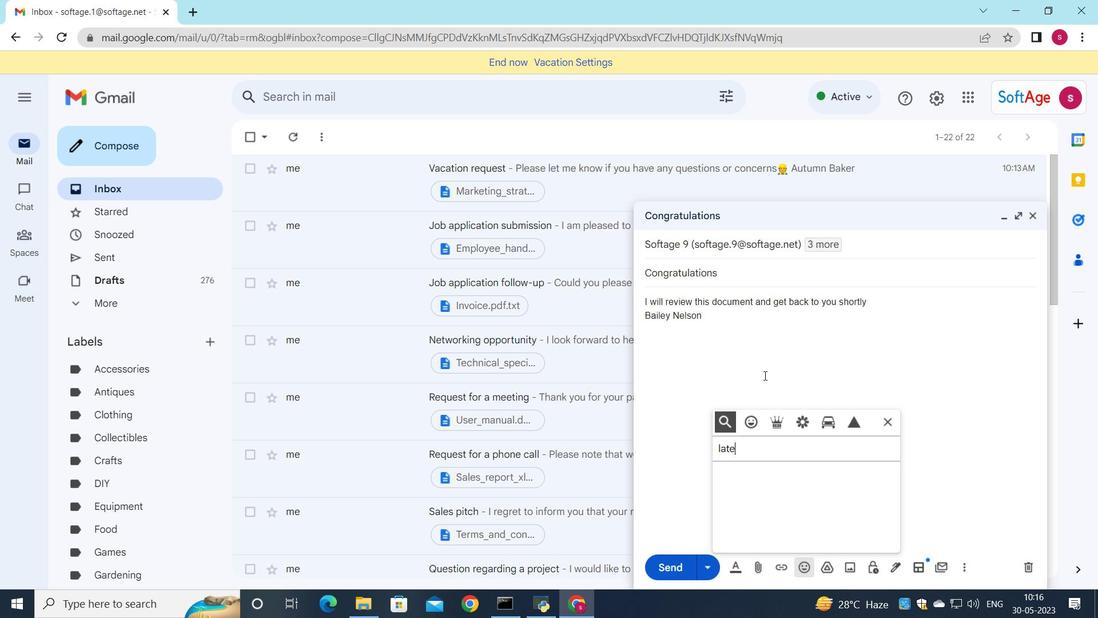 
Action: Mouse moved to (789, 486)
Screenshot: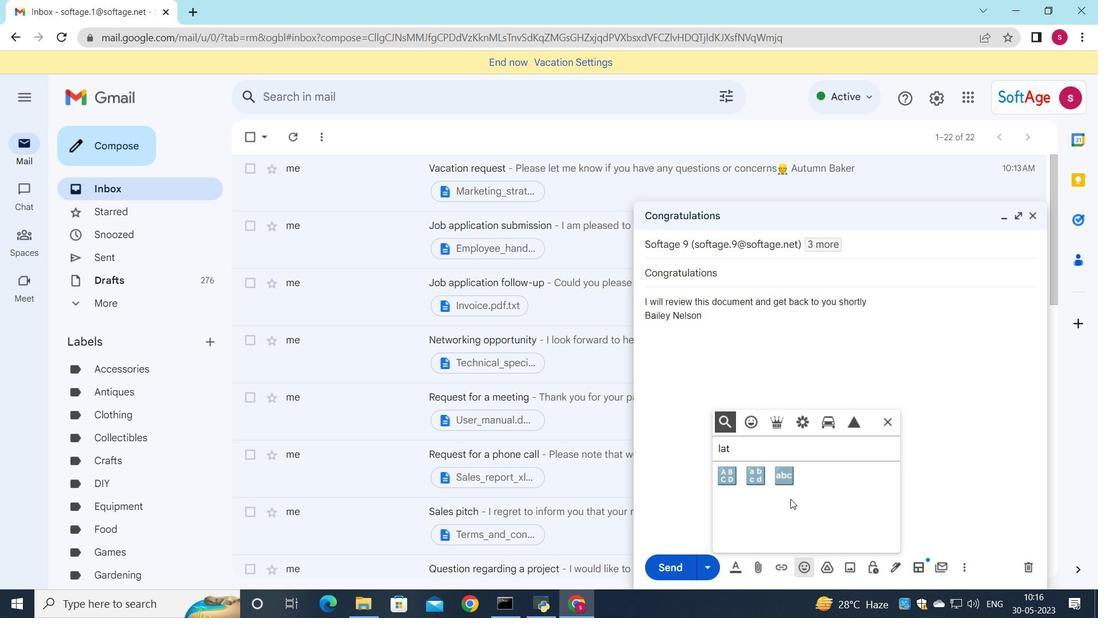 
Action: Mouse pressed left at (789, 486)
Screenshot: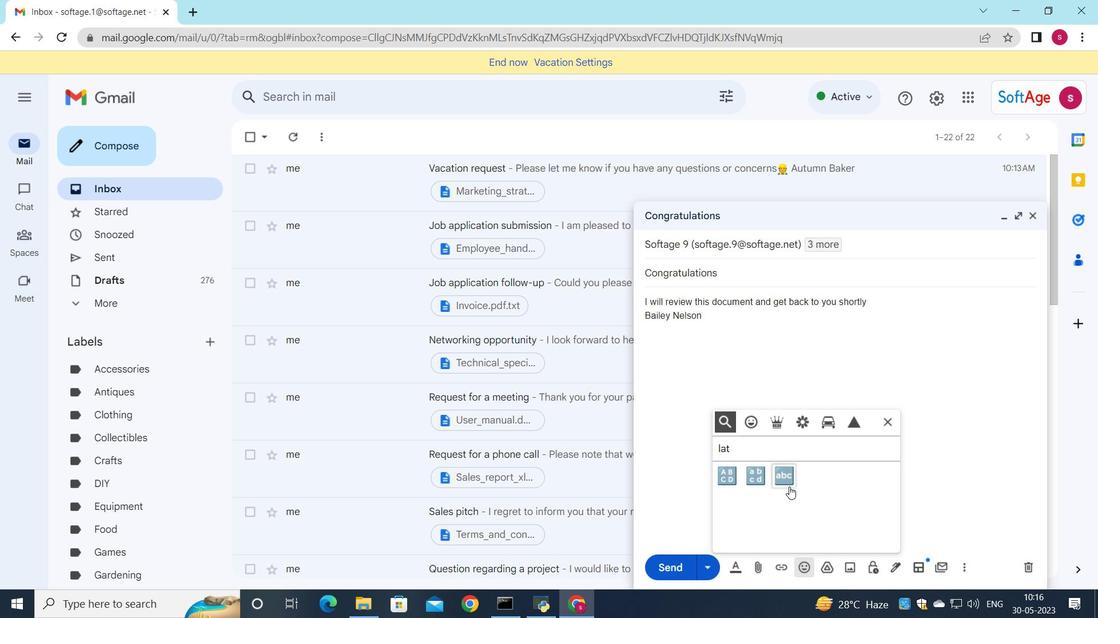 
Action: Mouse moved to (885, 422)
Screenshot: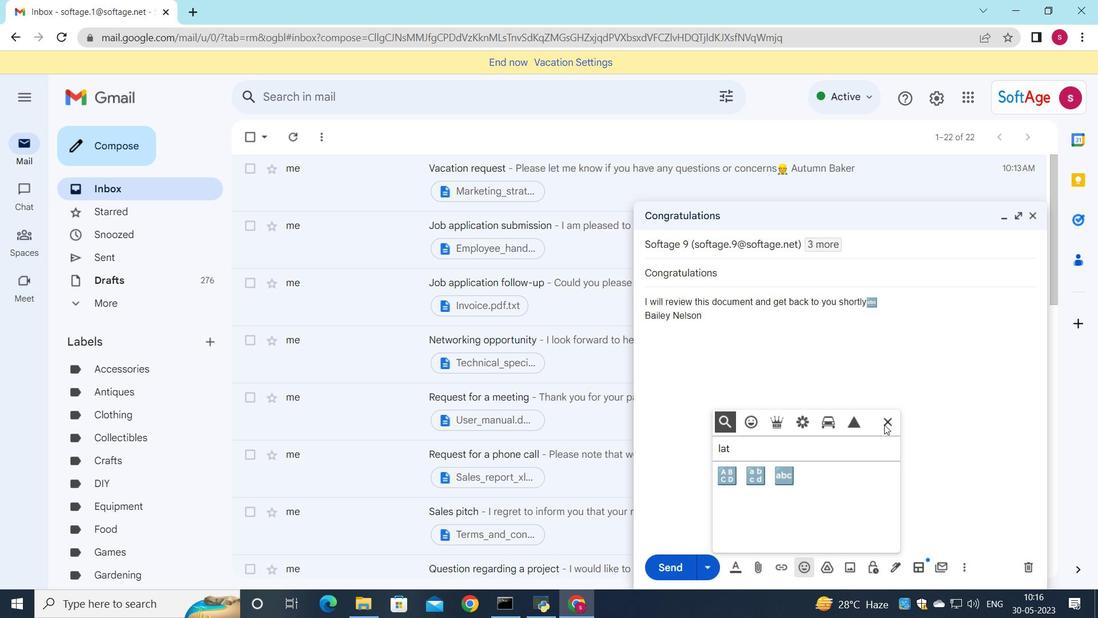 
Action: Mouse pressed left at (885, 422)
Screenshot: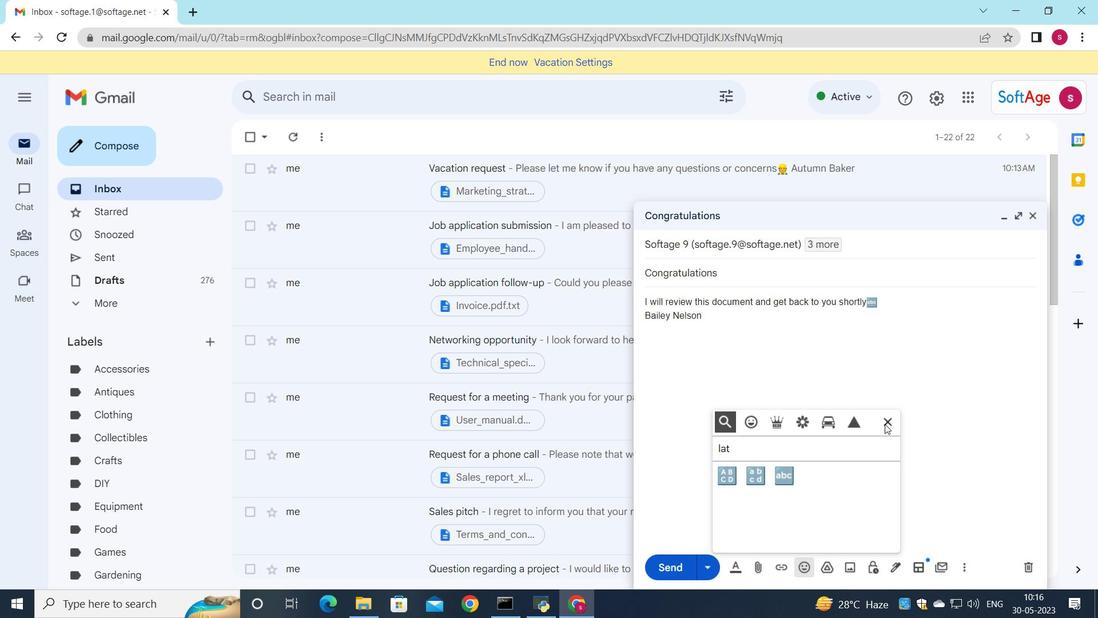 
Action: Mouse moved to (754, 571)
Screenshot: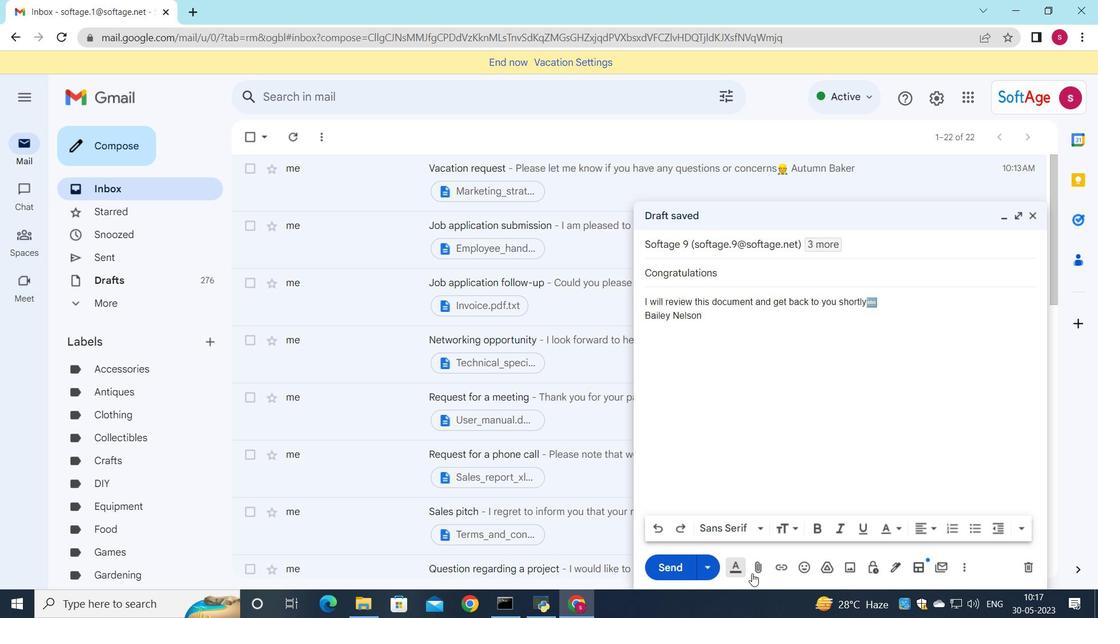 
Action: Mouse pressed left at (754, 571)
Screenshot: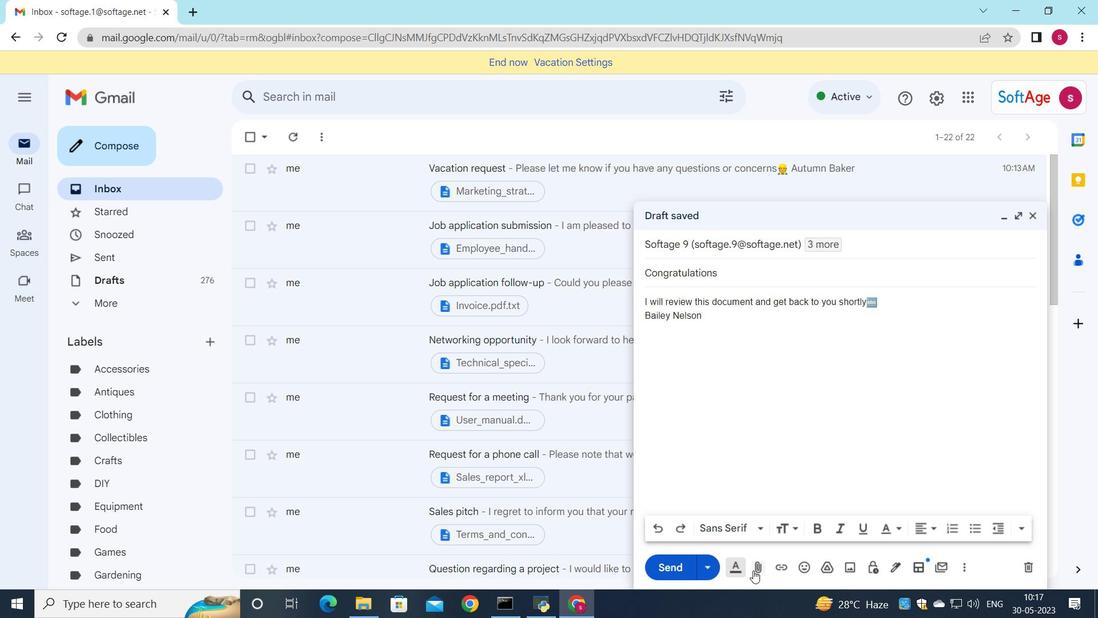 
Action: Mouse moved to (278, 108)
Screenshot: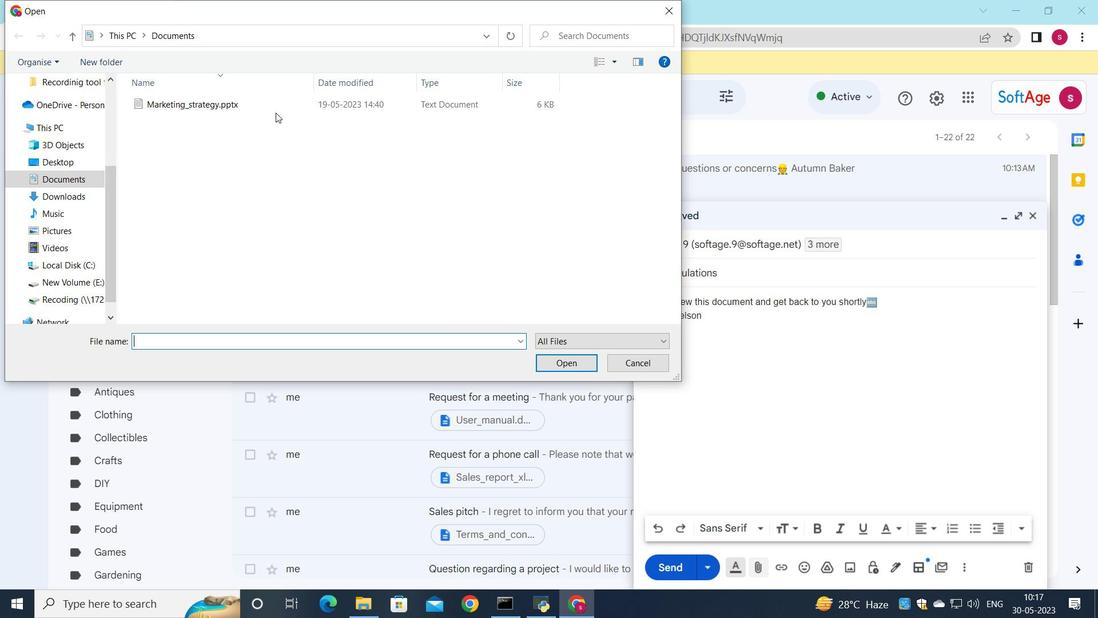 
Action: Mouse pressed left at (278, 108)
Screenshot: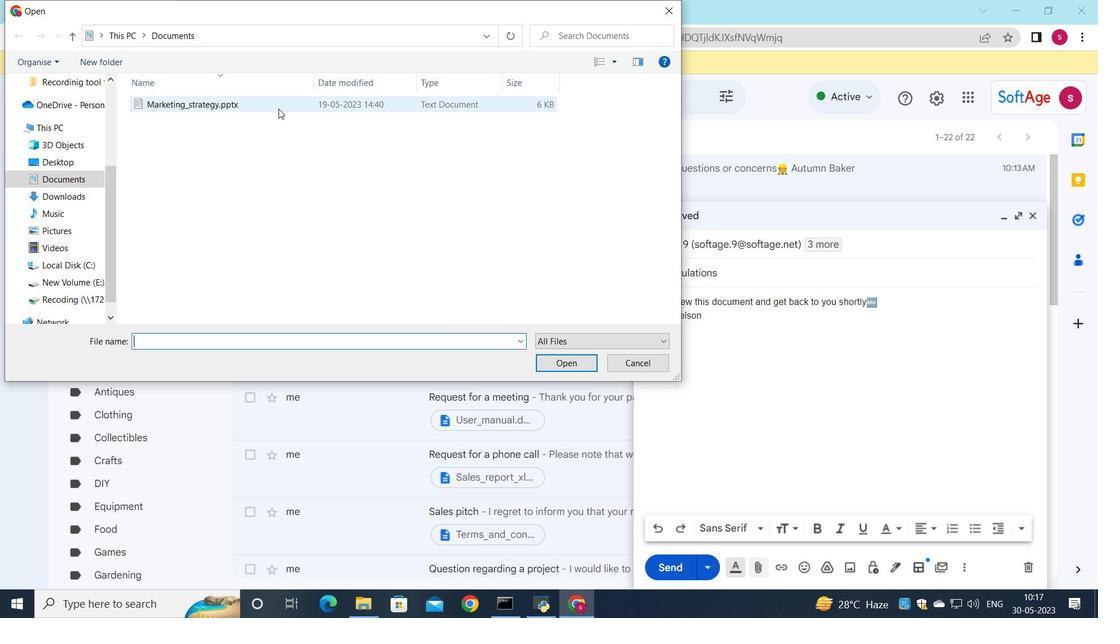 
Action: Mouse moved to (237, 106)
Screenshot: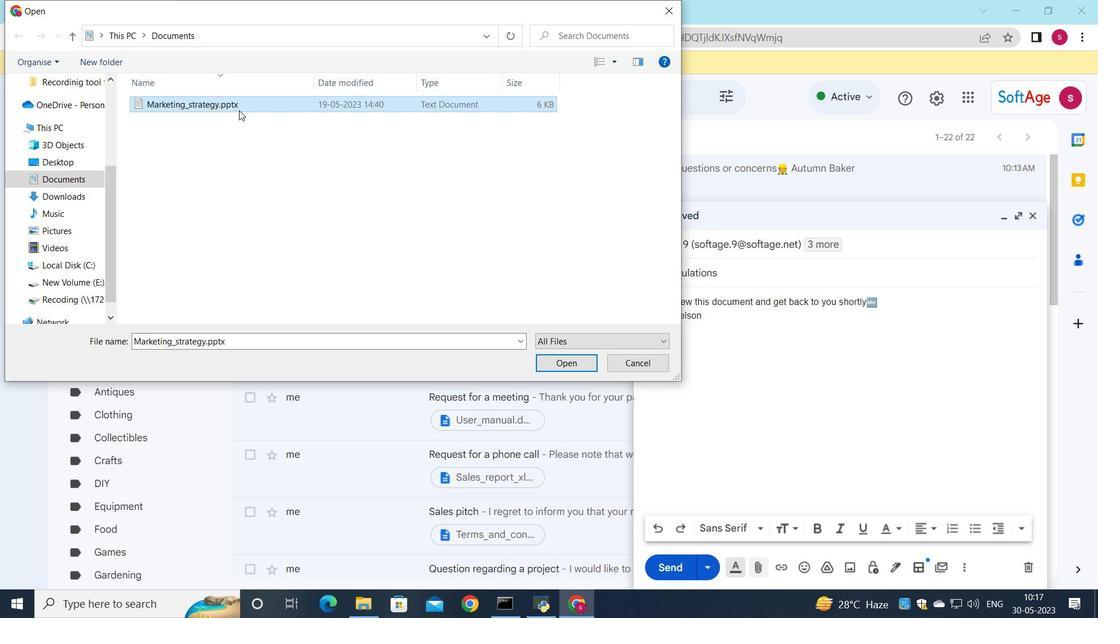 
Action: Mouse pressed left at (237, 106)
Screenshot: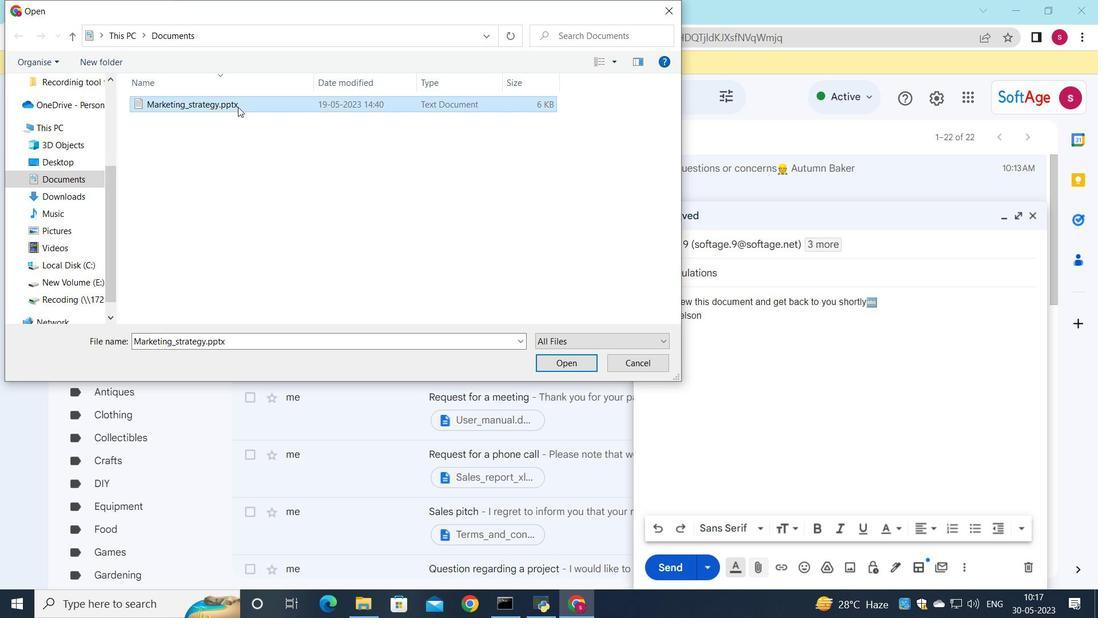 
Action: Mouse moved to (516, 206)
Screenshot: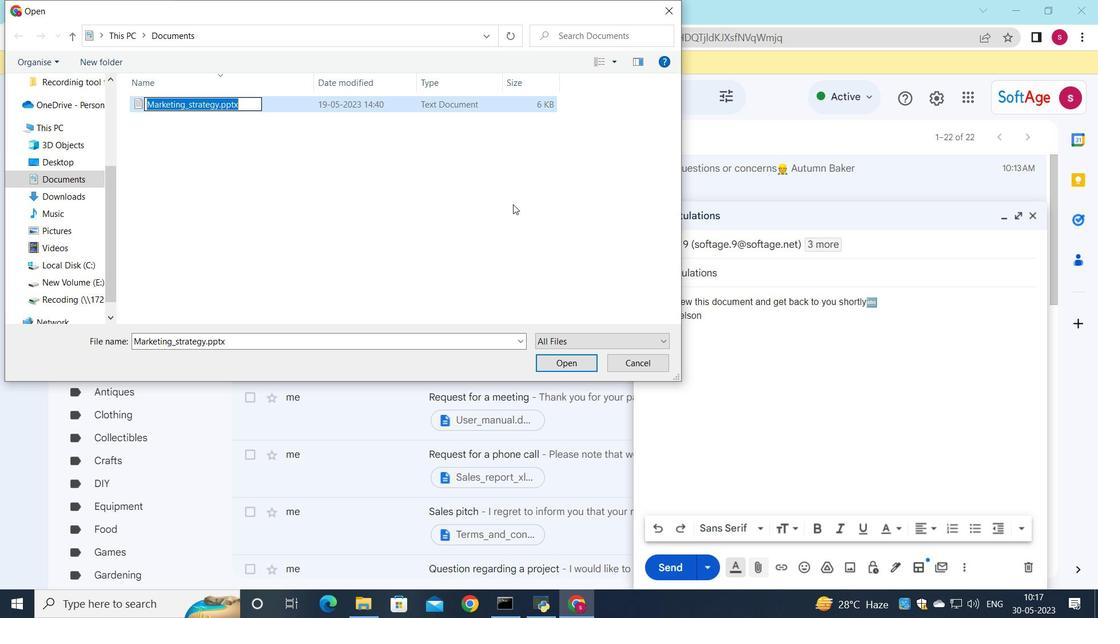 
Action: Key pressed <Key.shift><Key.shift><Key.shift><Key.shift><Key.shift><Key.shift><Key.shift><Key.shift><Key.shift><Key.shift><Key.shift><Key.shift>Financial<Key.shift><Key.shift><Key.shift><Key.shift><Key.shift><Key.shift><Key.shift><Key.shift><Key.shift>_report.xlsx
Screenshot: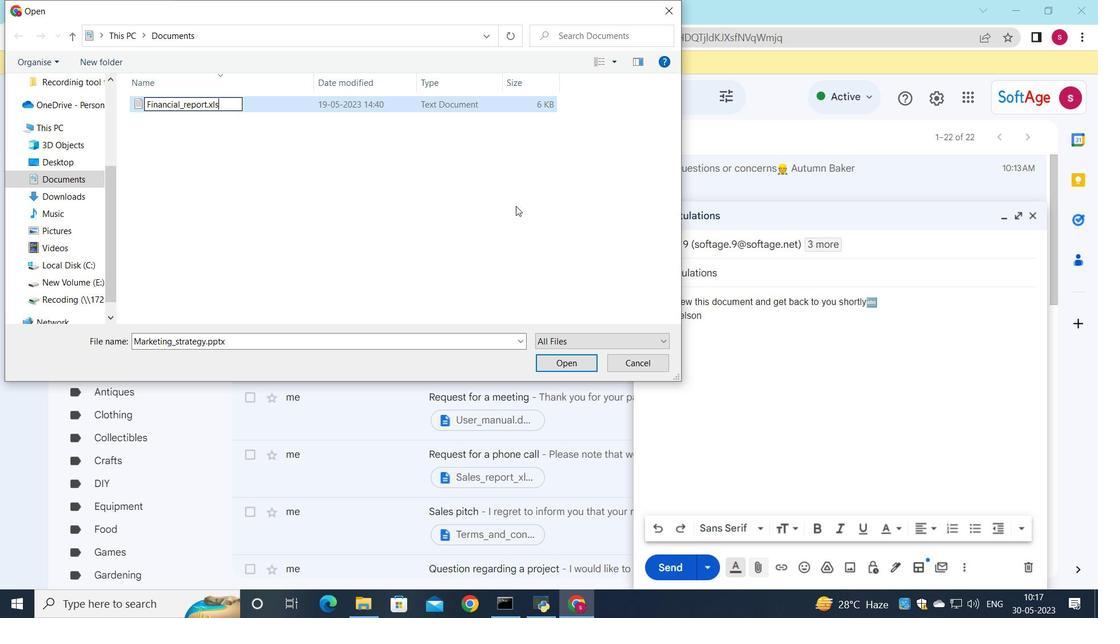 
Action: Mouse moved to (354, 109)
Screenshot: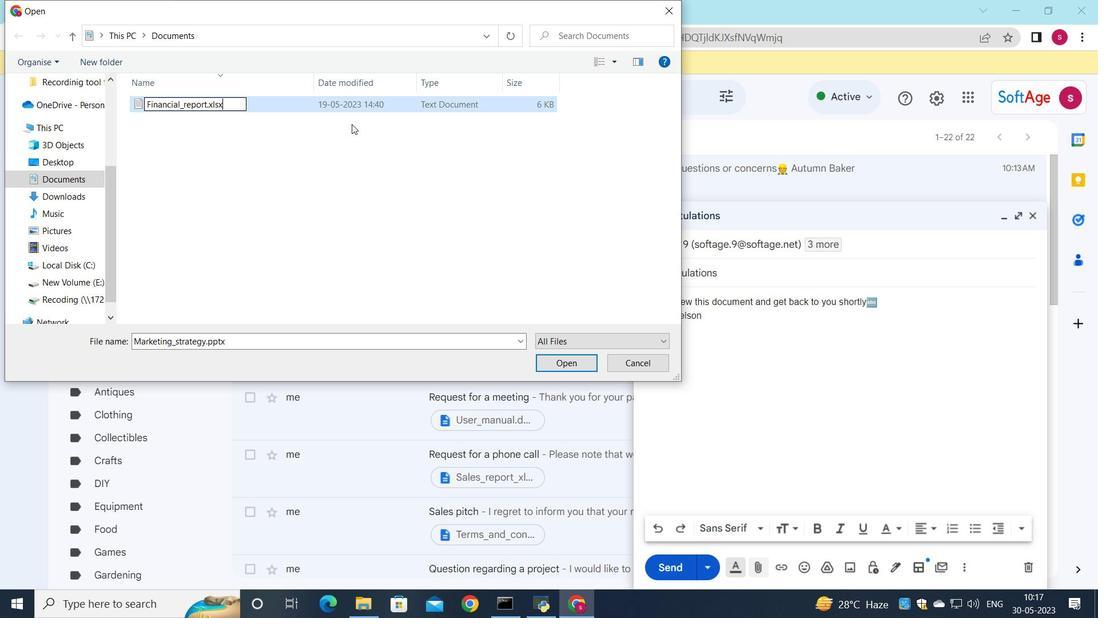 
Action: Mouse pressed left at (354, 109)
Screenshot: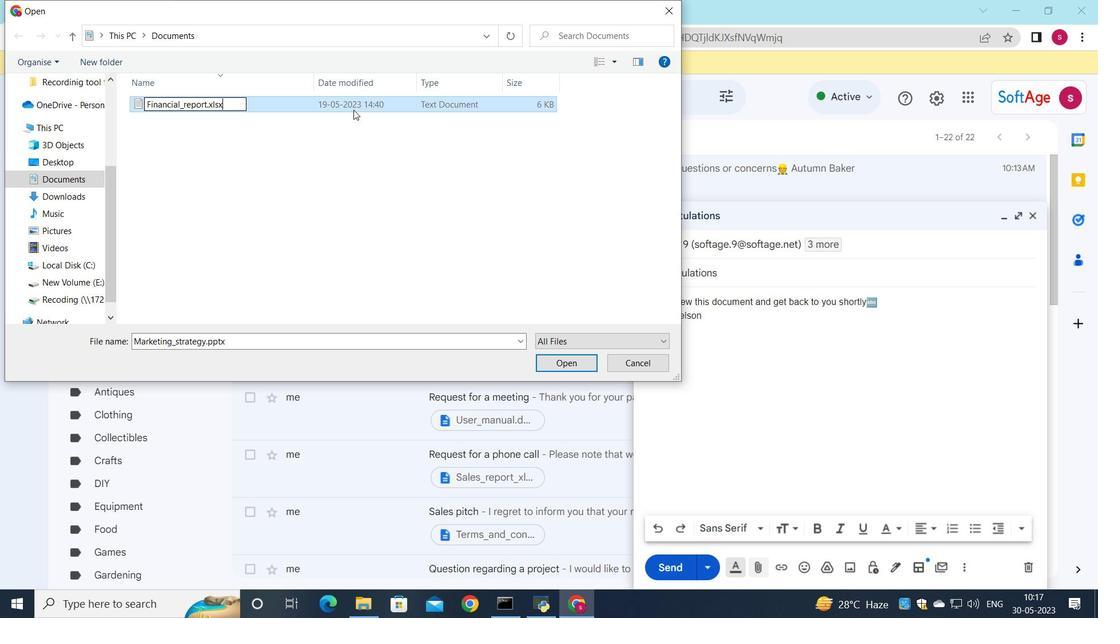 
Action: Mouse moved to (559, 363)
Screenshot: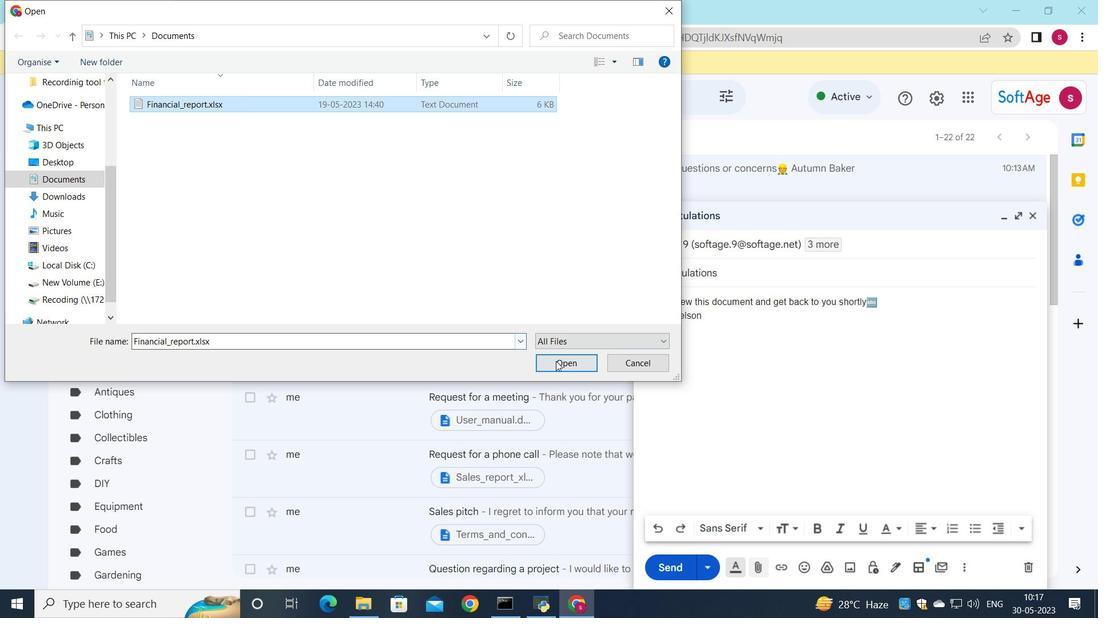
Action: Mouse pressed left at (559, 363)
Screenshot: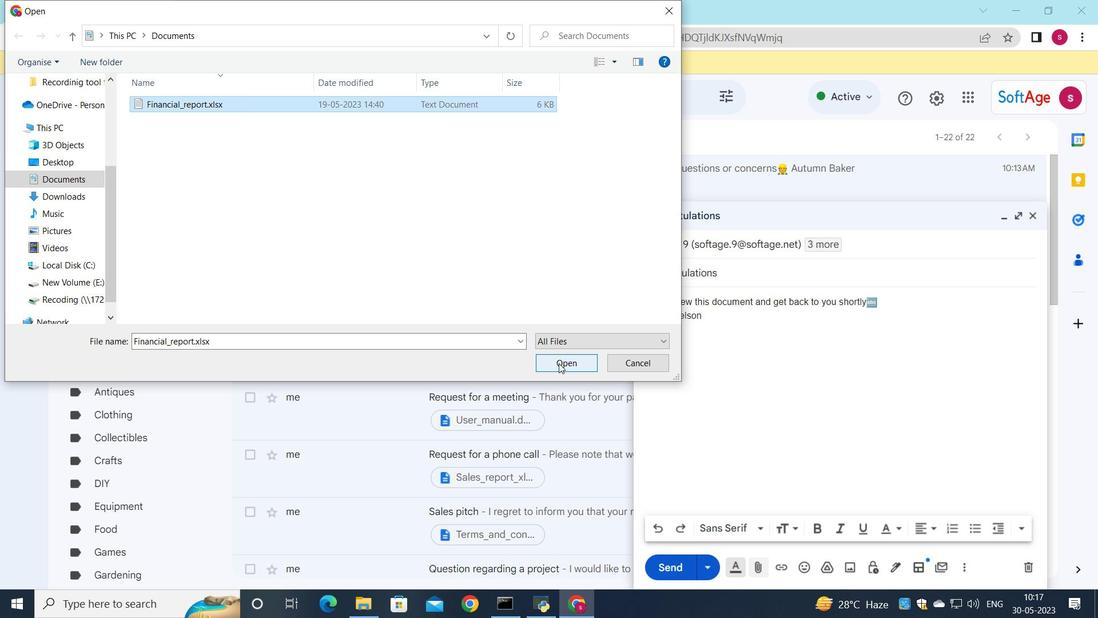 
Action: Mouse moved to (668, 562)
Screenshot: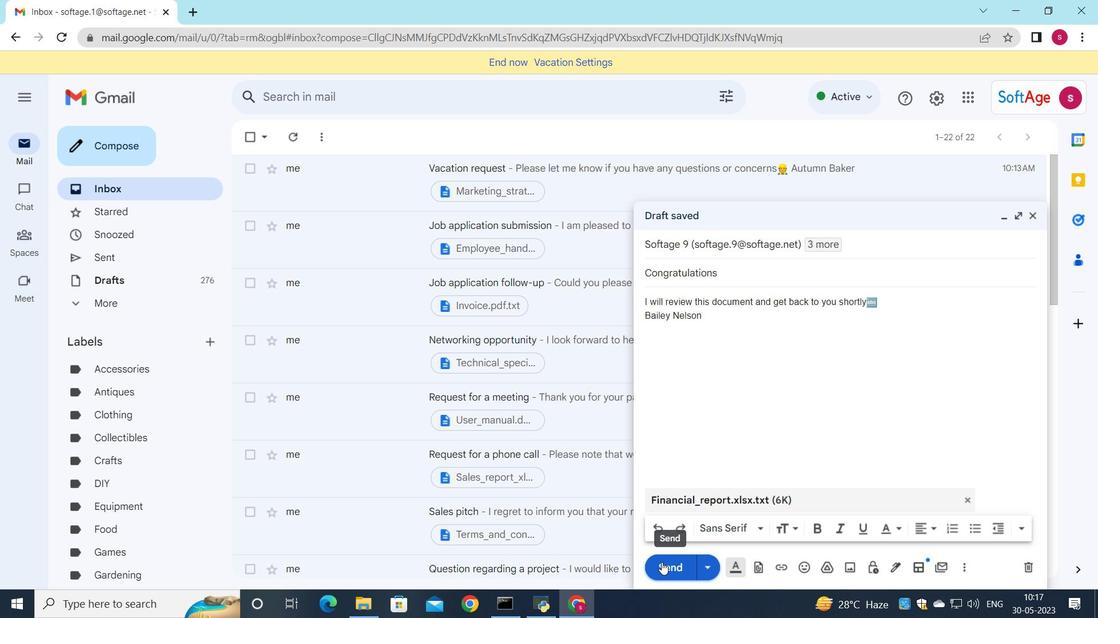 
Action: Mouse pressed left at (668, 562)
Screenshot: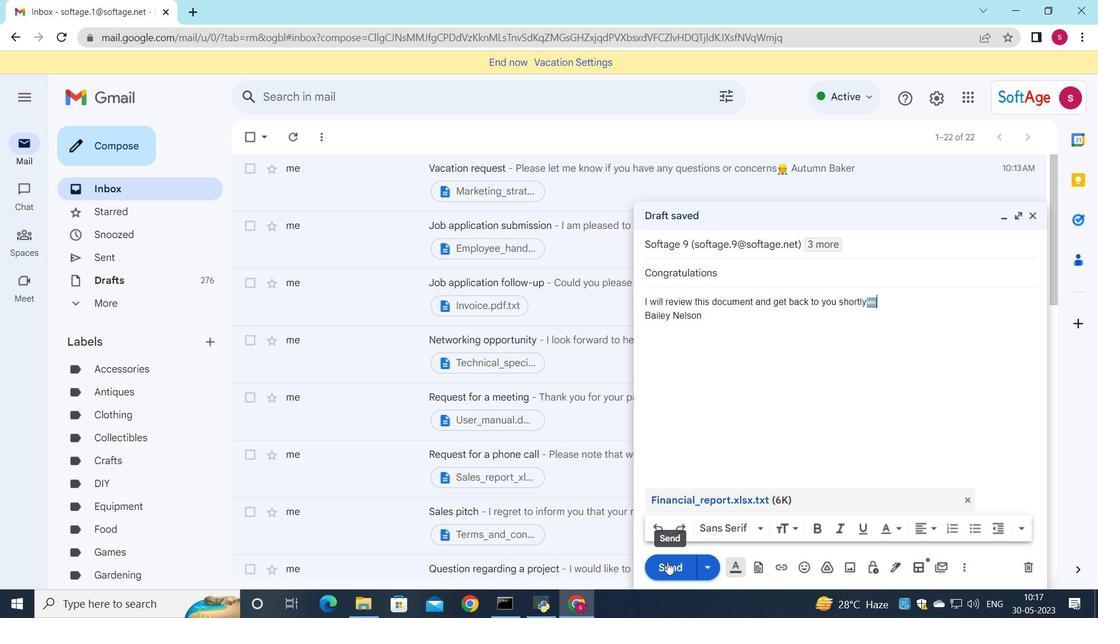 
Action: Mouse moved to (730, 167)
Screenshot: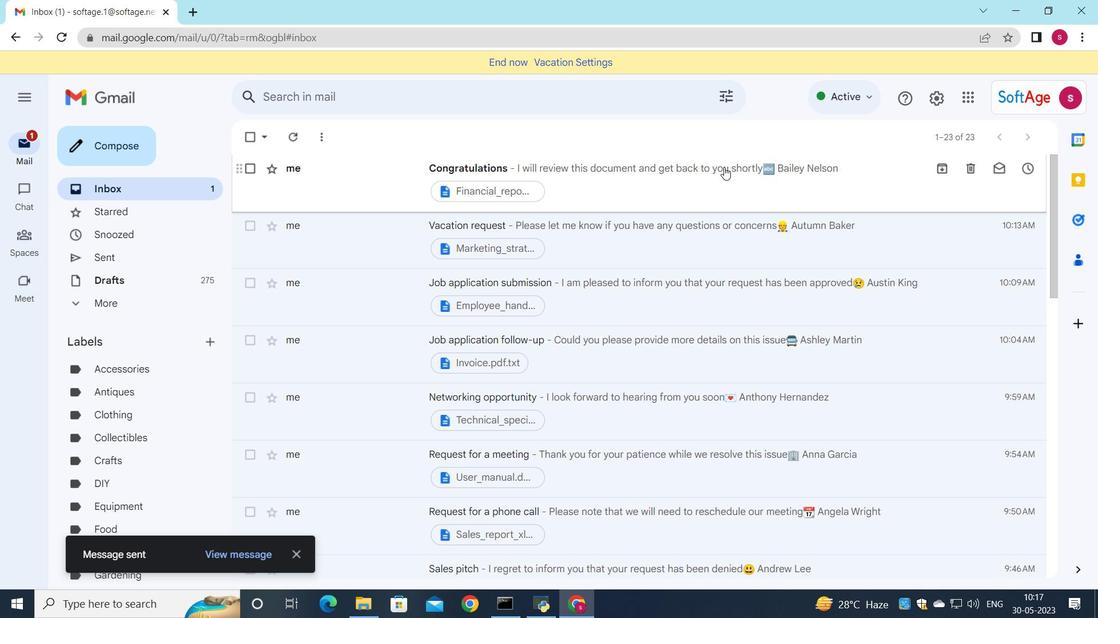
